 Task: Design a concept for a vintage-style postcard from a fictional time-travel destination.
Action: Mouse moved to (258, 155)
Screenshot: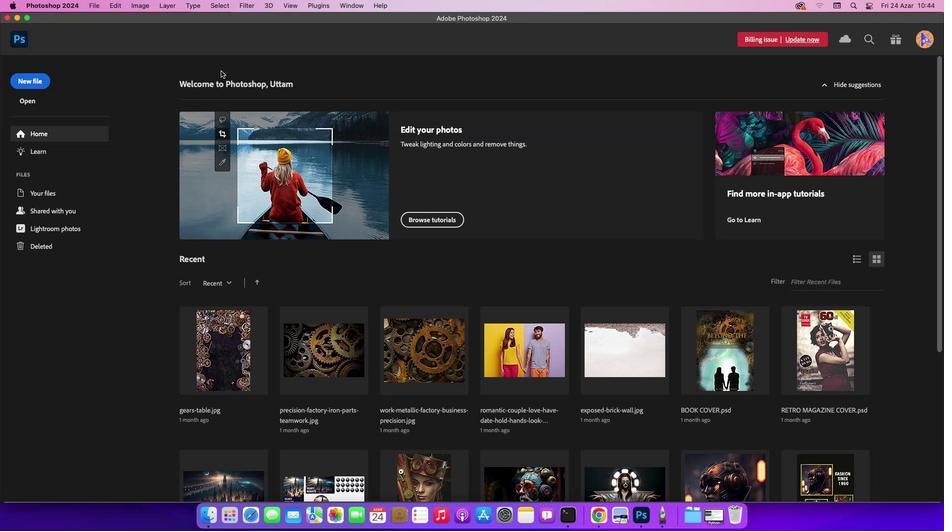 
Action: Mouse pressed left at (258, 155)
Screenshot: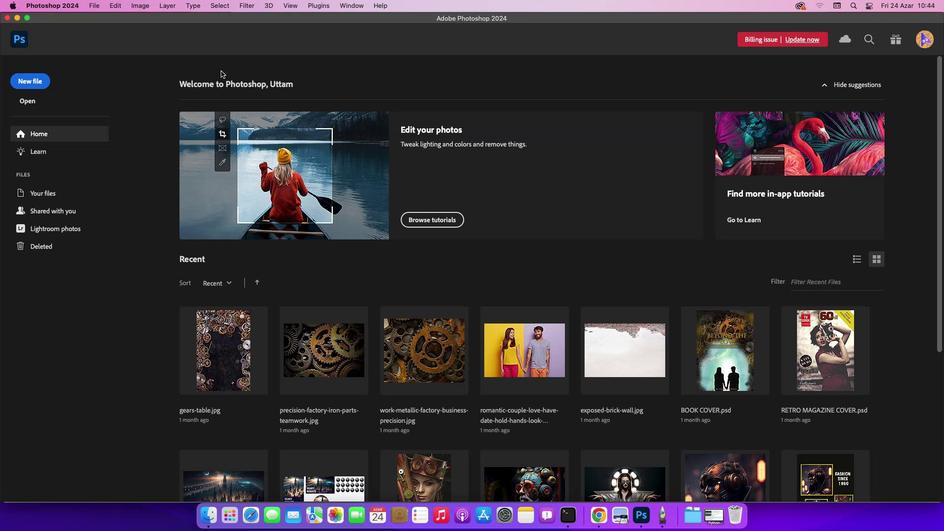 
Action: Mouse moved to (78, 164)
Screenshot: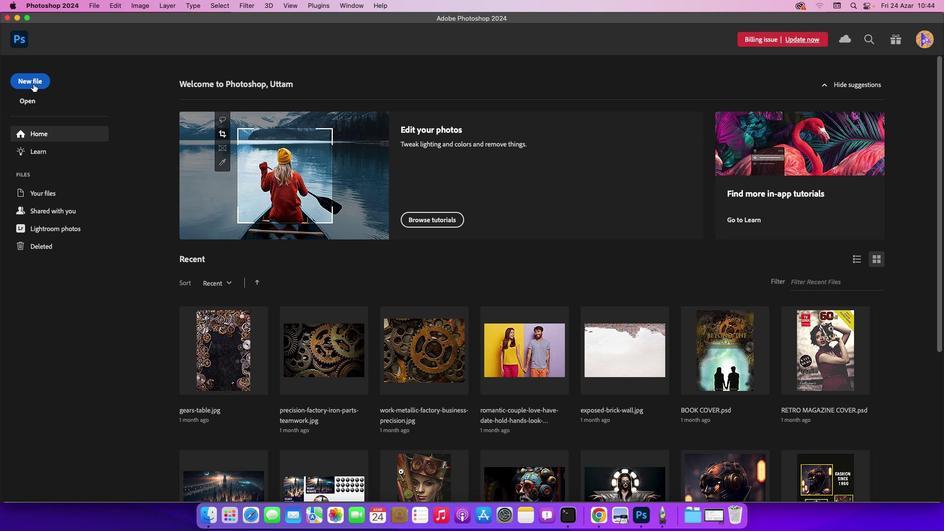 
Action: Mouse pressed left at (78, 164)
Screenshot: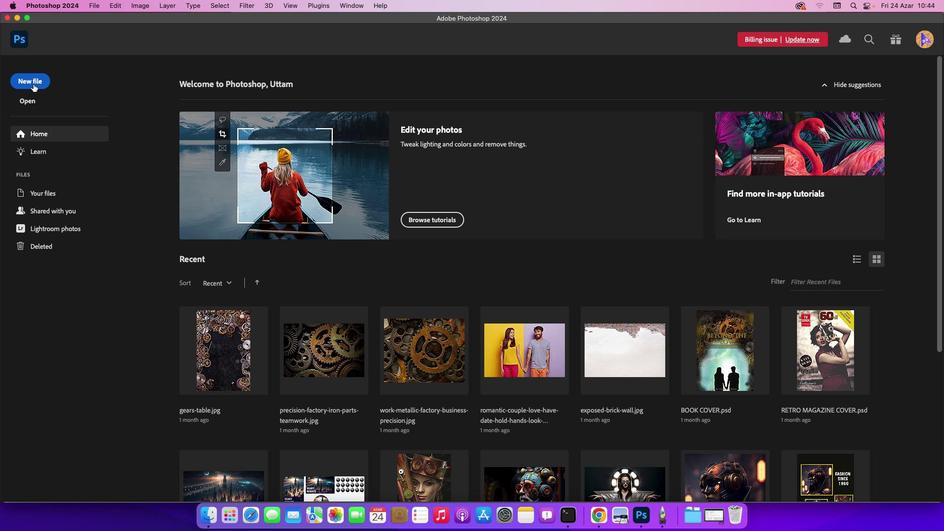 
Action: Mouse moved to (693, 245)
Screenshot: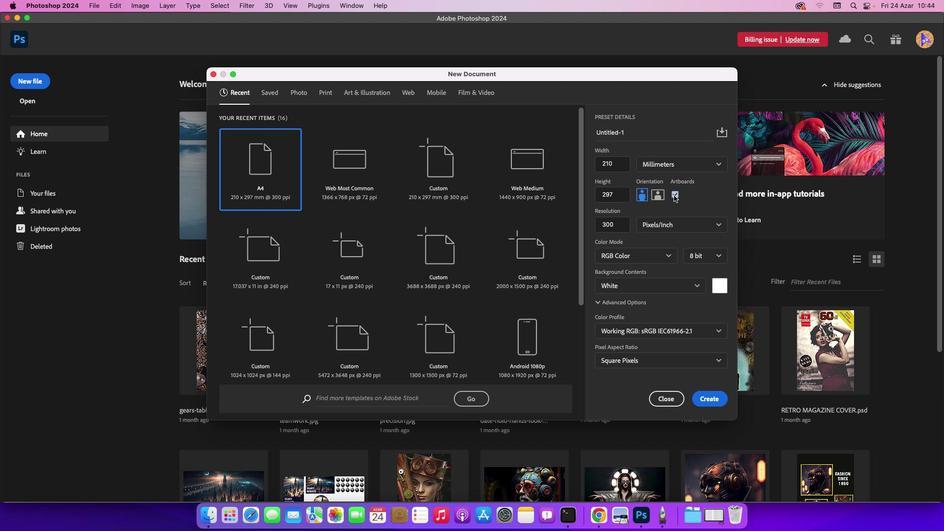 
Action: Mouse pressed left at (693, 245)
Screenshot: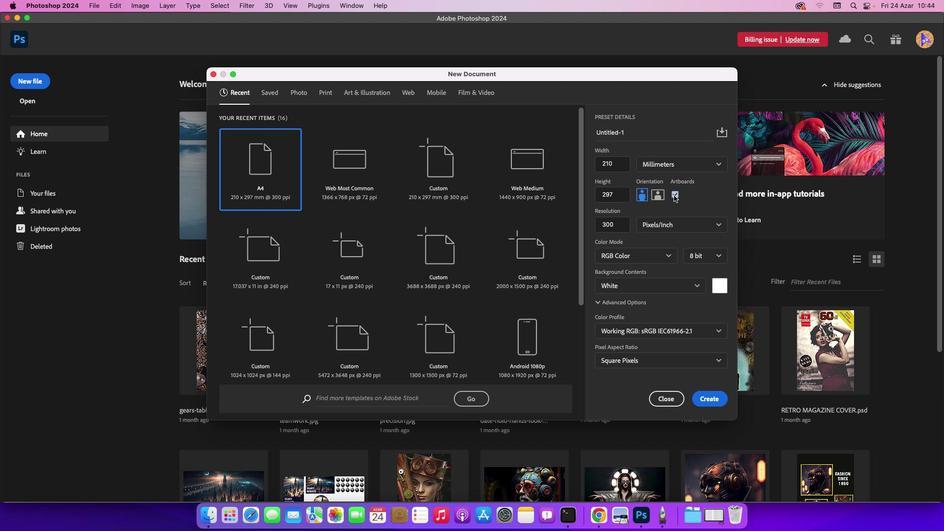 
Action: Mouse moved to (532, 223)
Screenshot: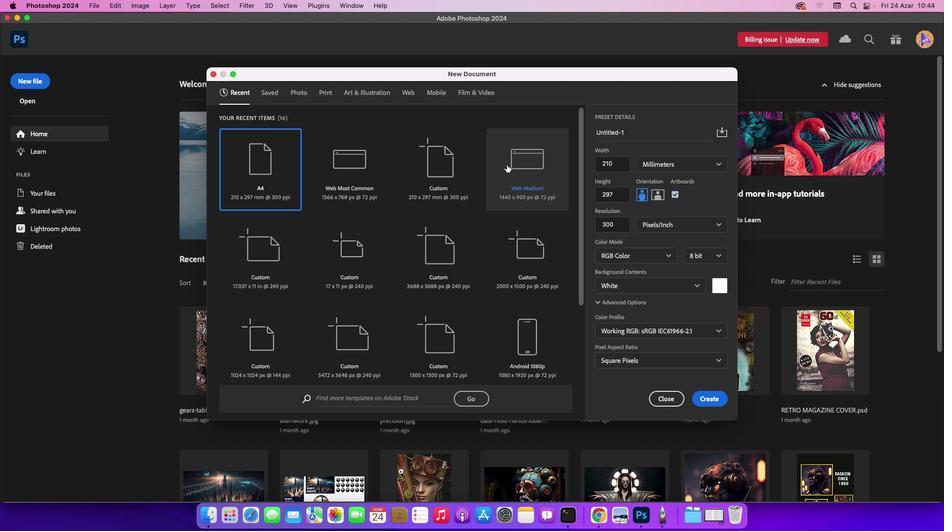 
Action: Mouse pressed left at (532, 223)
Screenshot: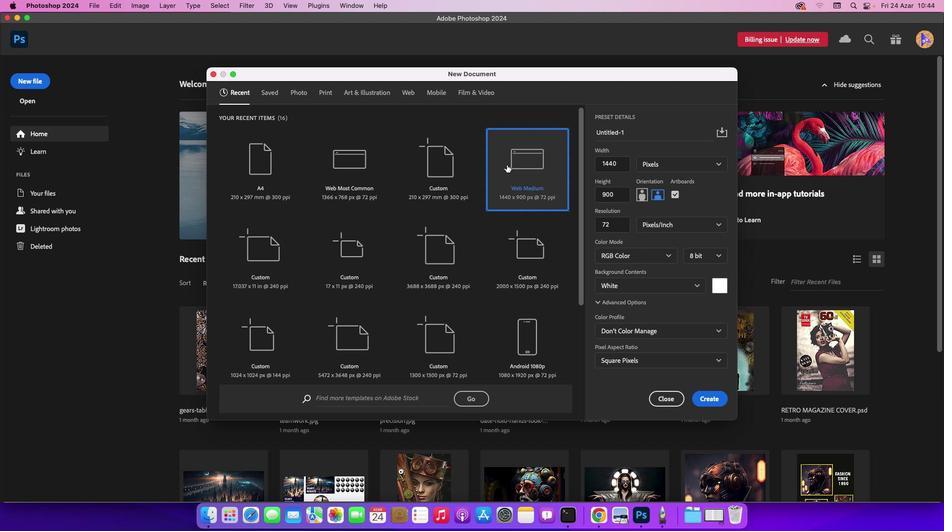 
Action: Mouse moved to (721, 391)
Screenshot: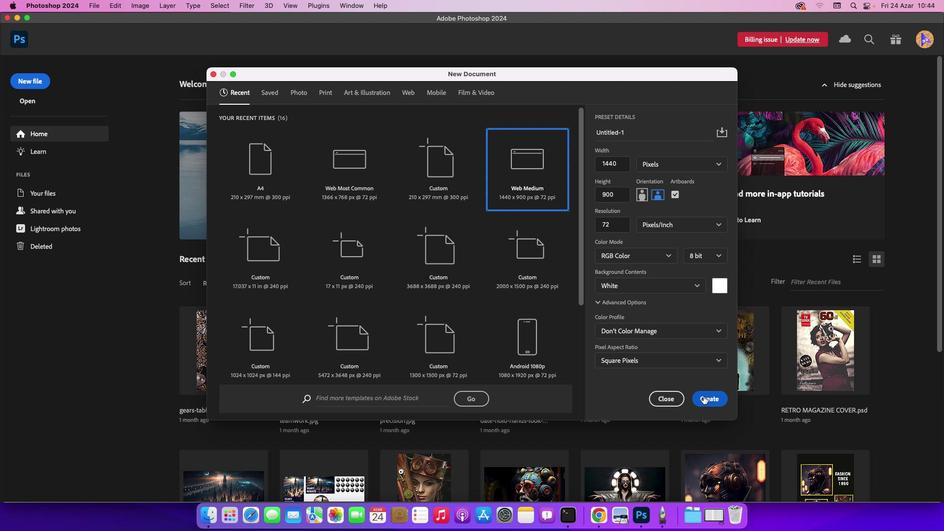 
Action: Mouse pressed left at (721, 391)
Screenshot: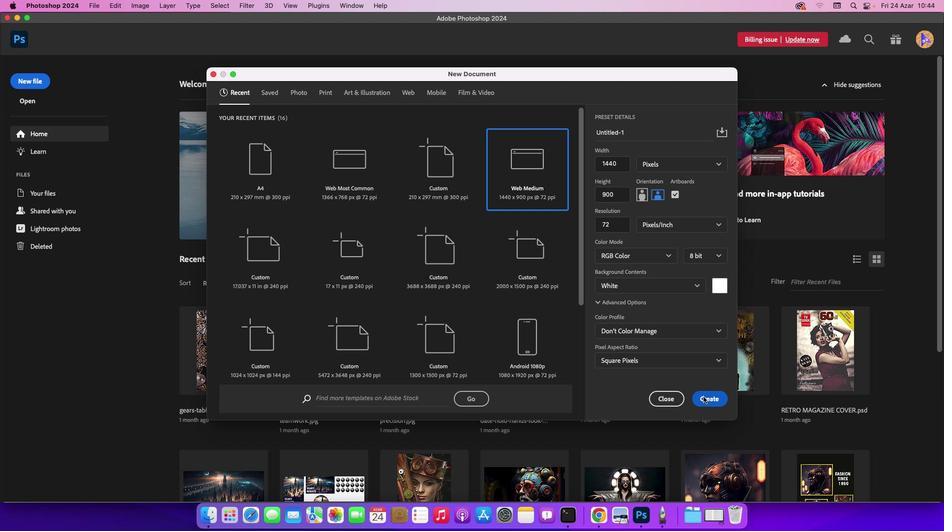 
Action: Mouse moved to (493, 292)
Screenshot: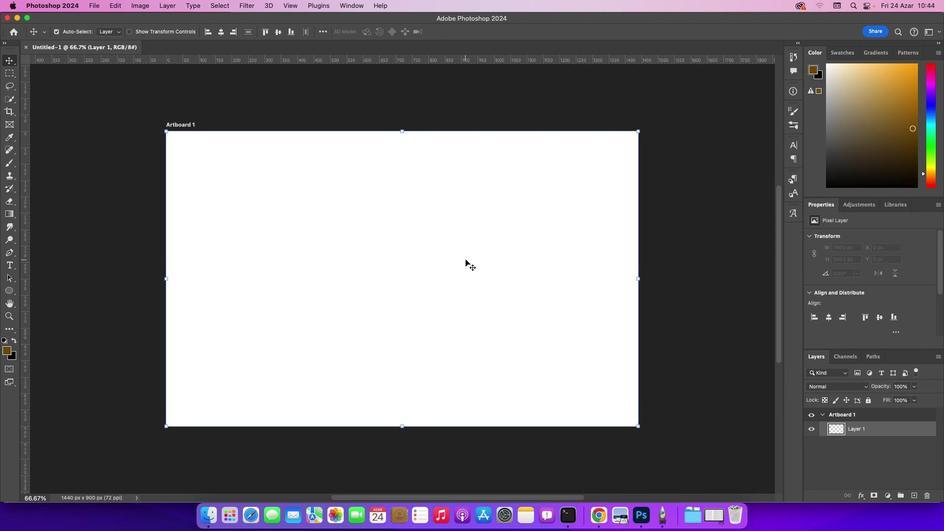 
Action: Mouse pressed left at (493, 292)
Screenshot: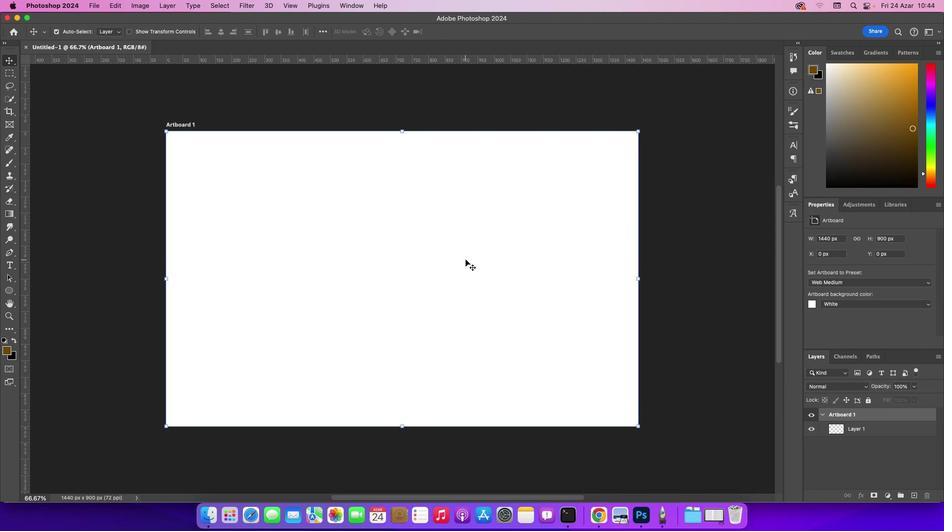 
Action: Mouse moved to (138, 110)
Screenshot: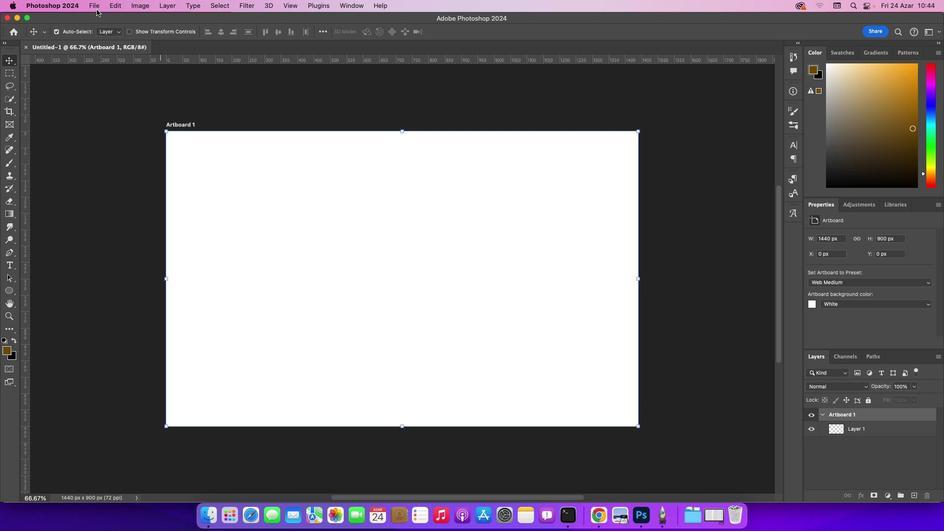 
Action: Mouse pressed left at (138, 110)
Screenshot: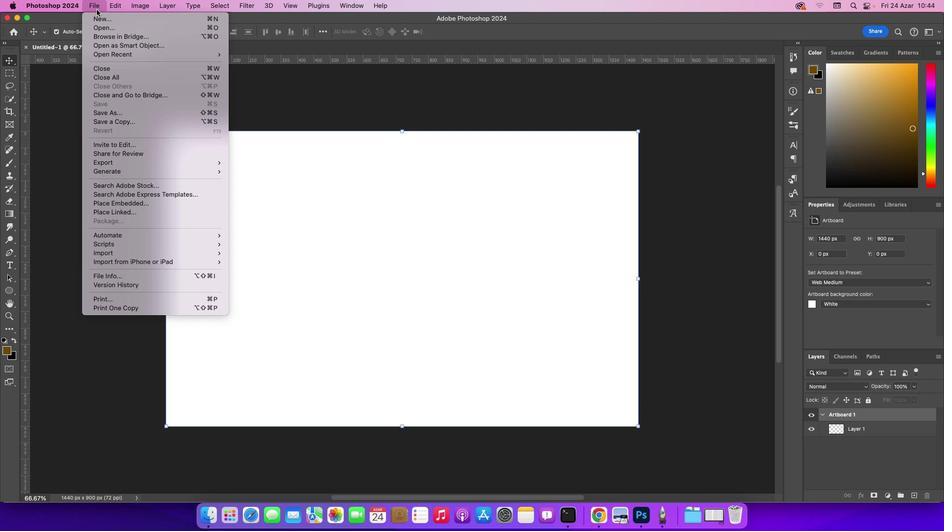 
Action: Mouse moved to (148, 123)
Screenshot: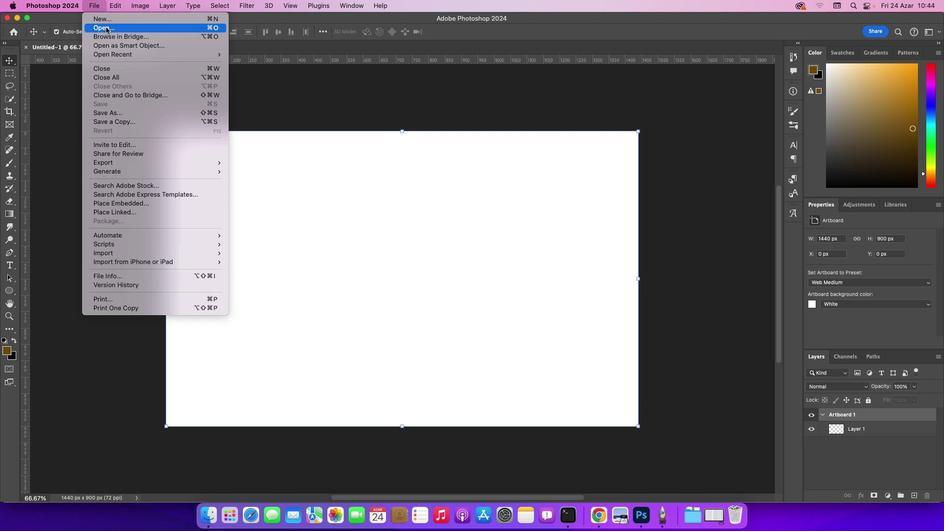 
Action: Mouse pressed left at (148, 123)
Screenshot: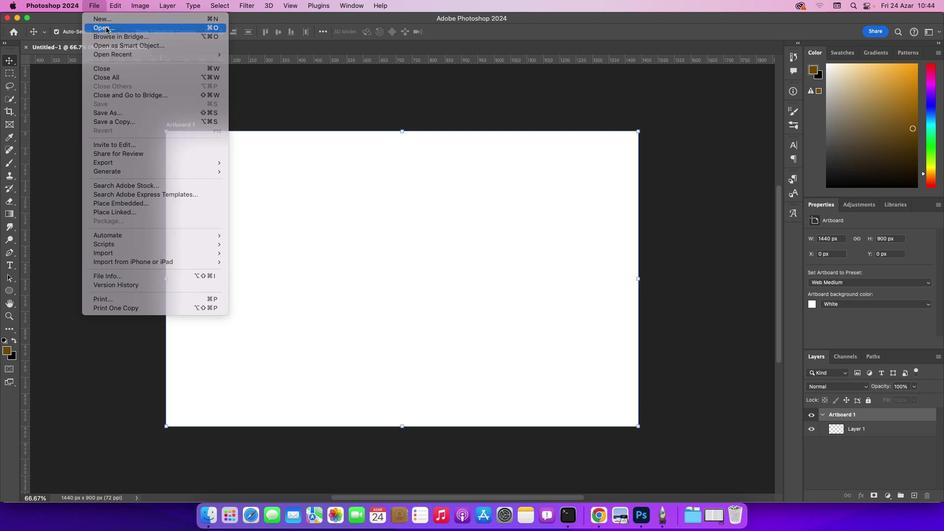 
Action: Mouse moved to (415, 206)
Screenshot: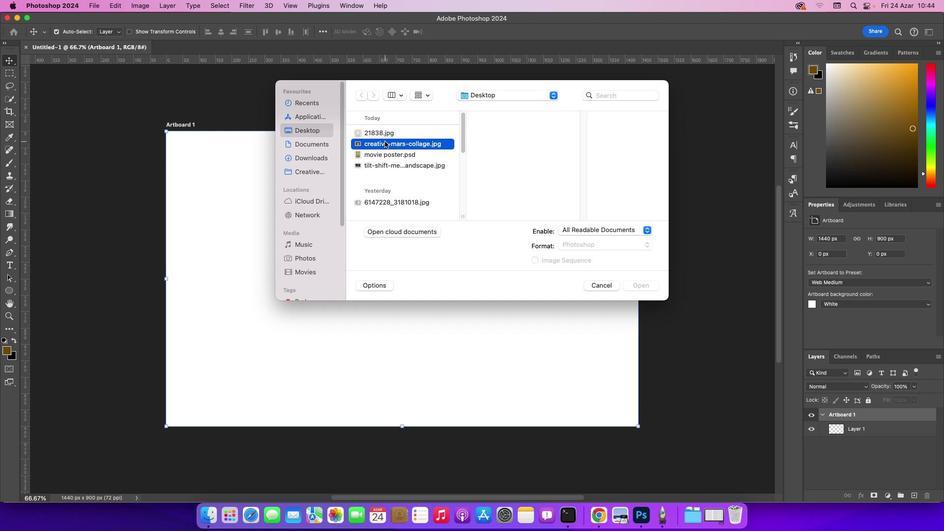 
Action: Mouse pressed left at (415, 206)
Screenshot: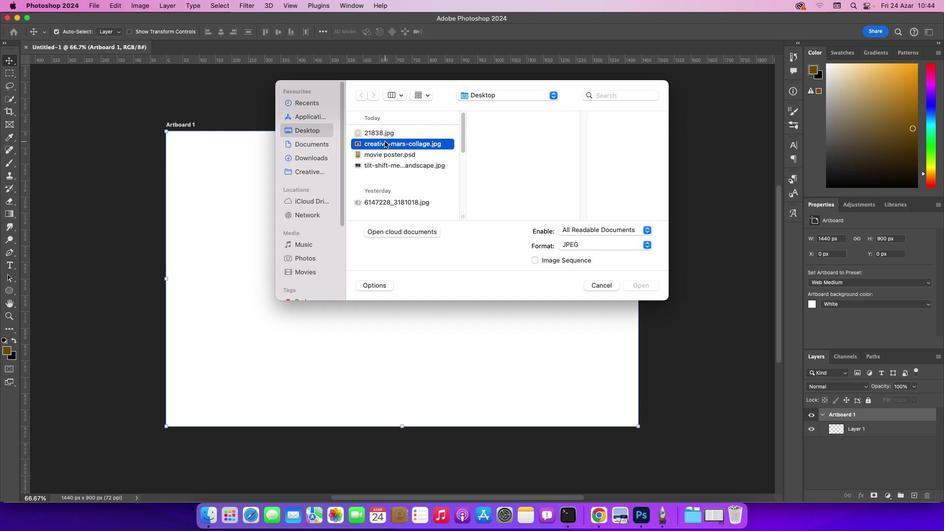 
Action: Mouse moved to (416, 203)
Screenshot: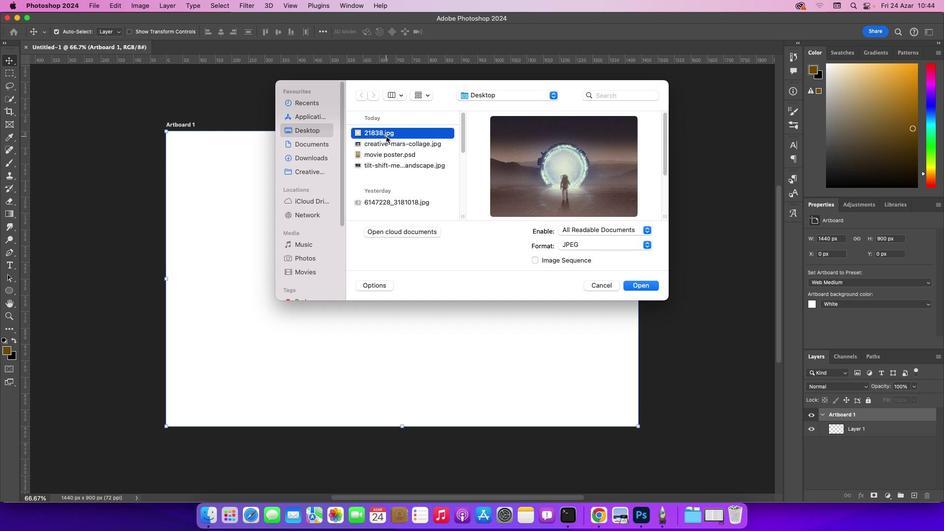 
Action: Mouse pressed left at (416, 203)
Screenshot: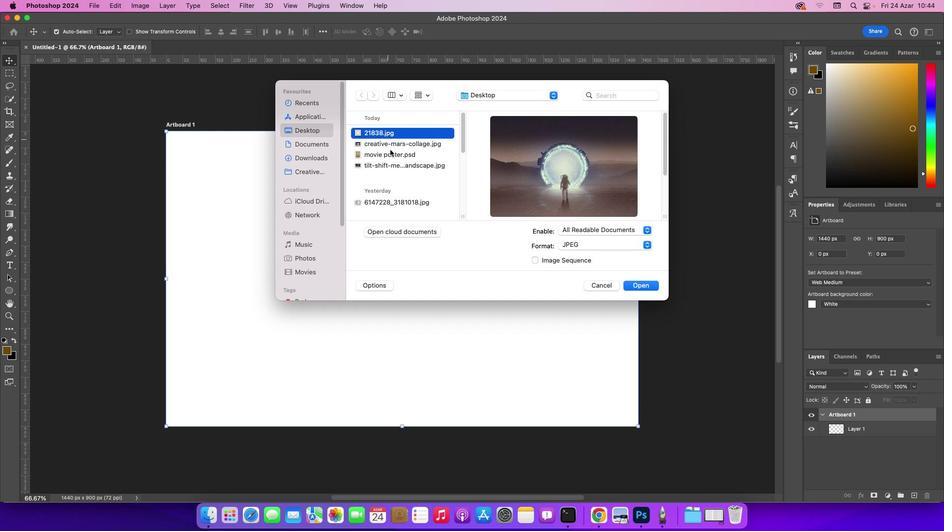 
Action: Mouse moved to (425, 224)
Screenshot: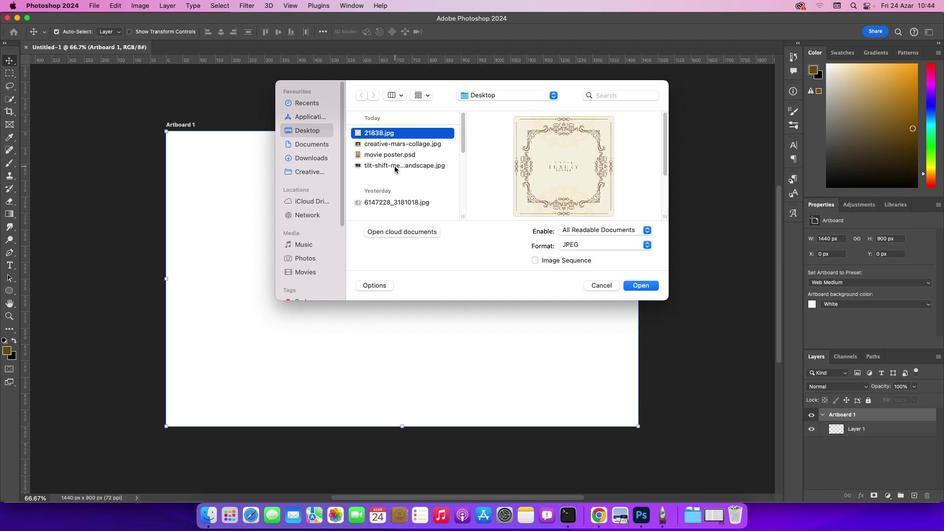 
Action: Mouse pressed left at (425, 224)
Screenshot: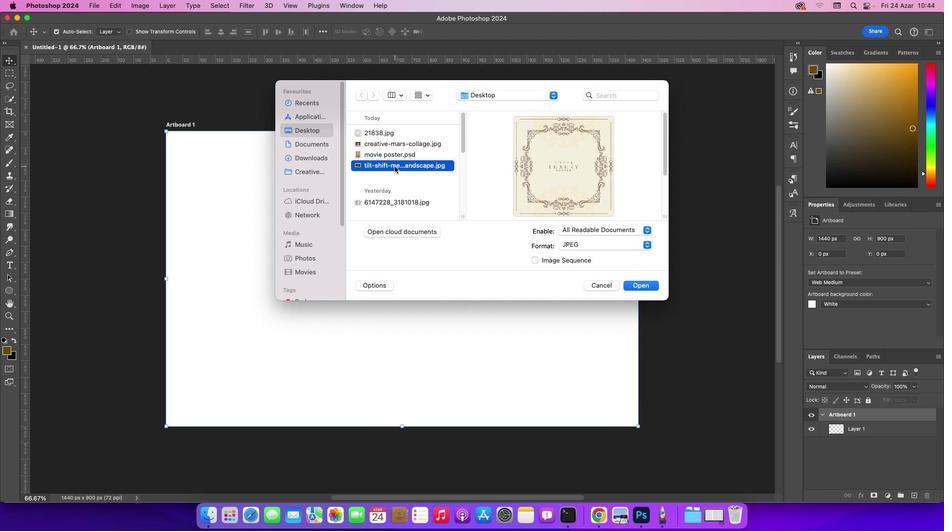 
Action: Mouse moved to (668, 313)
Screenshot: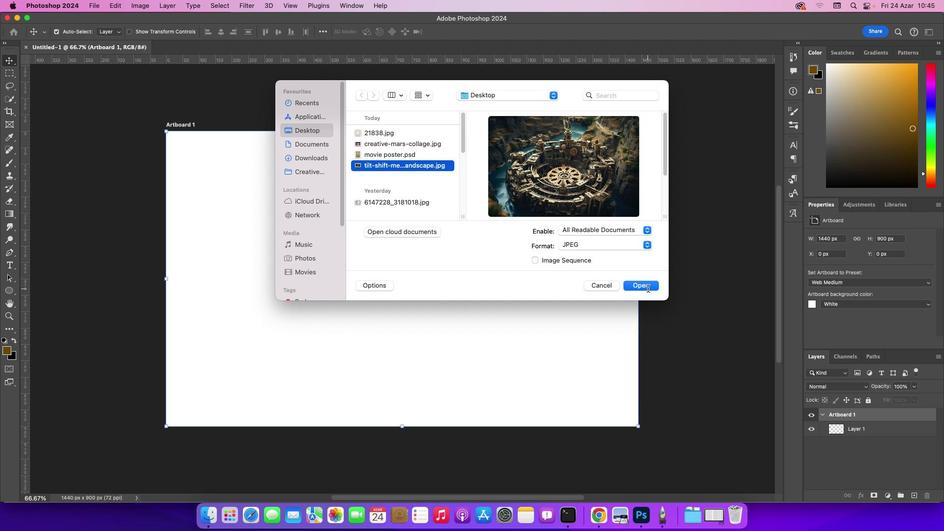 
Action: Mouse pressed left at (668, 313)
Screenshot: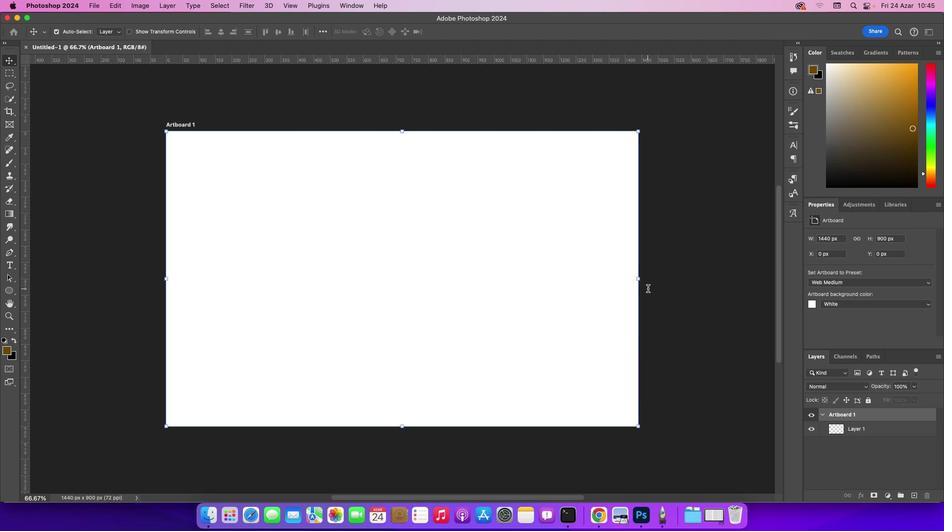 
Action: Mouse moved to (628, 369)
Screenshot: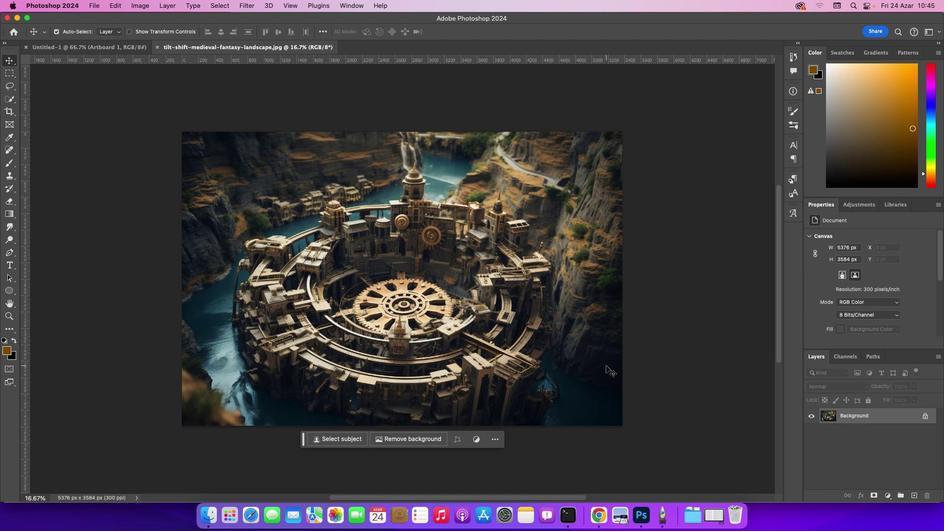 
Action: Key pressed Key.cmd_r'j'
Screenshot: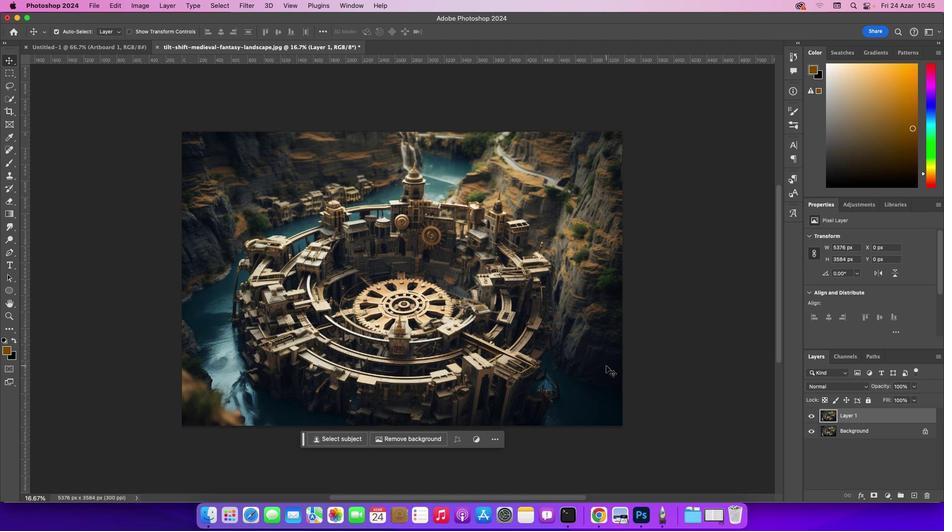 
Action: Mouse moved to (180, 106)
Screenshot: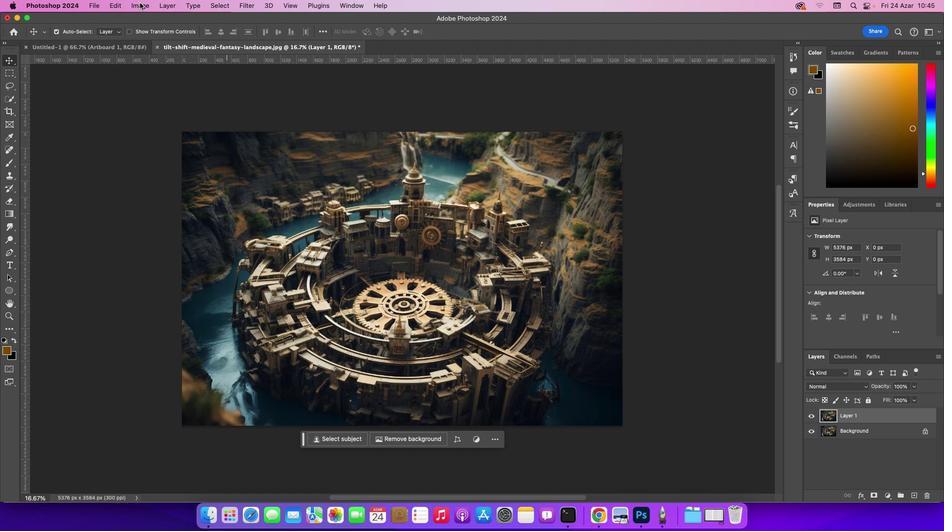 
Action: Mouse pressed left at (180, 106)
Screenshot: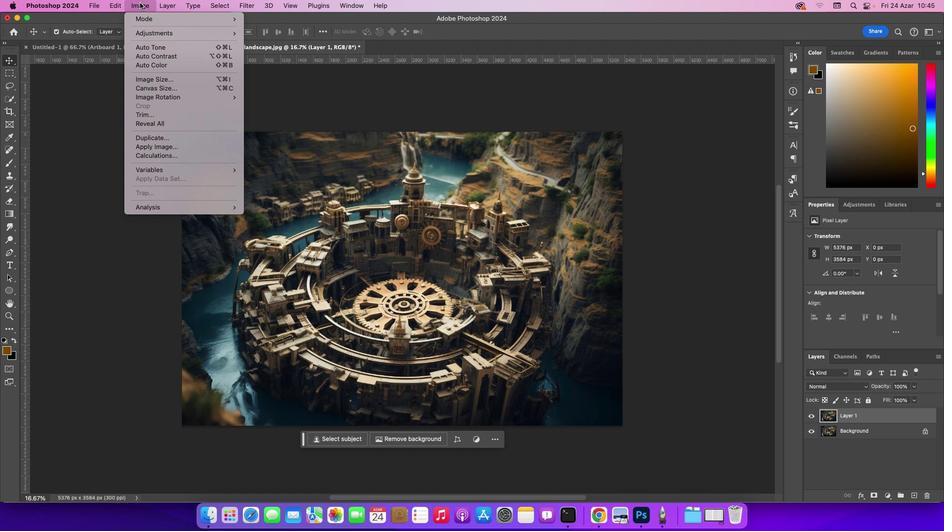 
Action: Mouse moved to (330, 184)
Screenshot: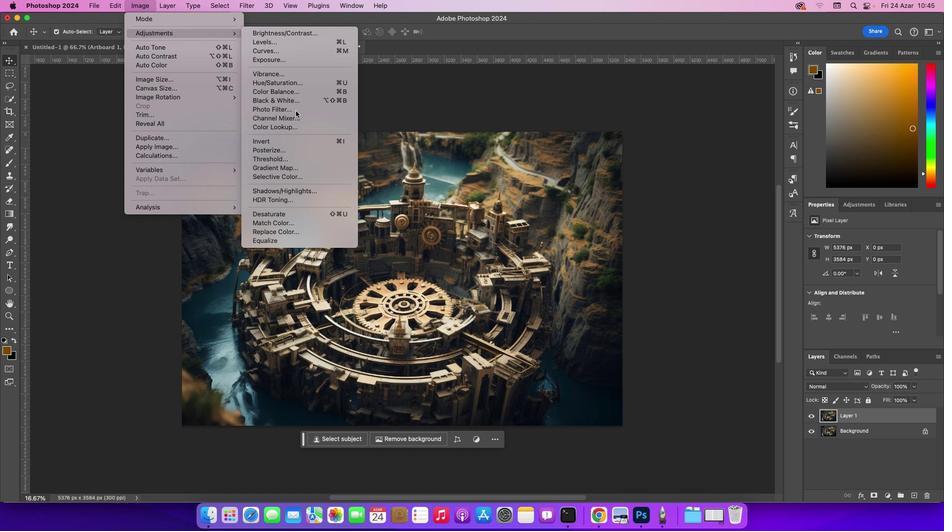 
Action: Mouse pressed left at (330, 184)
Screenshot: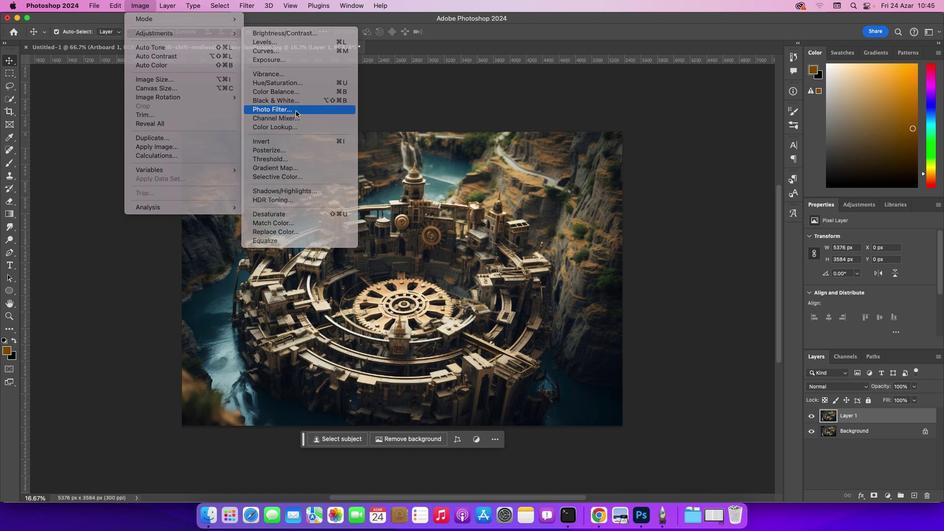 
Action: Mouse moved to (588, 267)
Screenshot: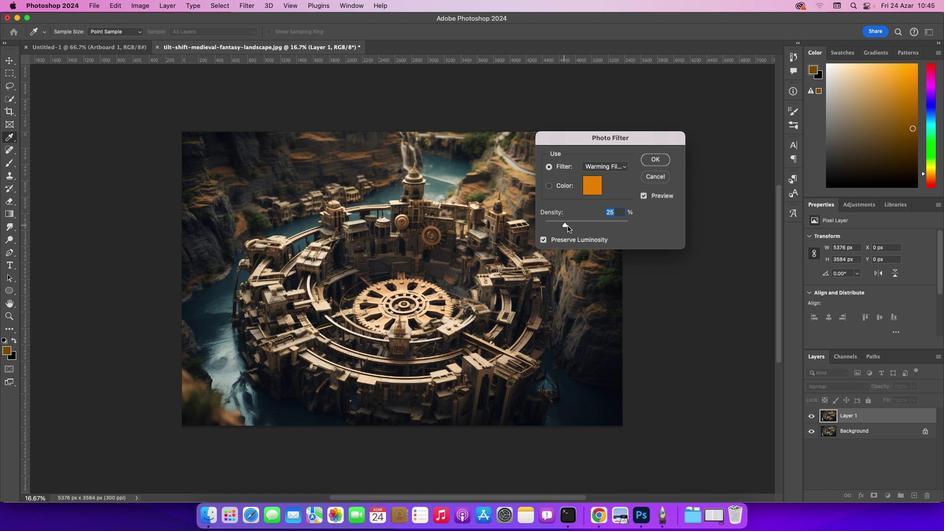 
Action: Mouse pressed left at (588, 267)
Screenshot: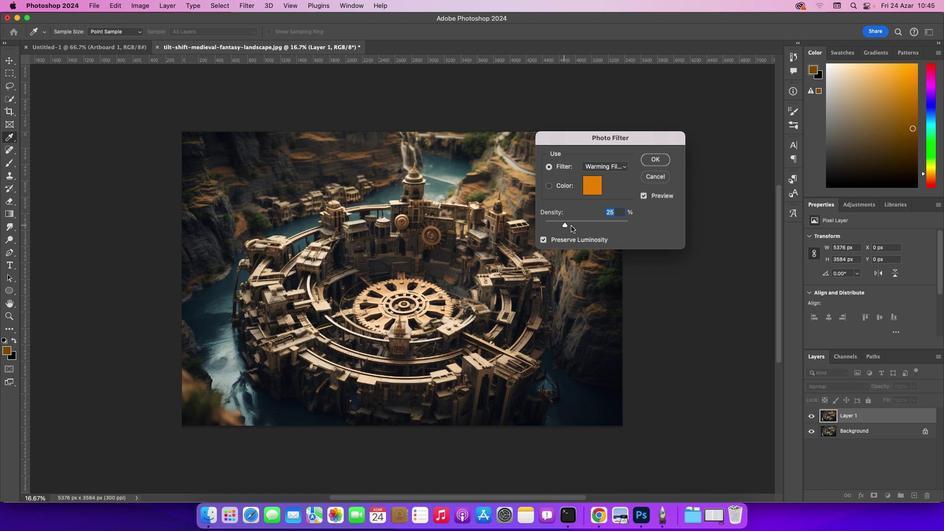 
Action: Mouse pressed left at (588, 267)
Screenshot: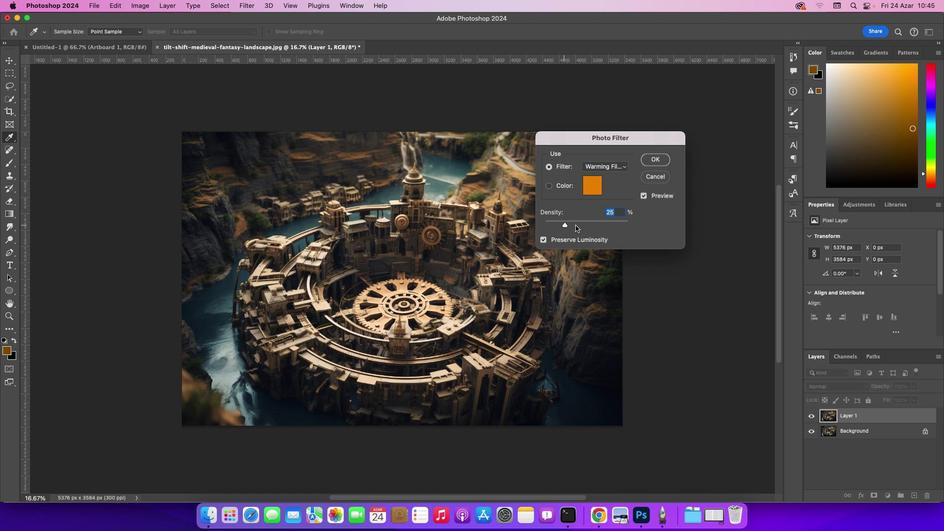 
Action: Mouse moved to (604, 265)
Screenshot: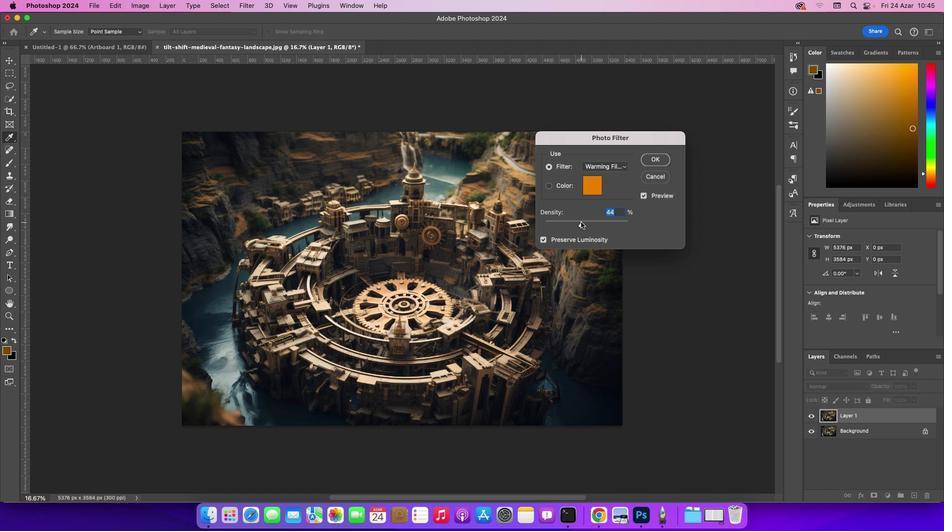 
Action: Mouse pressed left at (604, 265)
Screenshot: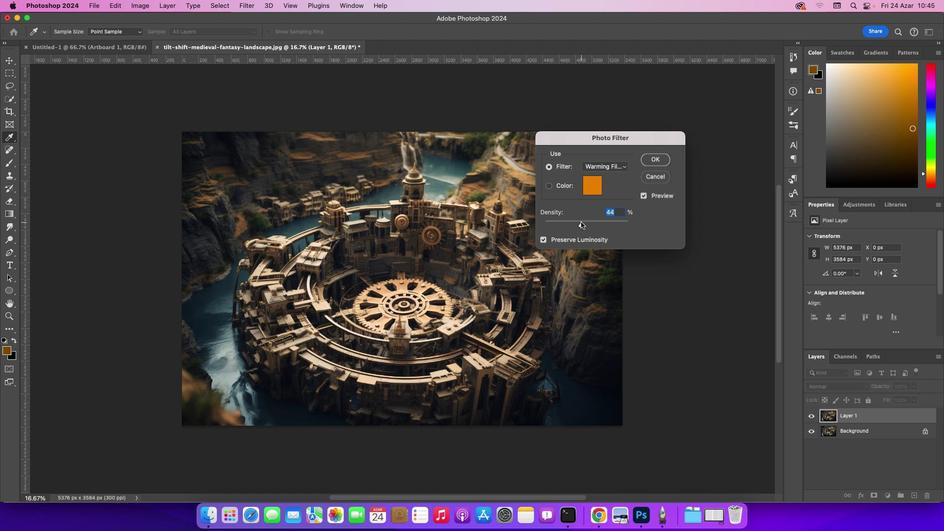 
Action: Mouse moved to (612, 265)
Screenshot: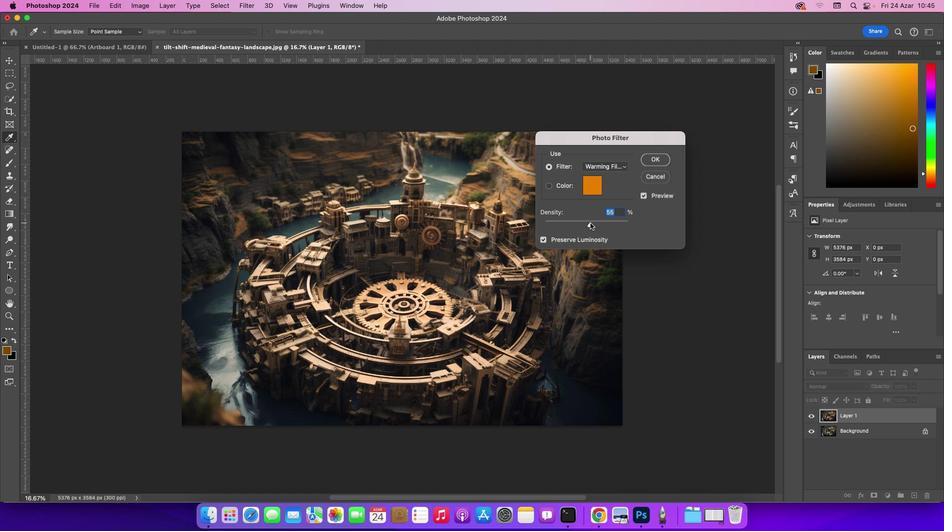 
Action: Mouse pressed left at (612, 265)
Screenshot: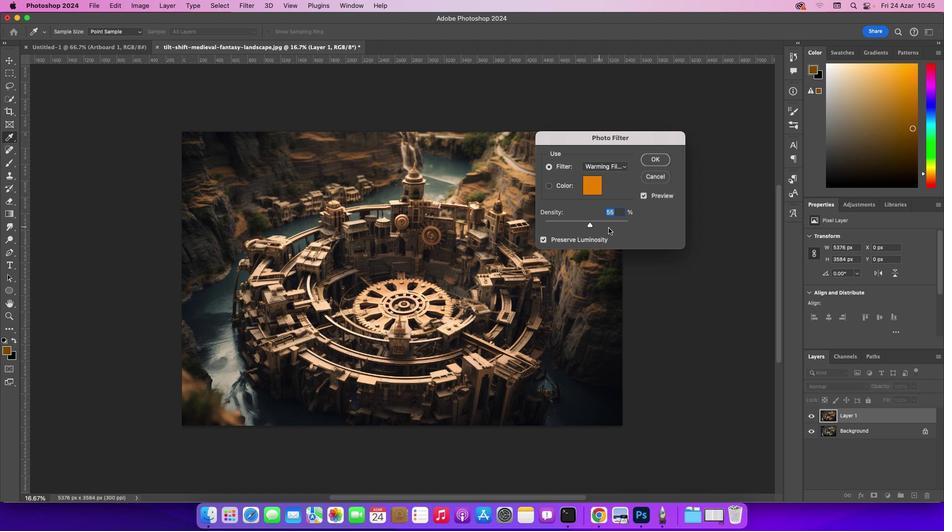 
Action: Mouse moved to (630, 269)
Screenshot: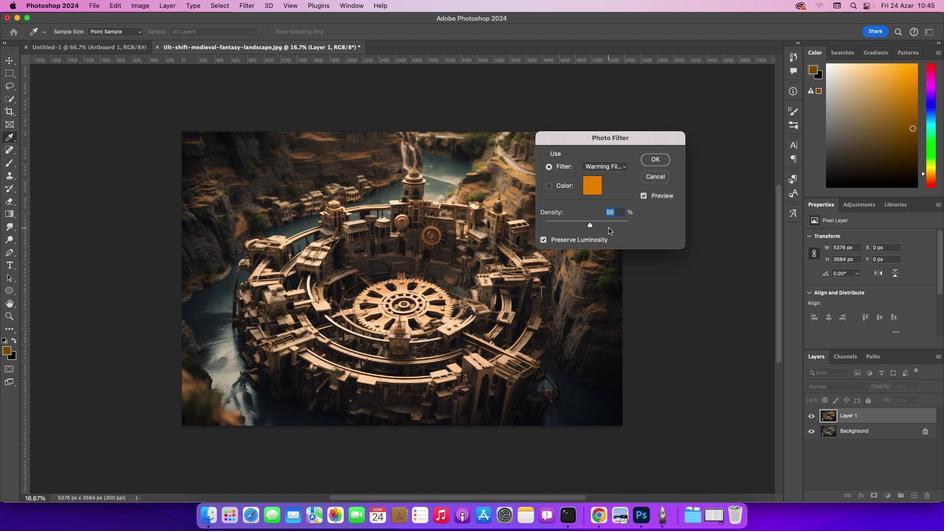 
Action: Mouse pressed left at (630, 269)
Screenshot: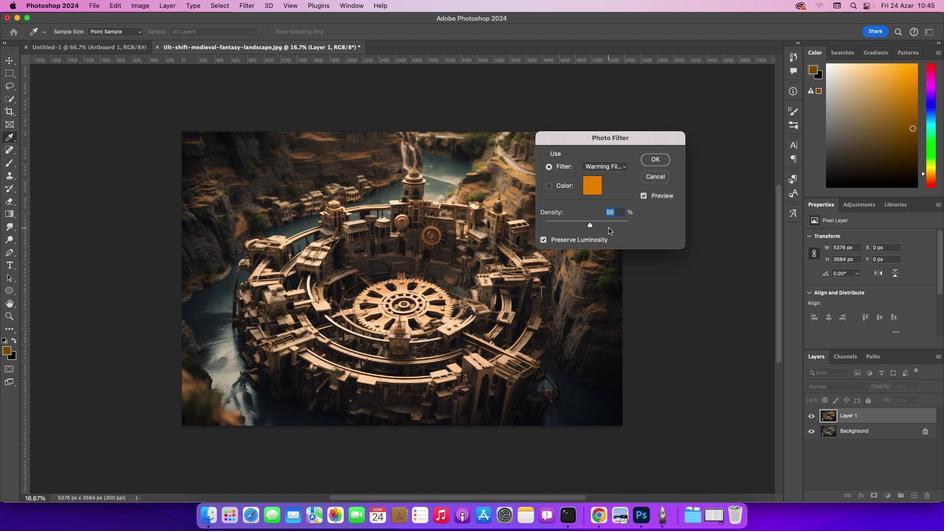 
Action: Mouse moved to (643, 226)
Screenshot: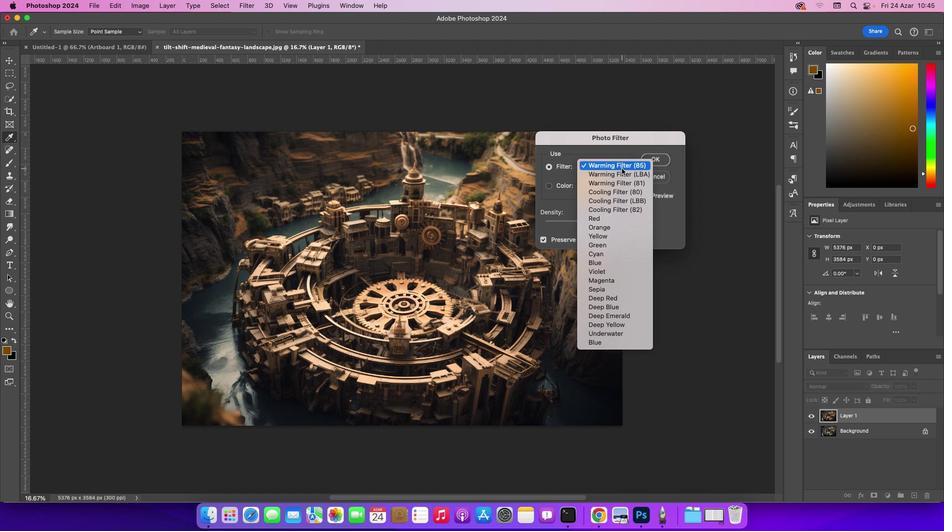 
Action: Mouse pressed left at (643, 226)
Screenshot: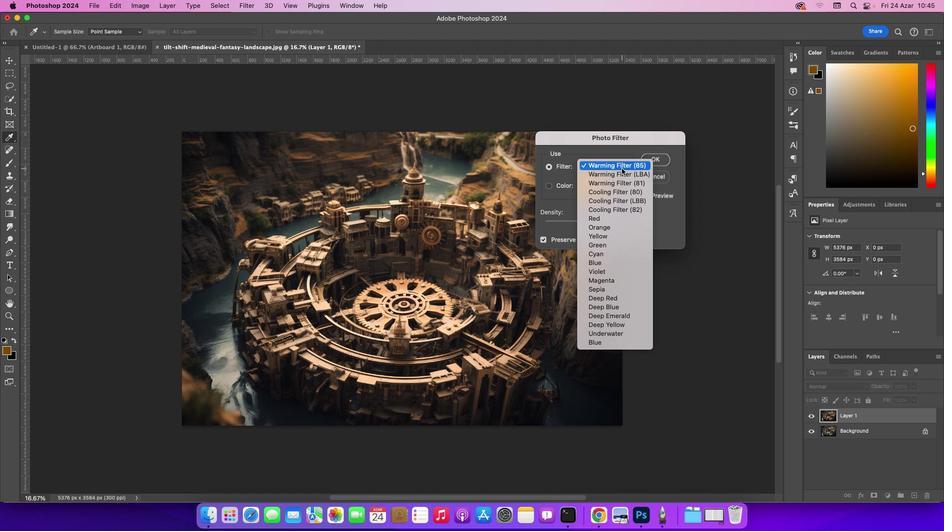 
Action: Mouse moved to (633, 230)
Screenshot: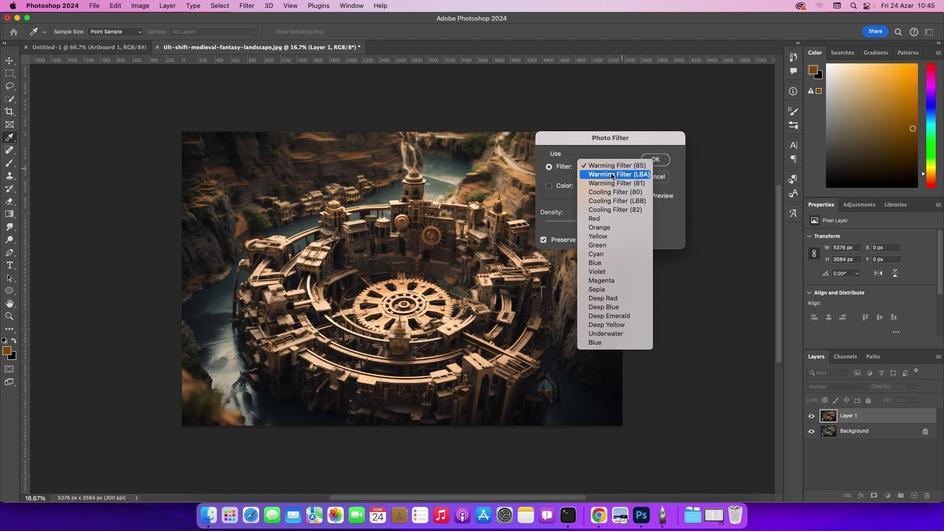 
Action: Mouse pressed left at (633, 230)
Screenshot: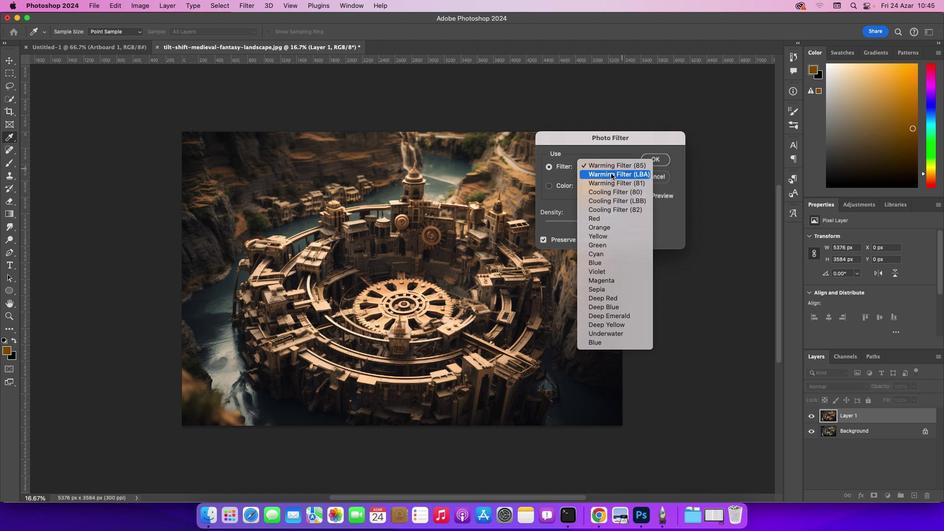 
Action: Mouse moved to (604, 266)
Screenshot: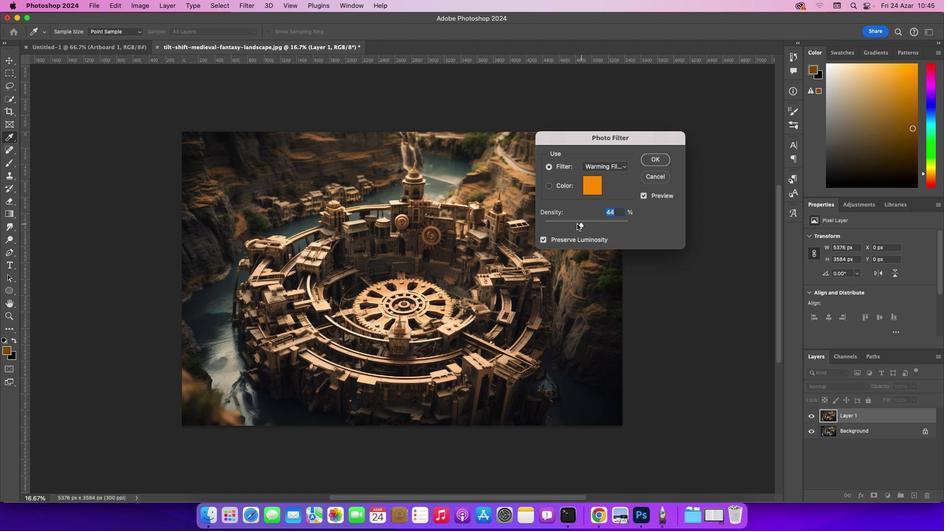 
Action: Mouse pressed left at (604, 266)
Screenshot: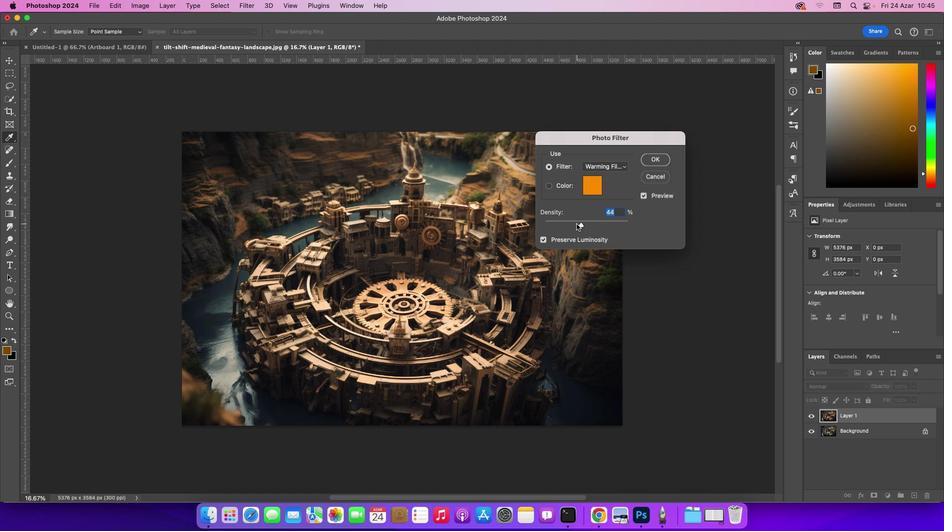 
Action: Mouse moved to (593, 265)
Screenshot: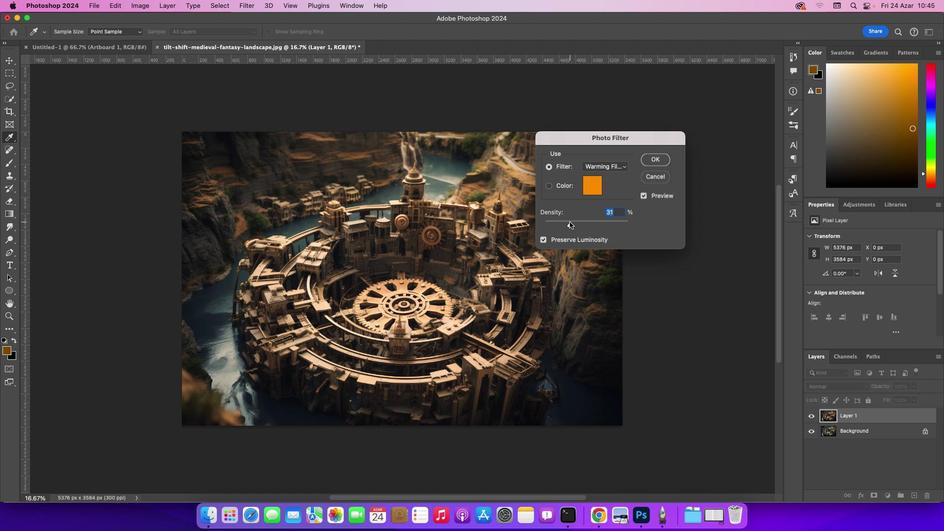 
Action: Mouse pressed left at (593, 265)
Screenshot: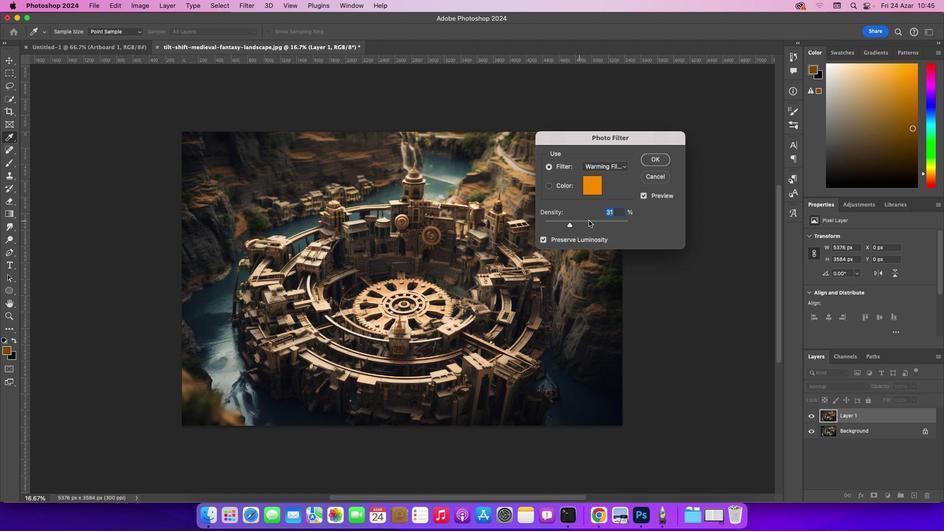 
Action: Mouse moved to (599, 265)
Screenshot: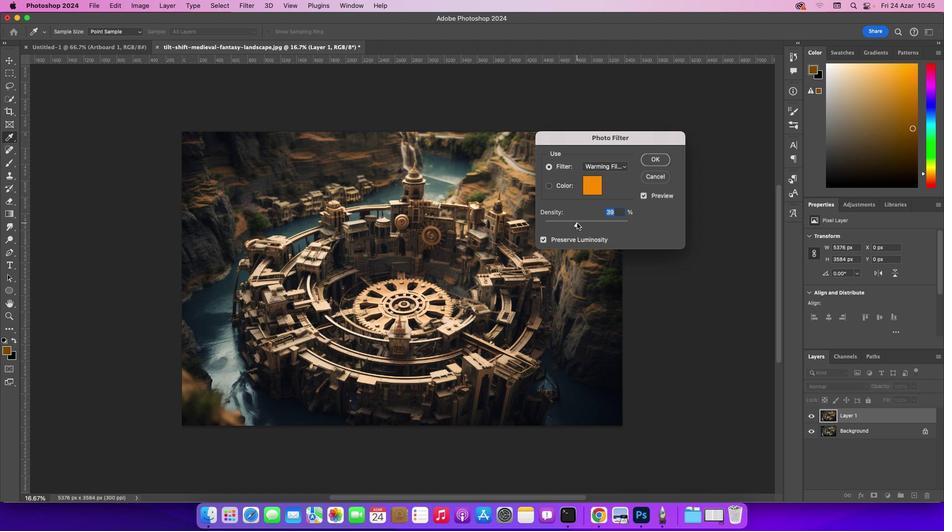 
Action: Mouse pressed left at (599, 265)
Screenshot: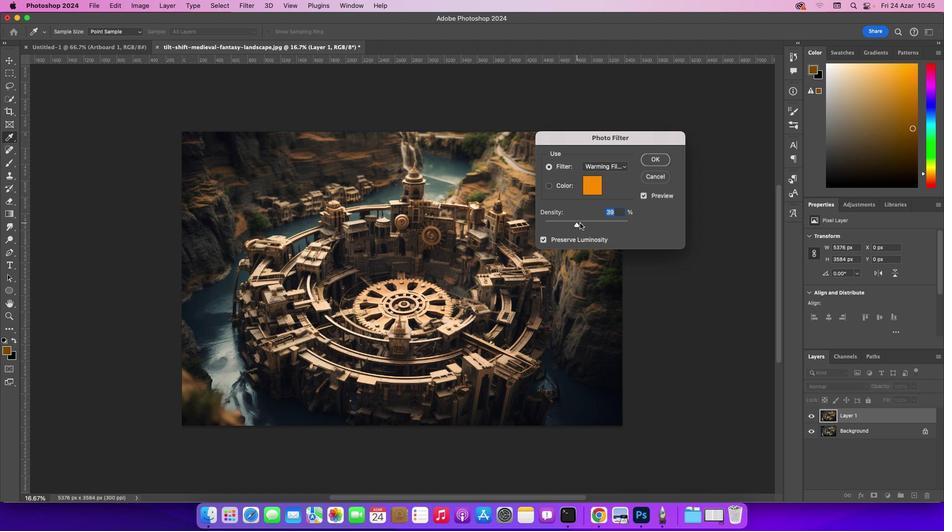 
Action: Mouse moved to (610, 267)
Screenshot: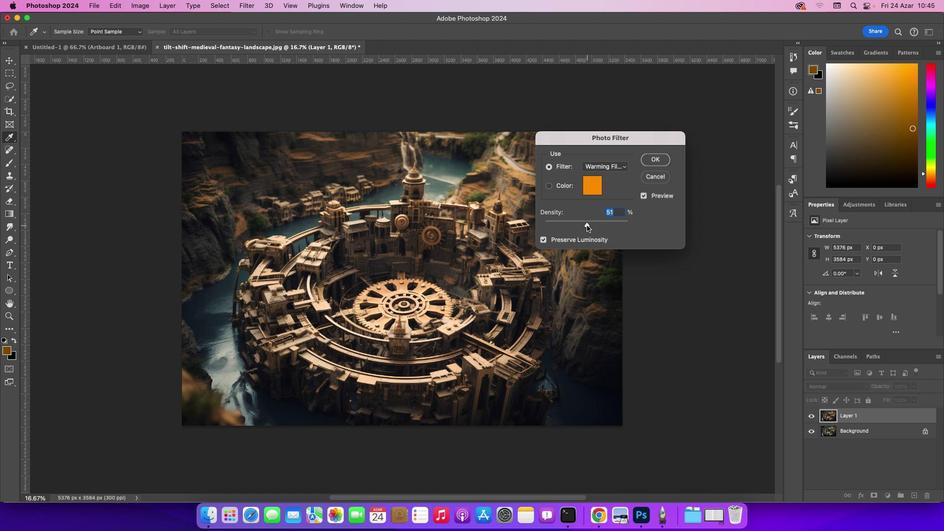 
Action: Mouse pressed left at (610, 267)
Screenshot: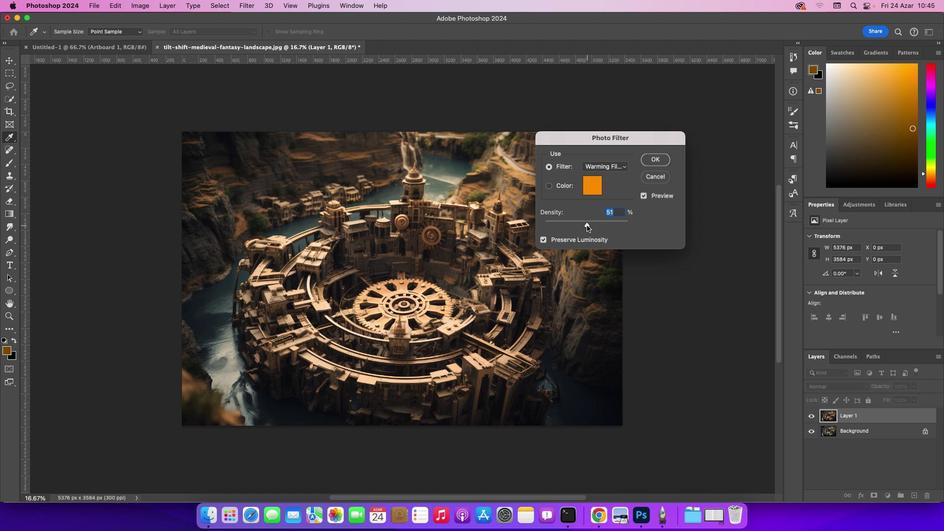 
Action: Mouse moved to (602, 267)
Screenshot: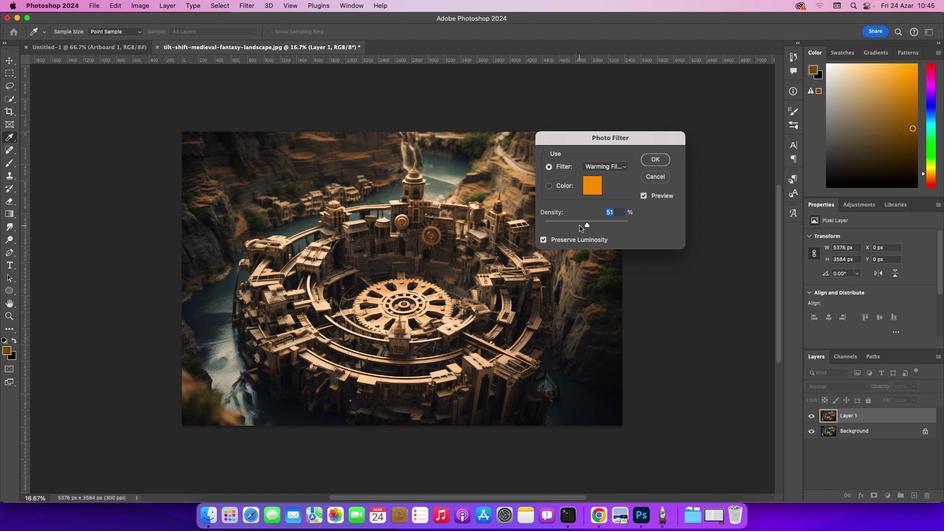 
Action: Mouse pressed left at (602, 267)
Screenshot: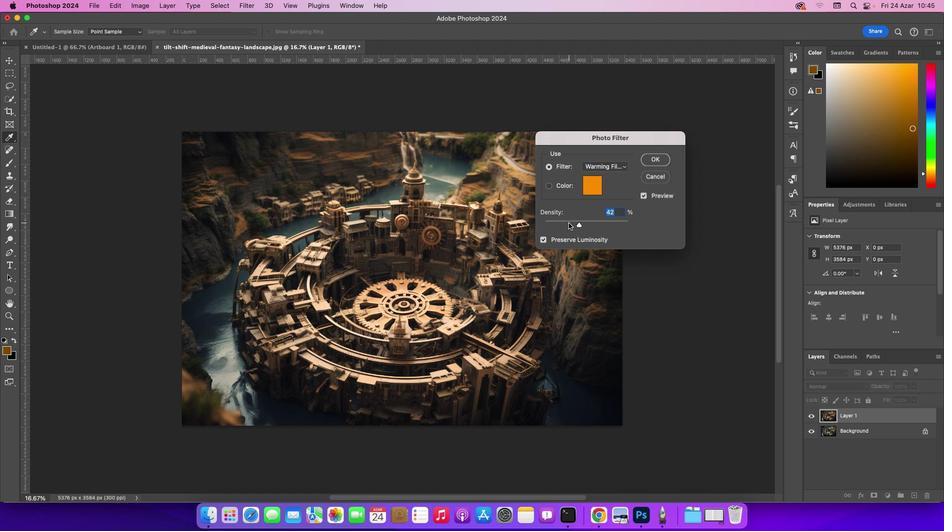 
Action: Mouse moved to (592, 265)
Screenshot: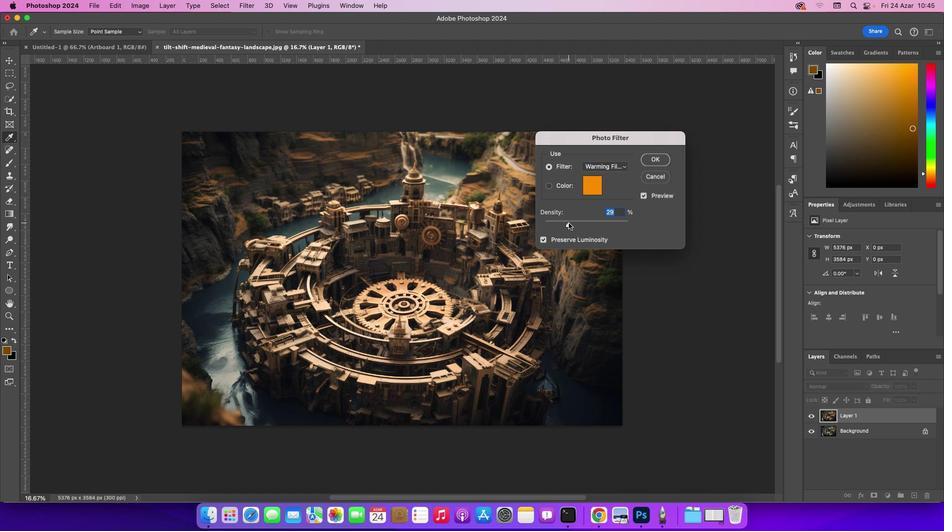 
Action: Mouse pressed left at (592, 265)
Screenshot: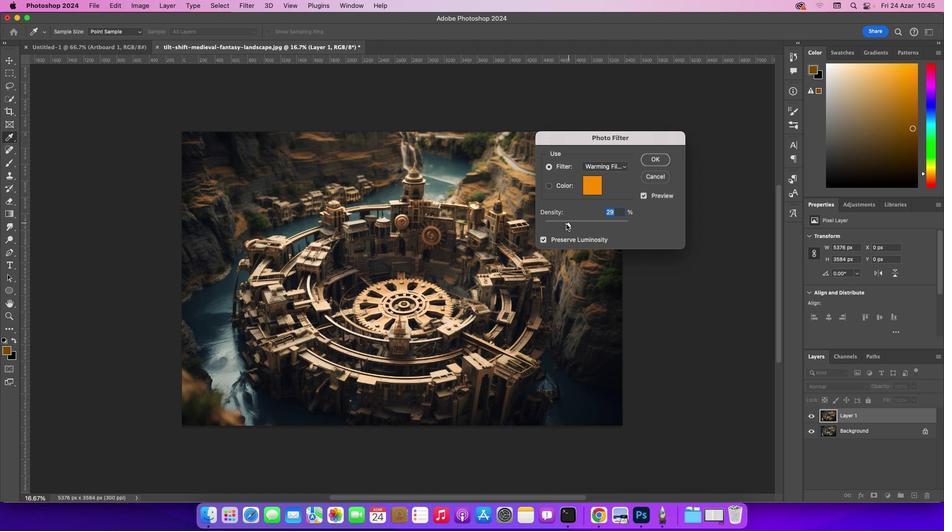 
Action: Mouse moved to (583, 266)
Screenshot: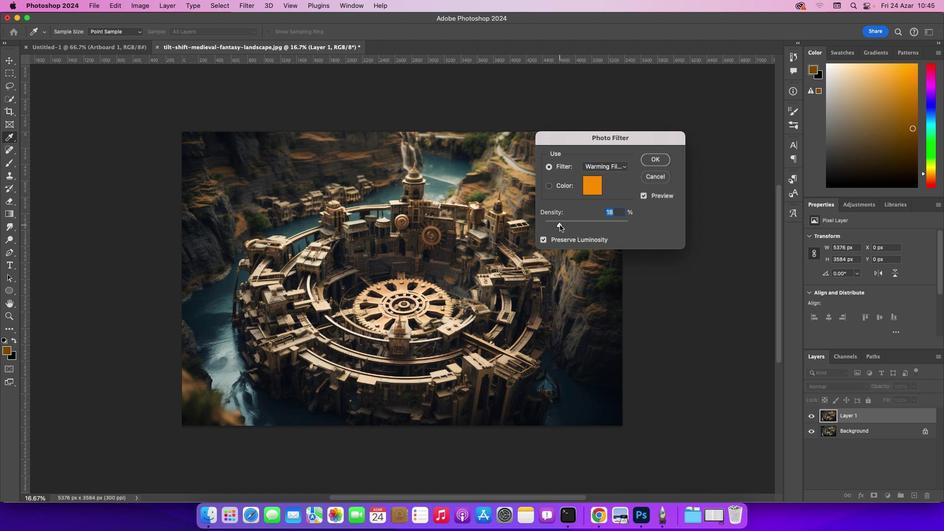
Action: Mouse pressed left at (583, 266)
Screenshot: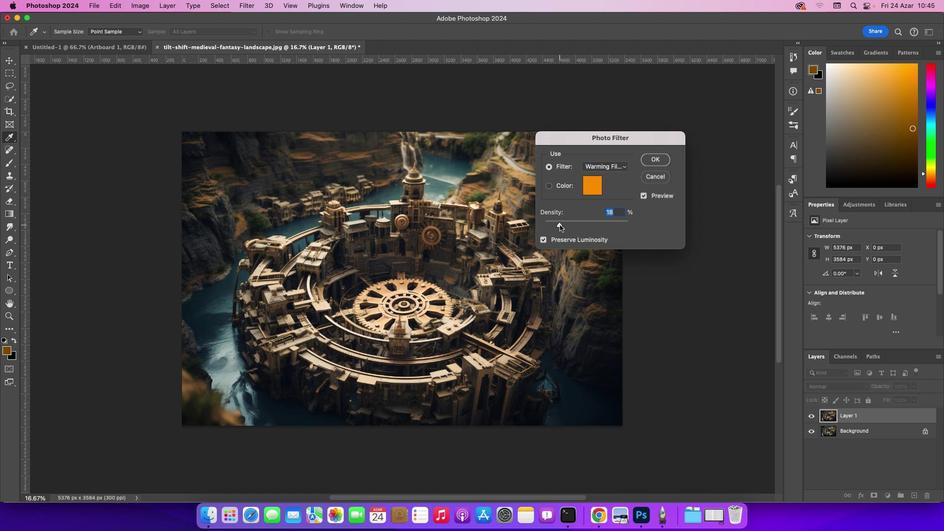 
Action: Mouse moved to (623, 264)
Screenshot: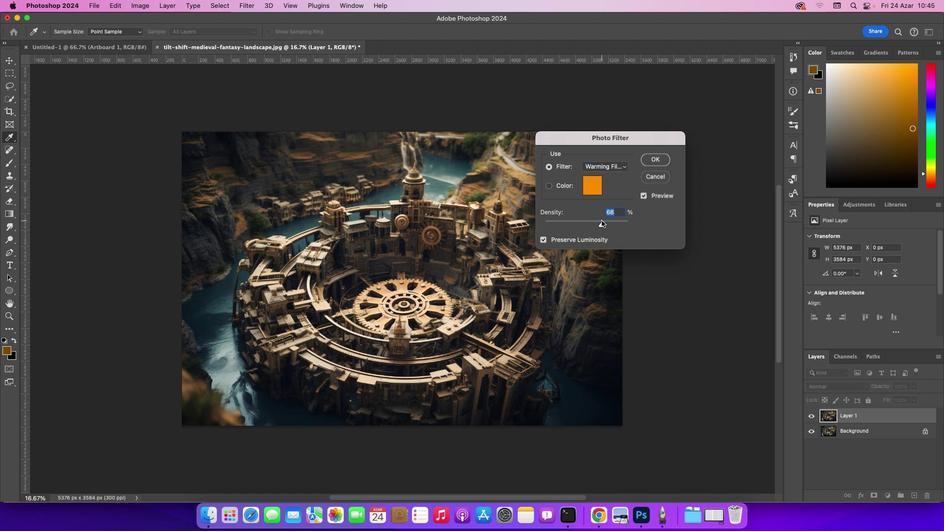 
Action: Mouse pressed left at (623, 264)
Screenshot: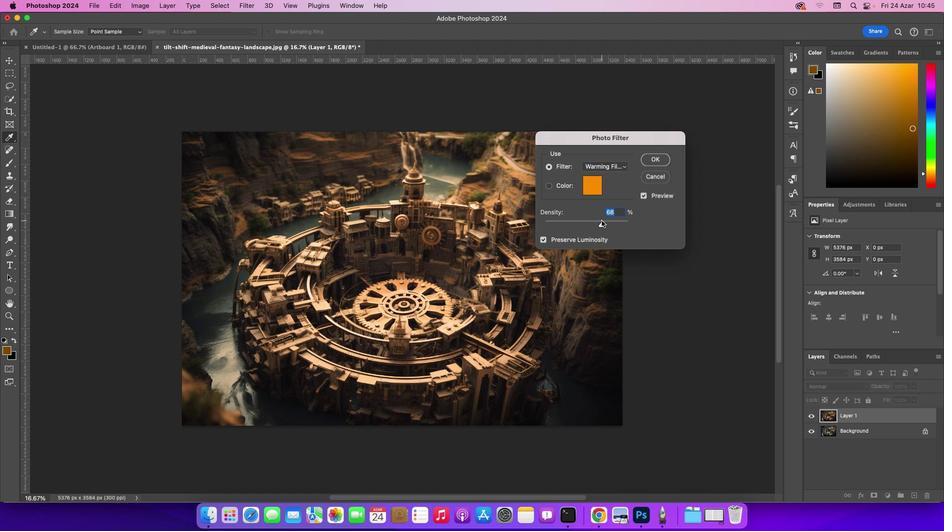 
Action: Mouse moved to (674, 219)
Screenshot: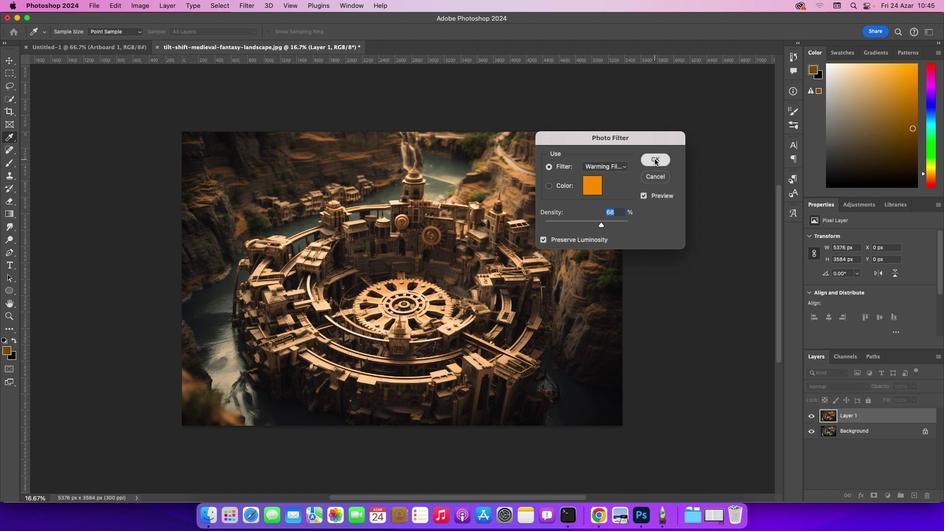 
Action: Mouse pressed left at (674, 219)
Screenshot: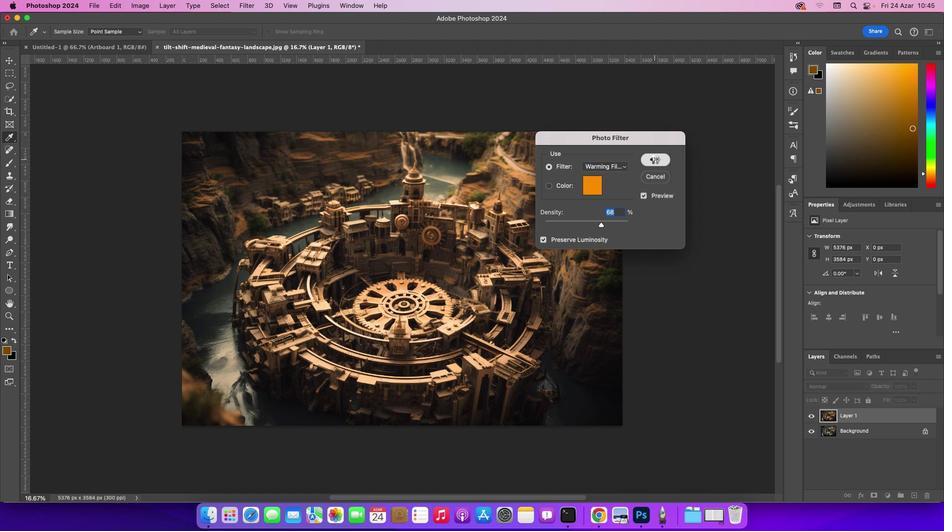 
Action: Mouse moved to (287, 108)
Screenshot: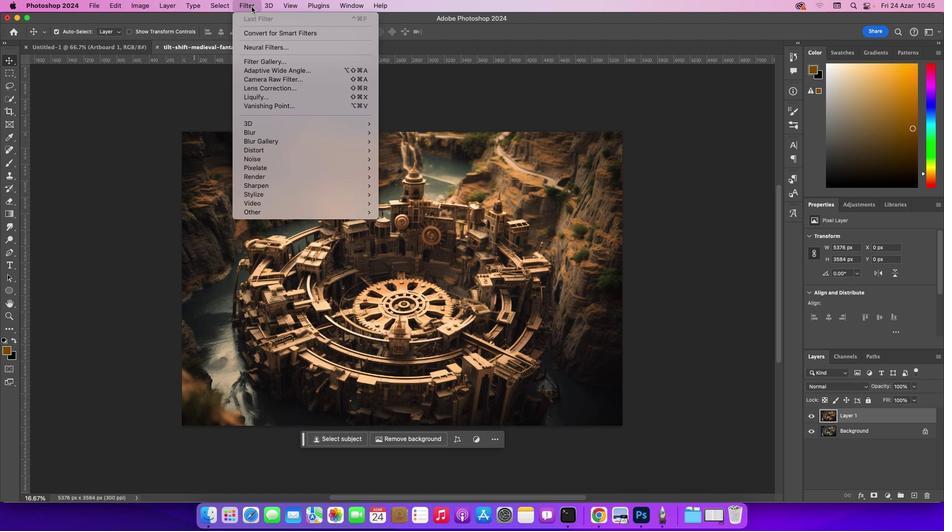 
Action: Mouse pressed left at (287, 108)
Screenshot: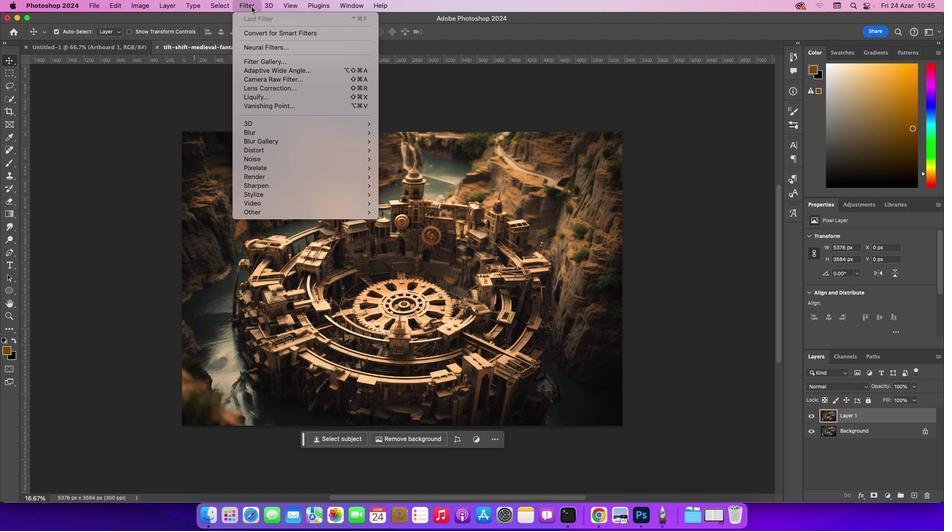 
Action: Mouse moved to (380, 242)
Screenshot: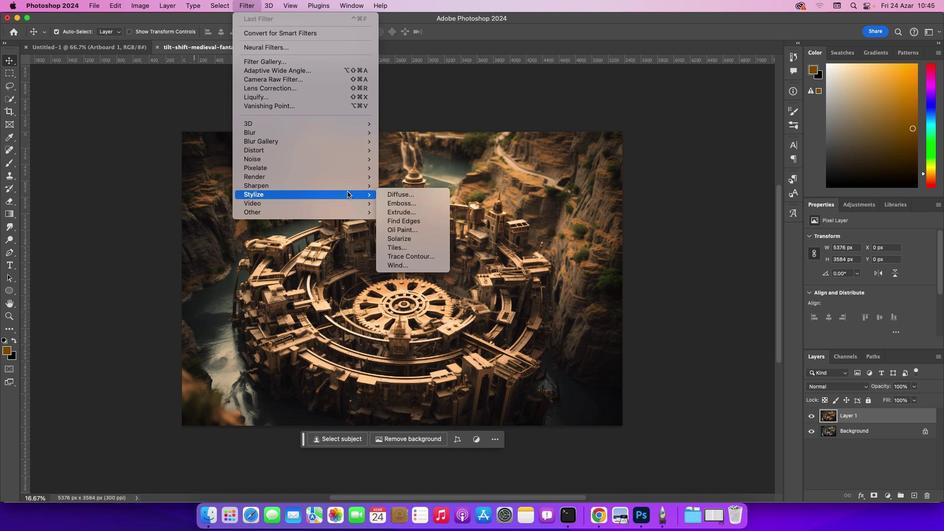 
Action: Mouse pressed left at (380, 242)
Screenshot: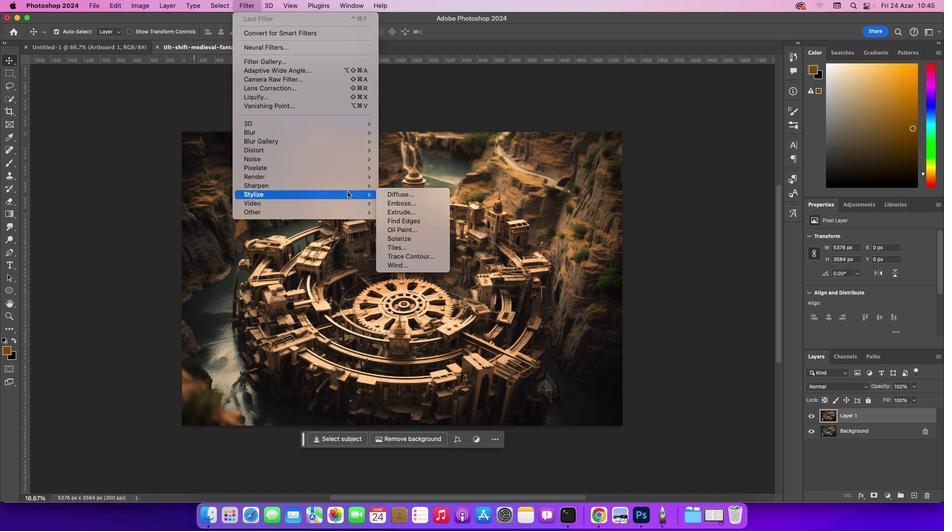 
Action: Mouse moved to (432, 242)
Screenshot: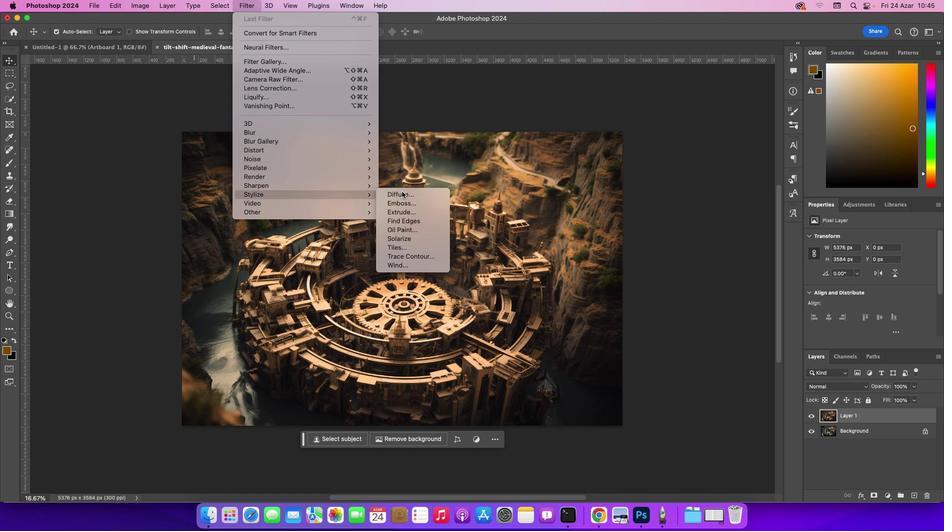 
Action: Mouse pressed left at (432, 242)
Screenshot: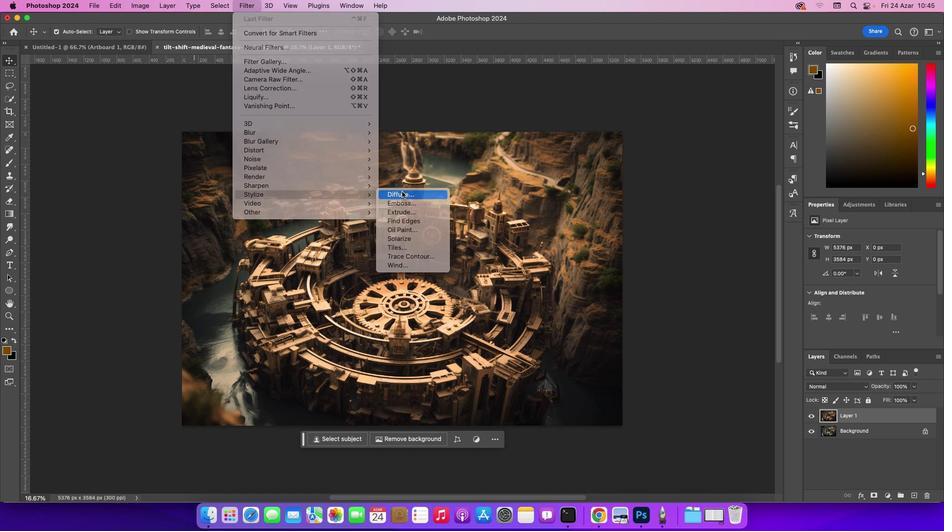 
Action: Mouse moved to (542, 203)
Screenshot: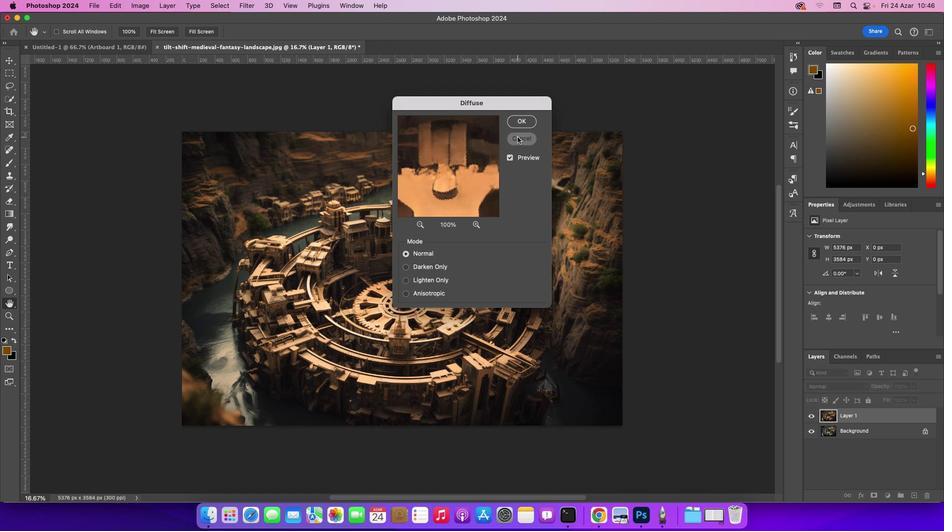 
Action: Mouse pressed left at (542, 203)
Screenshot: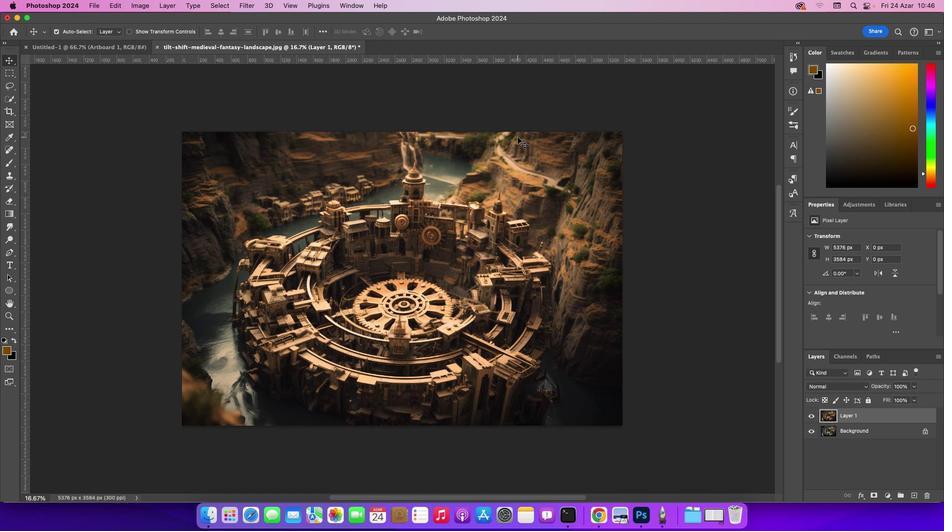 
Action: Mouse moved to (516, 306)
Screenshot: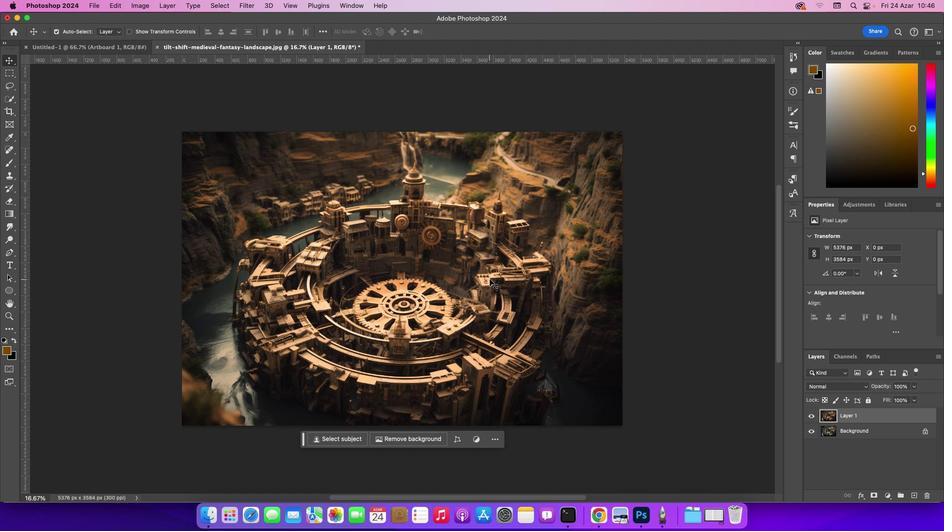
Action: Mouse pressed left at (516, 306)
Screenshot: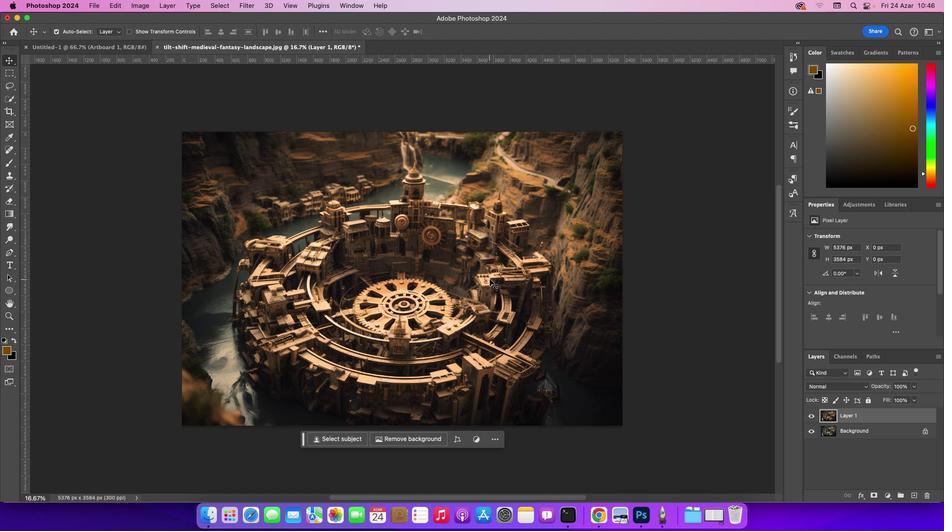 
Action: Mouse moved to (889, 406)
Screenshot: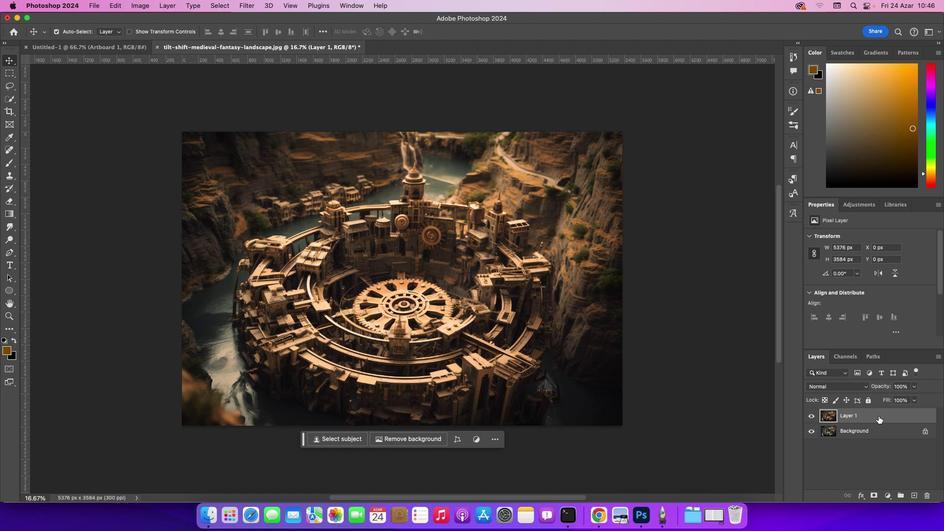 
Action: Mouse pressed left at (889, 406)
Screenshot: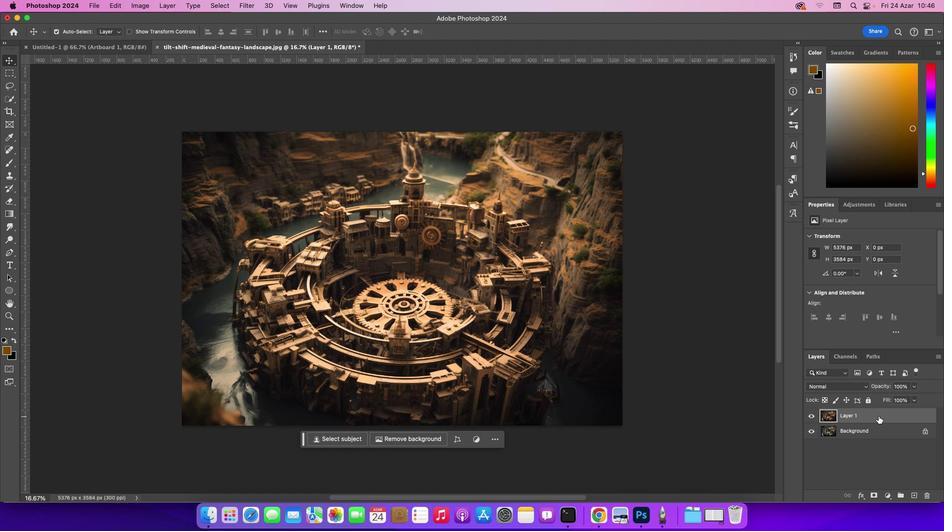 
Action: Mouse pressed left at (889, 406)
Screenshot: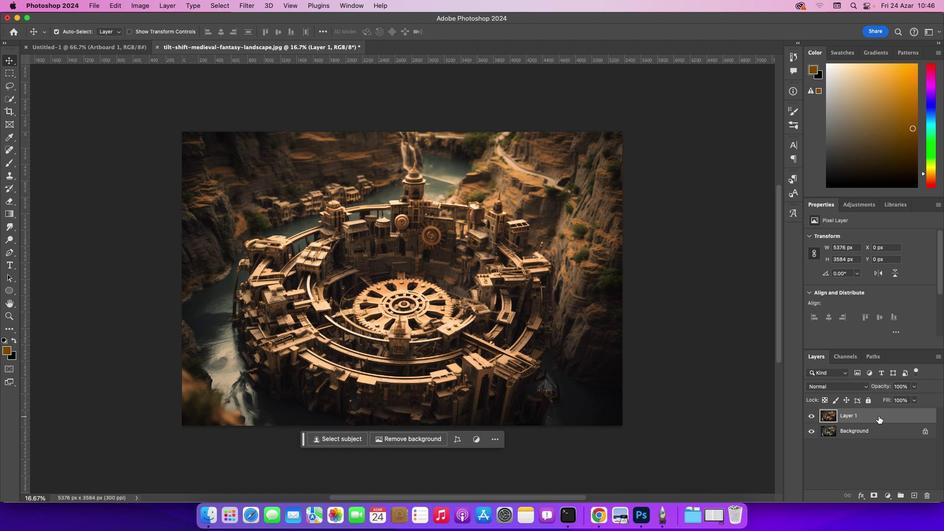 
Action: Mouse moved to (913, 244)
Screenshot: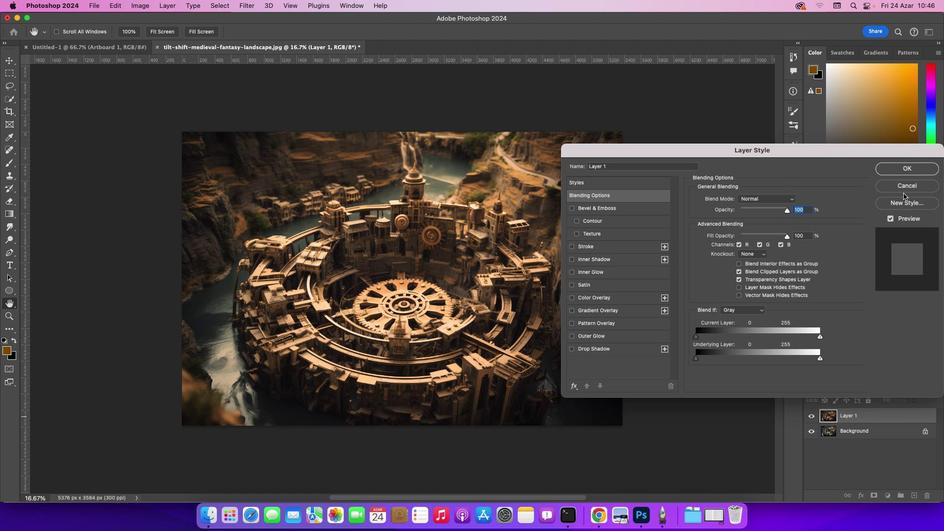 
Action: Mouse pressed left at (913, 244)
Screenshot: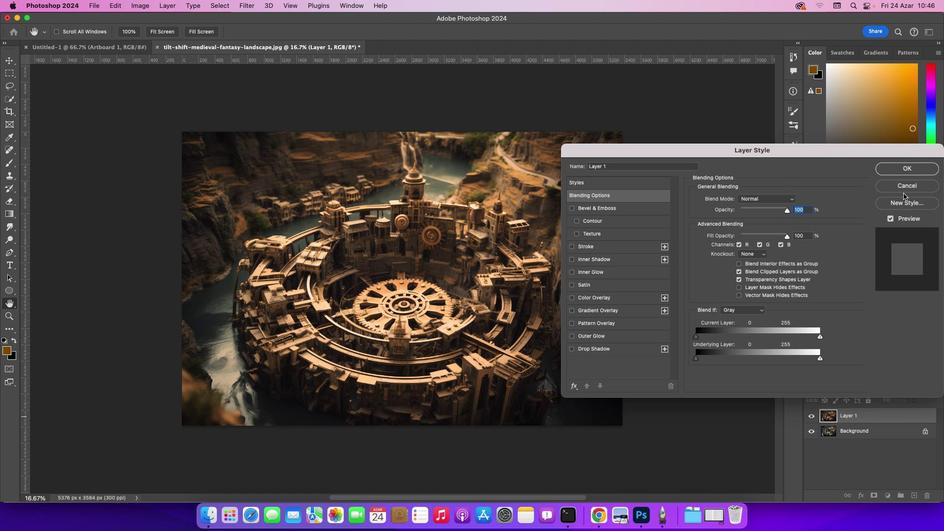 
Action: Mouse moved to (901, 242)
Screenshot: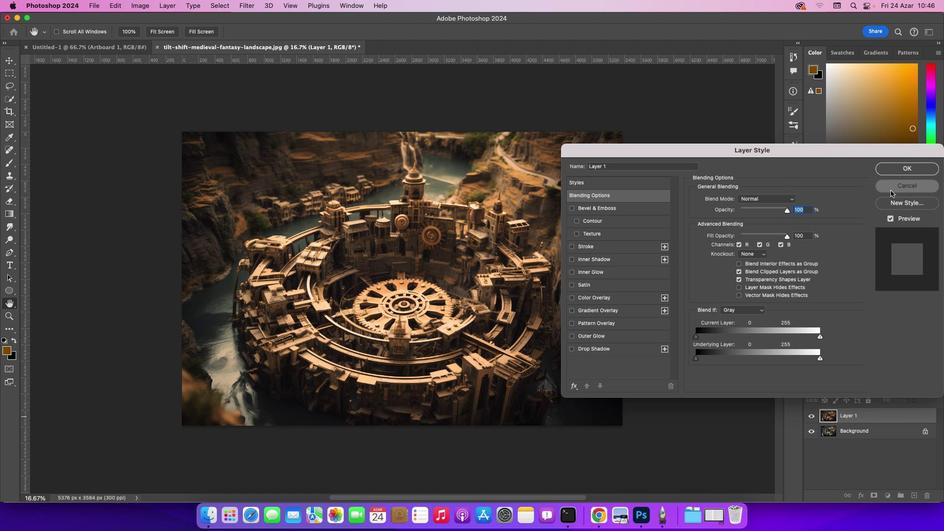 
Action: Mouse pressed left at (901, 242)
Screenshot: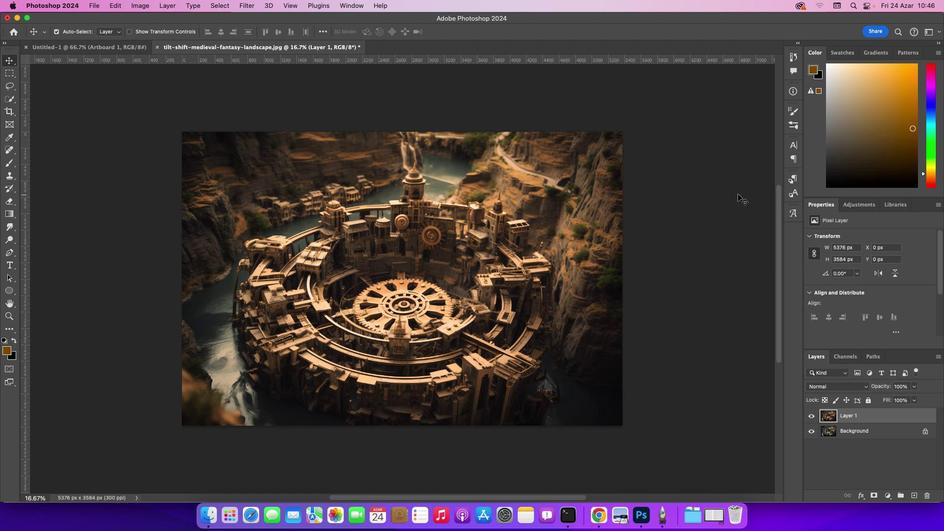 
Action: Mouse moved to (409, 254)
Screenshot: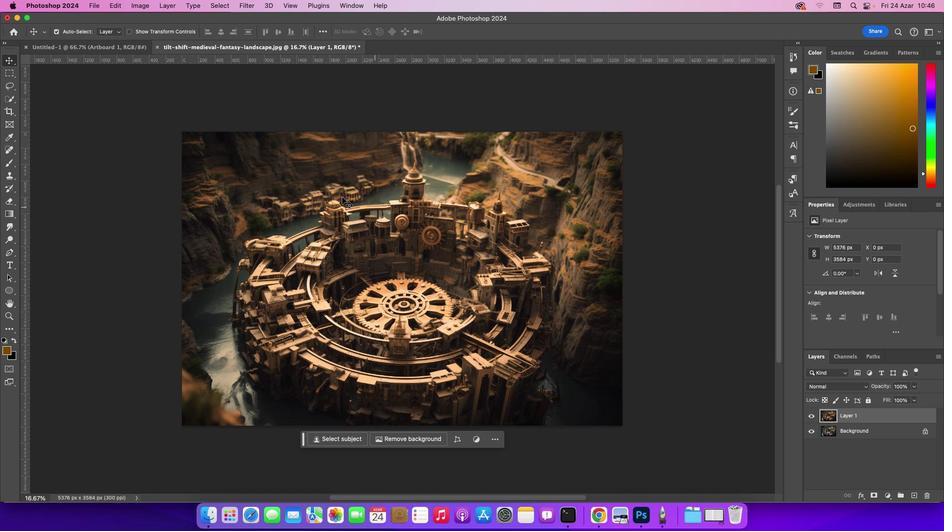 
Action: Mouse pressed left at (409, 254)
Screenshot: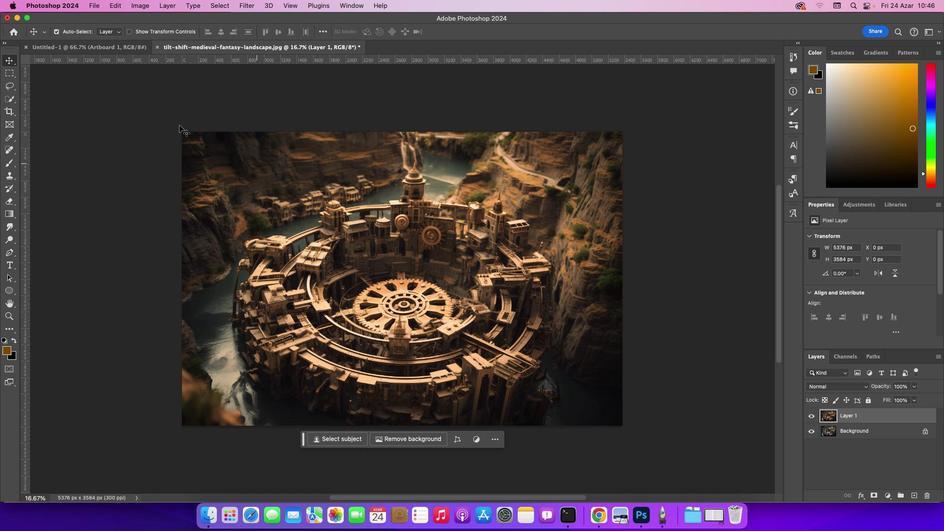 
Action: Mouse moved to (281, 107)
Screenshot: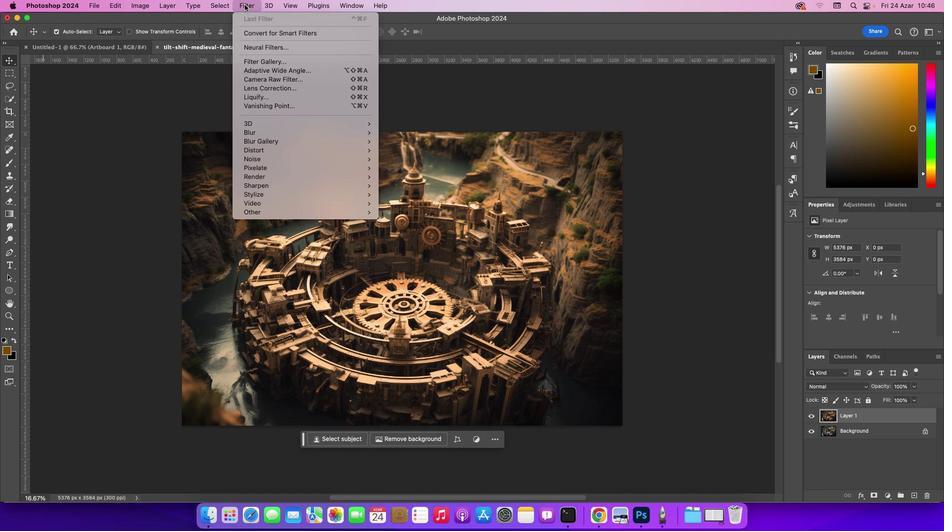 
Action: Mouse pressed left at (281, 107)
Screenshot: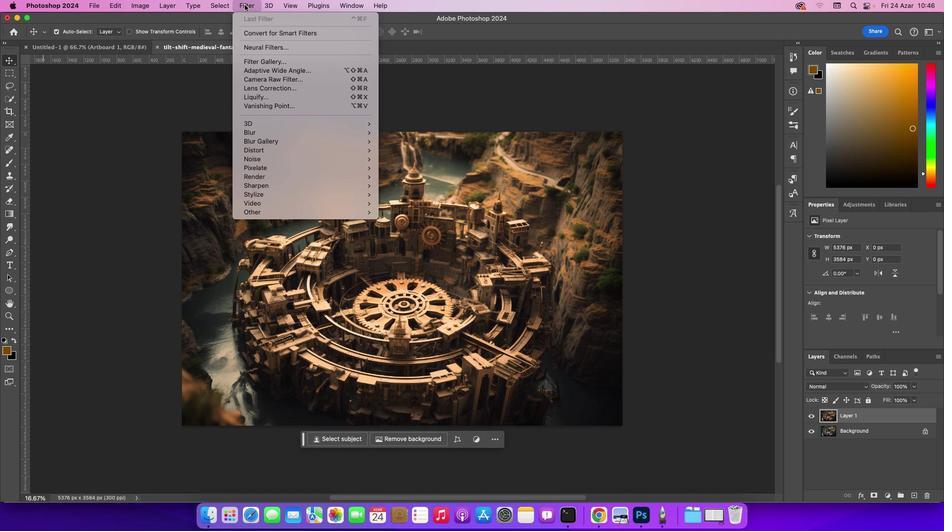 
Action: Mouse moved to (443, 269)
Screenshot: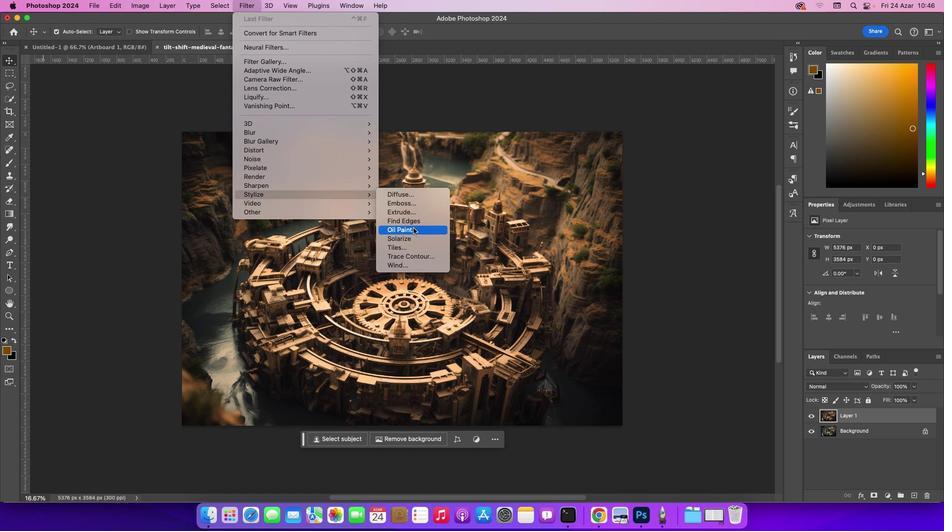 
Action: Mouse pressed left at (443, 269)
Screenshot: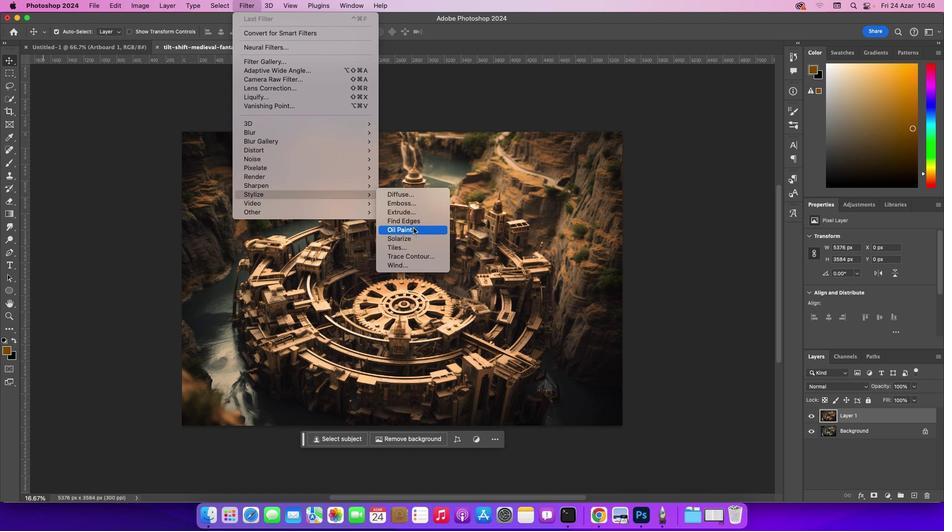 
Action: Mouse moved to (546, 163)
Screenshot: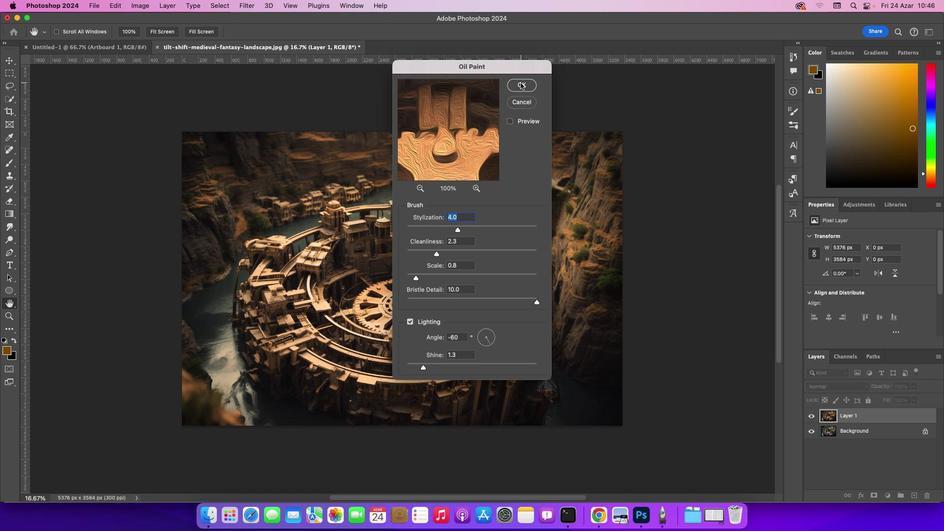 
Action: Mouse pressed left at (546, 163)
Screenshot: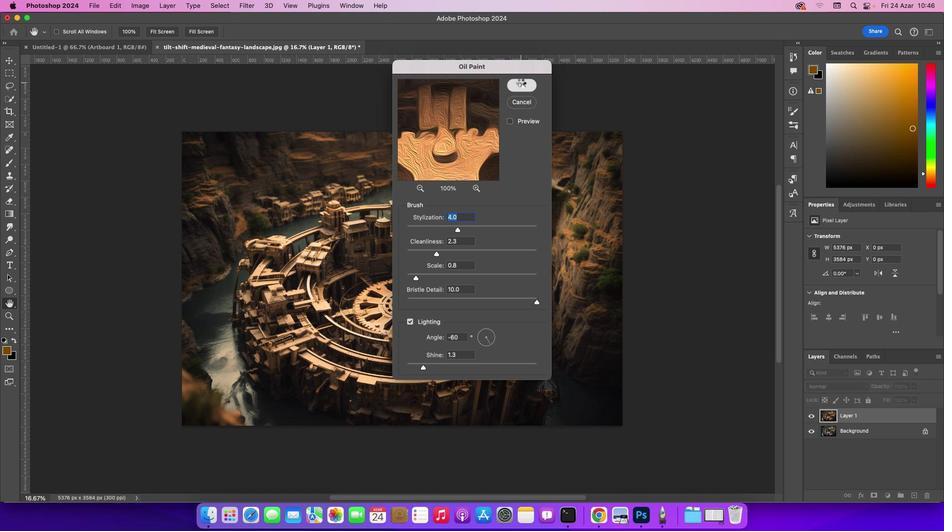 
Action: Mouse moved to (918, 140)
Screenshot: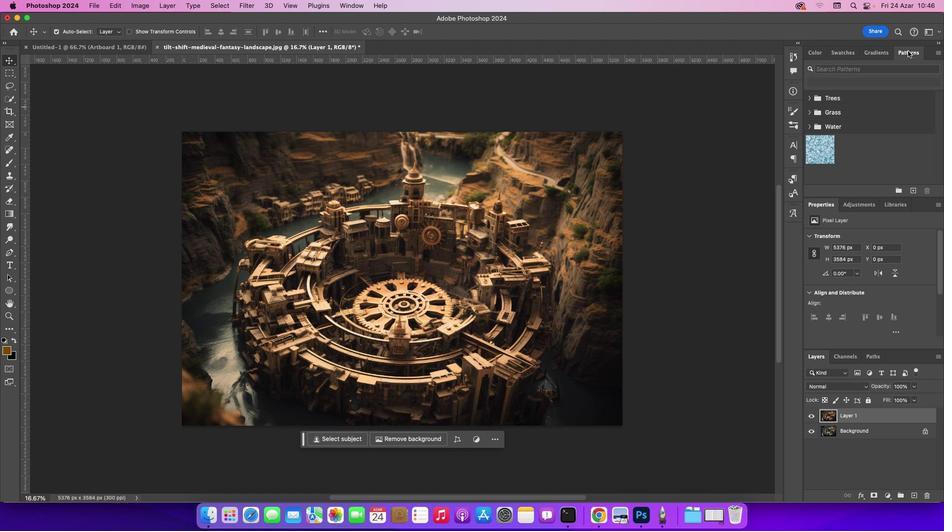 
Action: Mouse pressed left at (918, 140)
Screenshot: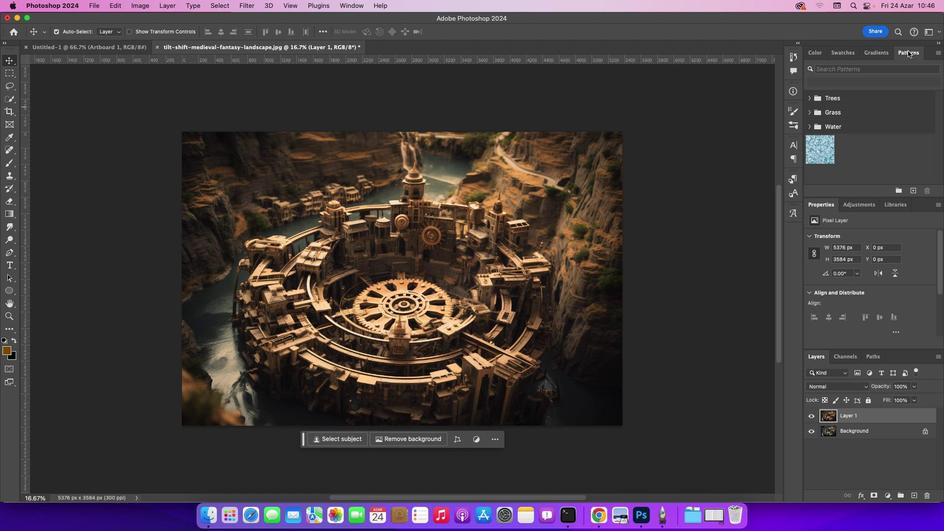 
Action: Mouse moved to (947, 143)
Screenshot: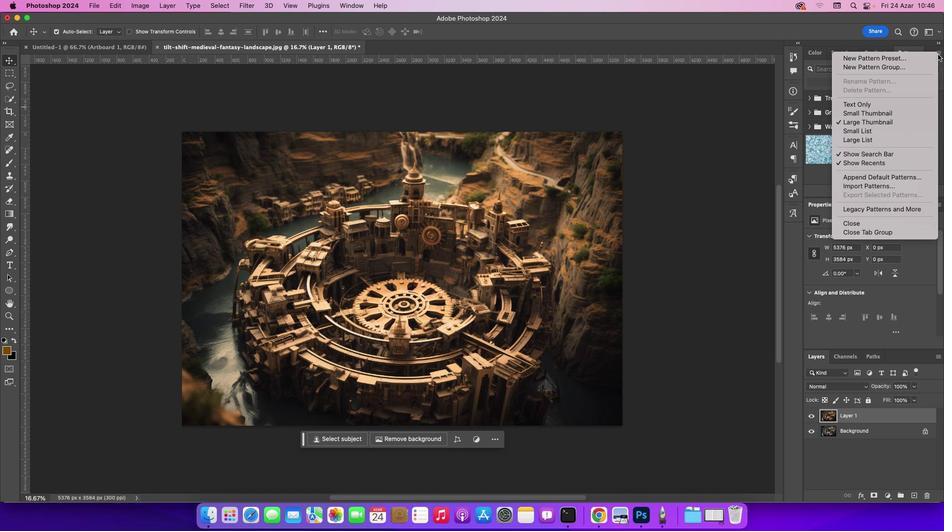 
Action: Mouse pressed left at (947, 143)
Screenshot: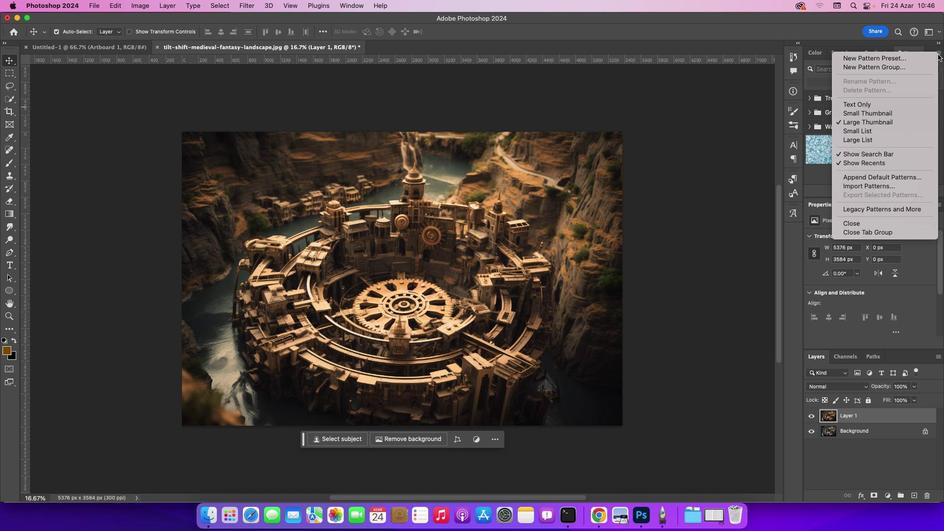 
Action: Mouse pressed left at (947, 143)
Screenshot: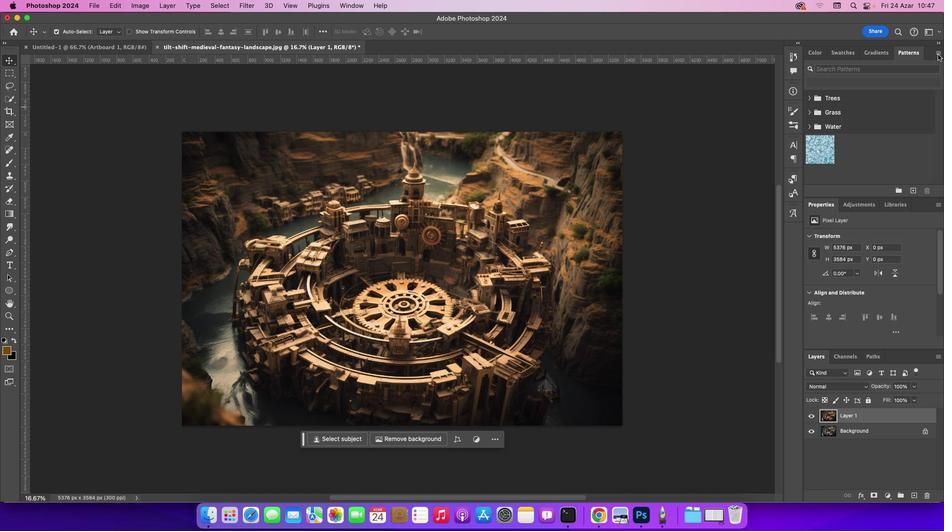 
Action: Mouse moved to (947, 134)
Screenshot: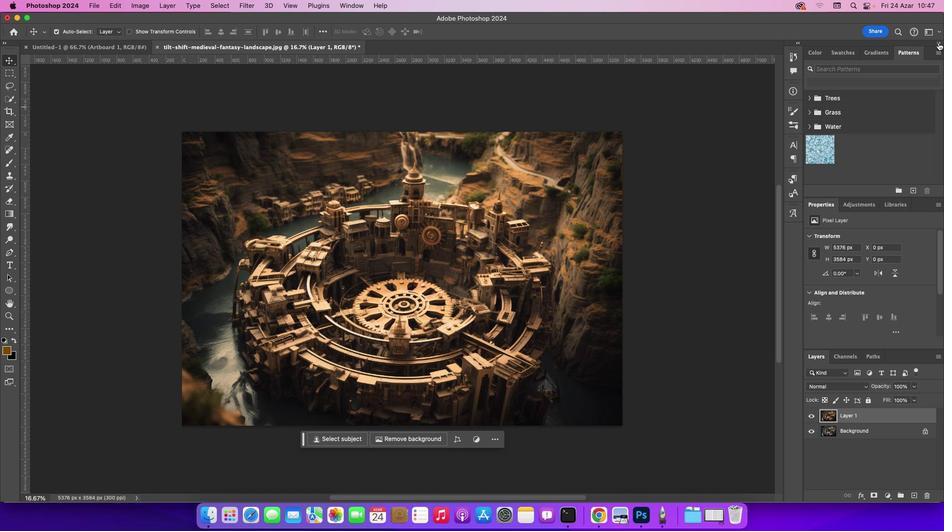 
Action: Mouse pressed left at (947, 134)
Screenshot: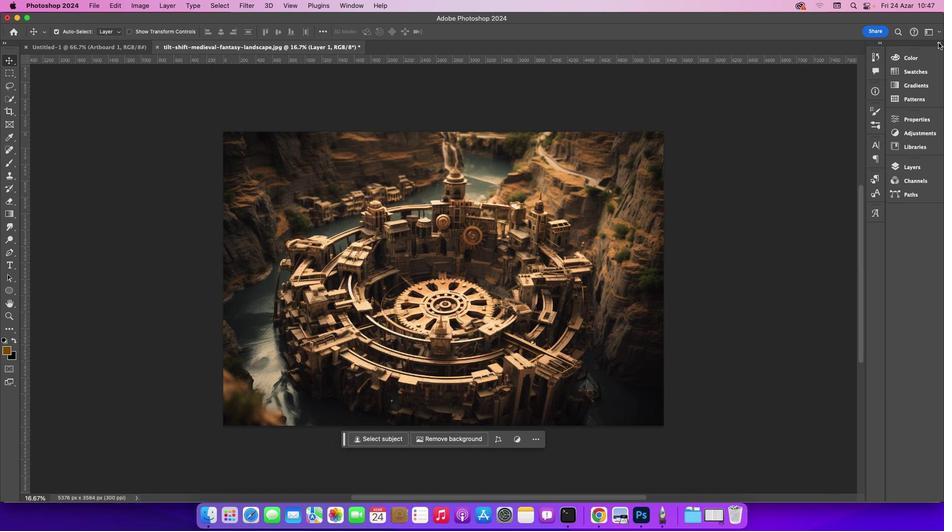 
Action: Mouse moved to (913, 174)
Screenshot: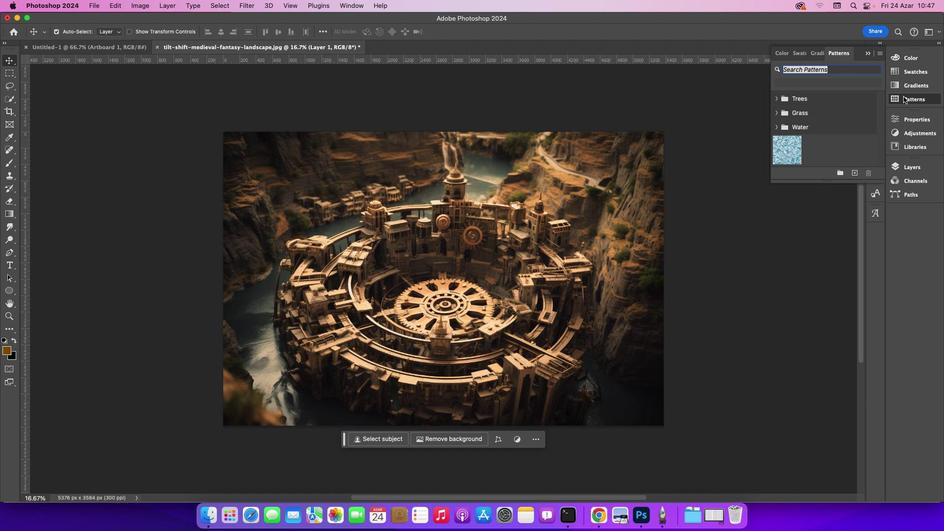 
Action: Mouse pressed left at (913, 174)
Screenshot: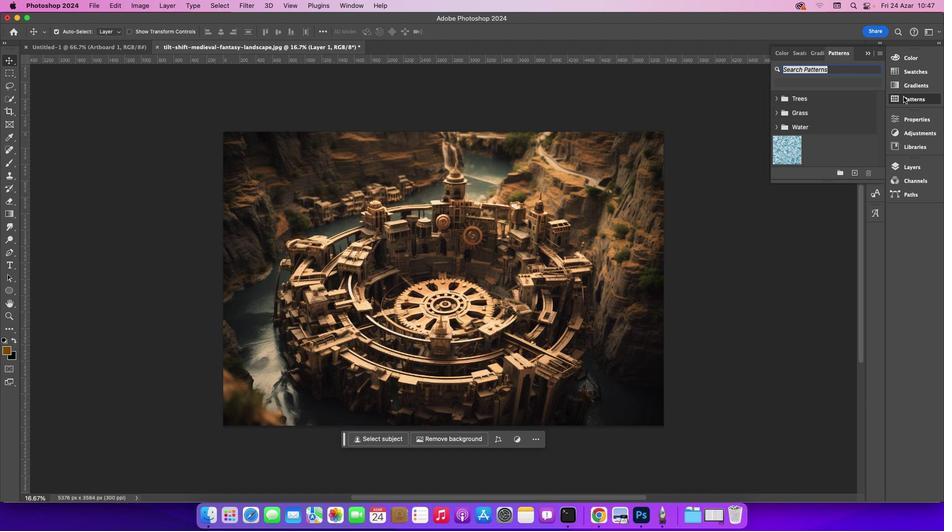 
Action: Mouse pressed left at (913, 174)
Screenshot: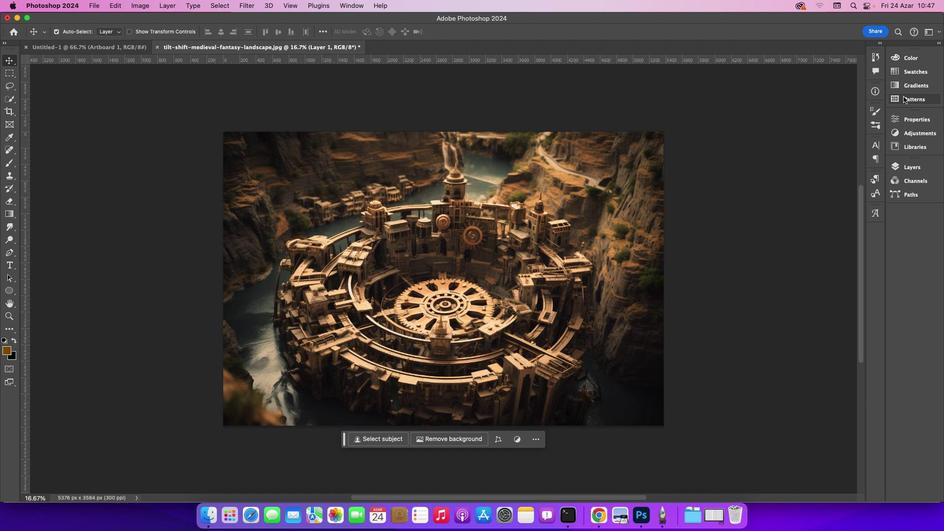 
Action: Mouse moved to (928, 158)
Screenshot: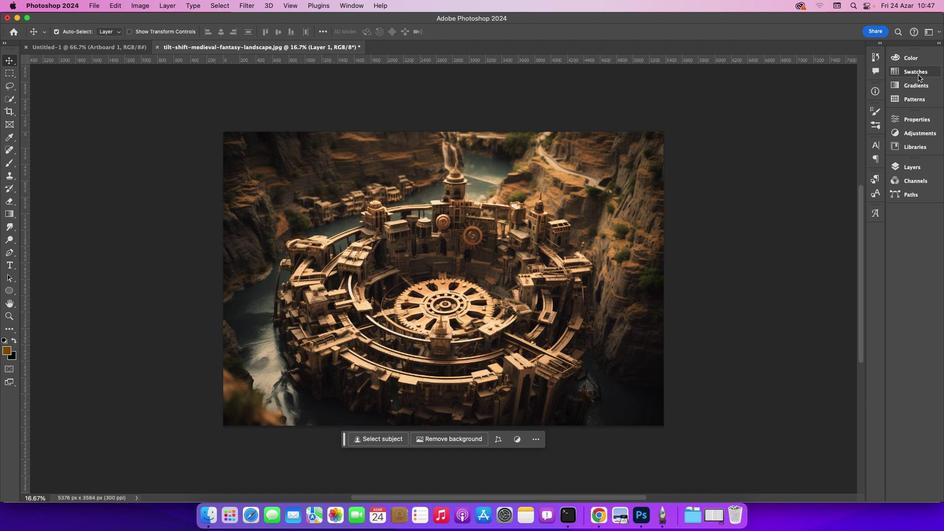 
Action: Mouse pressed left at (928, 158)
Screenshot: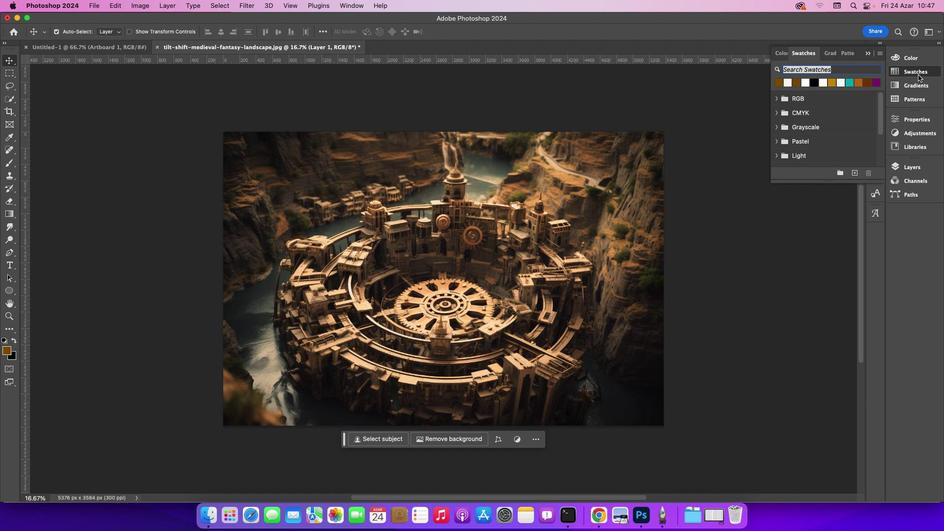 
Action: Mouse pressed left at (928, 158)
Screenshot: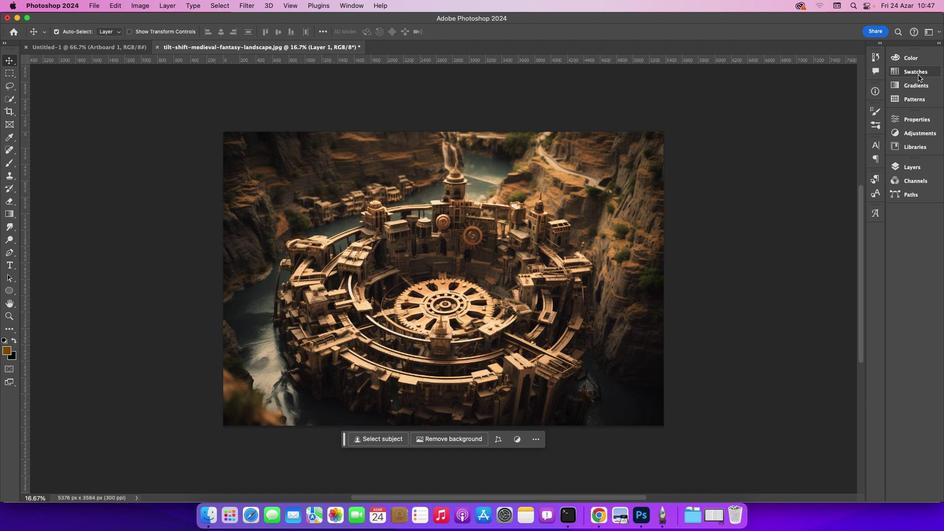 
Action: Mouse moved to (947, 134)
Screenshot: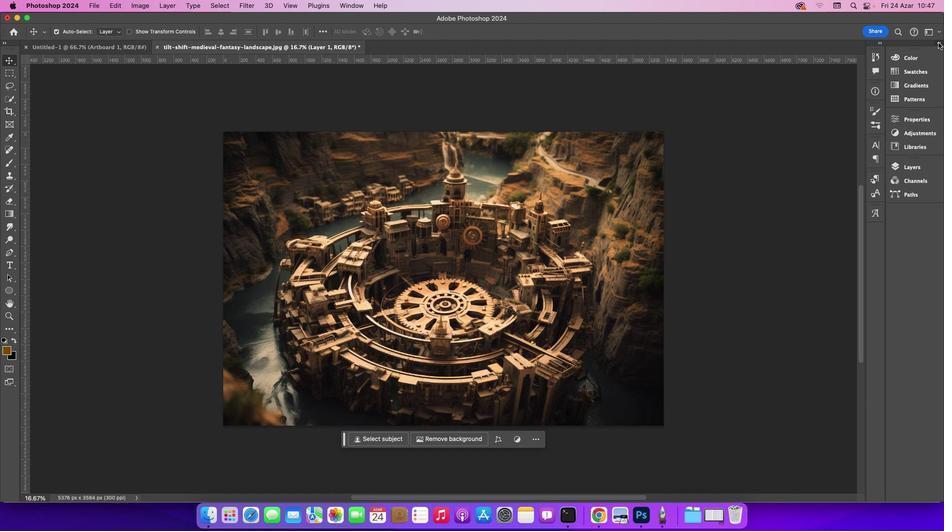 
Action: Mouse pressed left at (947, 134)
Screenshot: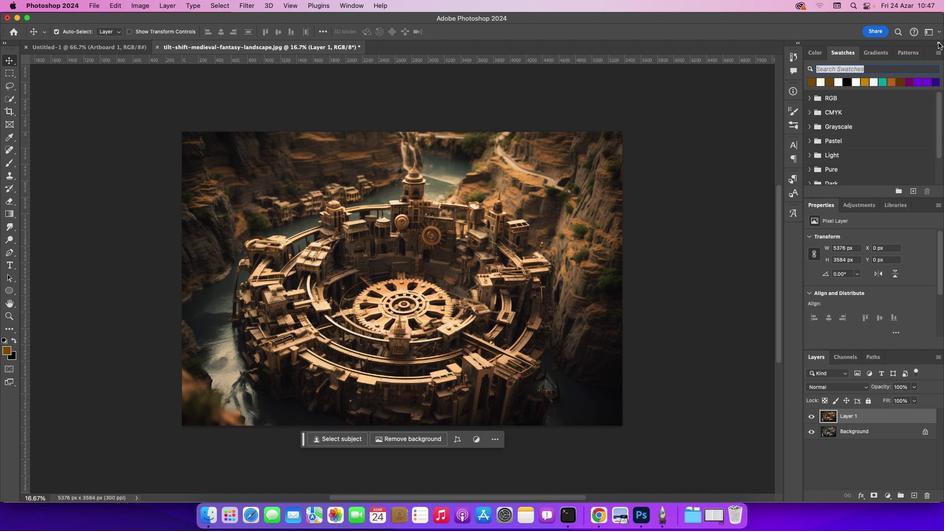 
Action: Mouse moved to (807, 146)
Screenshot: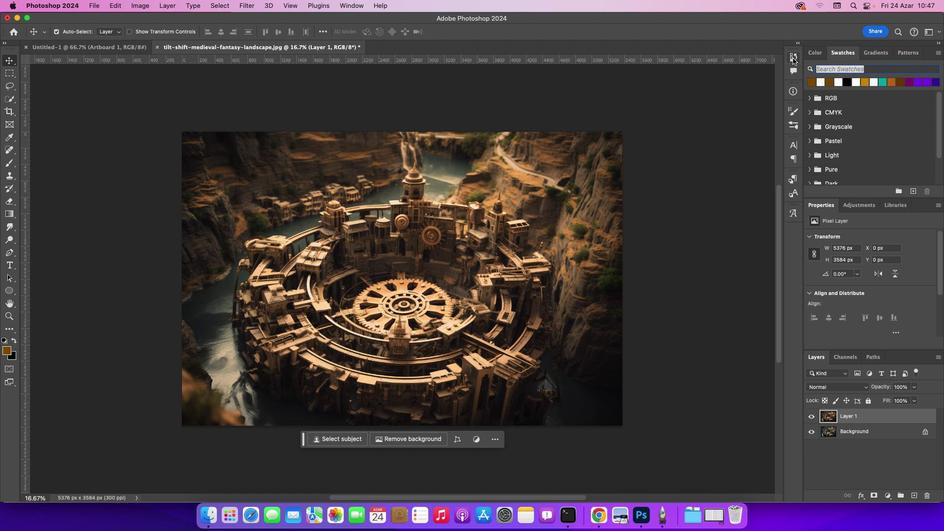 
Action: Mouse pressed left at (807, 146)
Screenshot: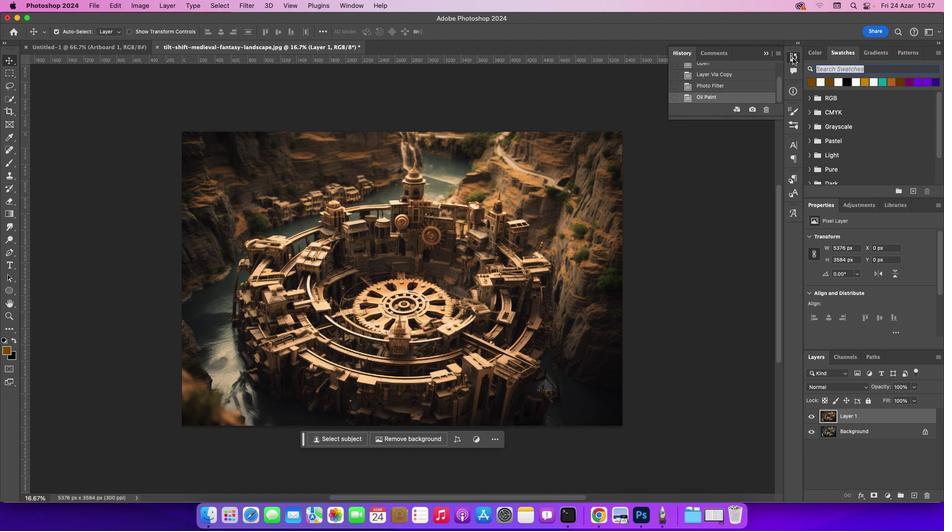 
Action: Mouse pressed left at (807, 146)
Screenshot: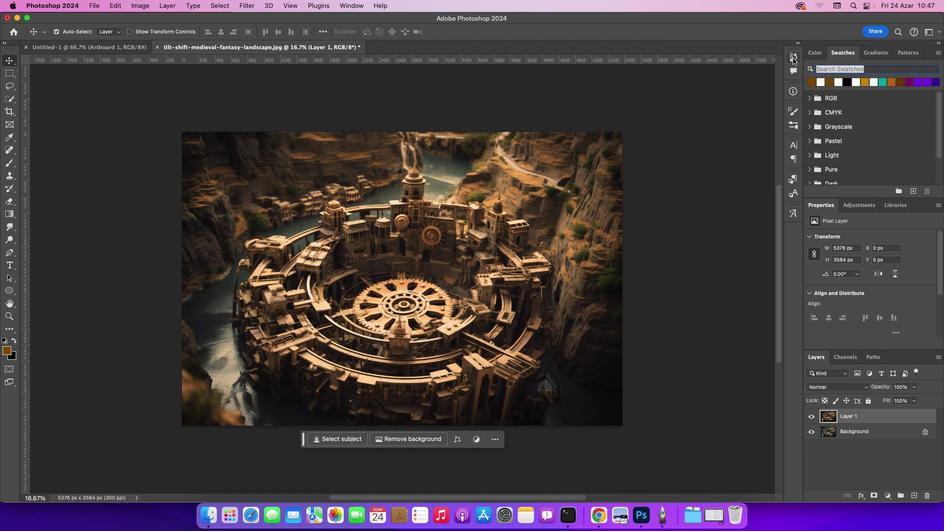 
Action: Mouse moved to (806, 184)
Screenshot: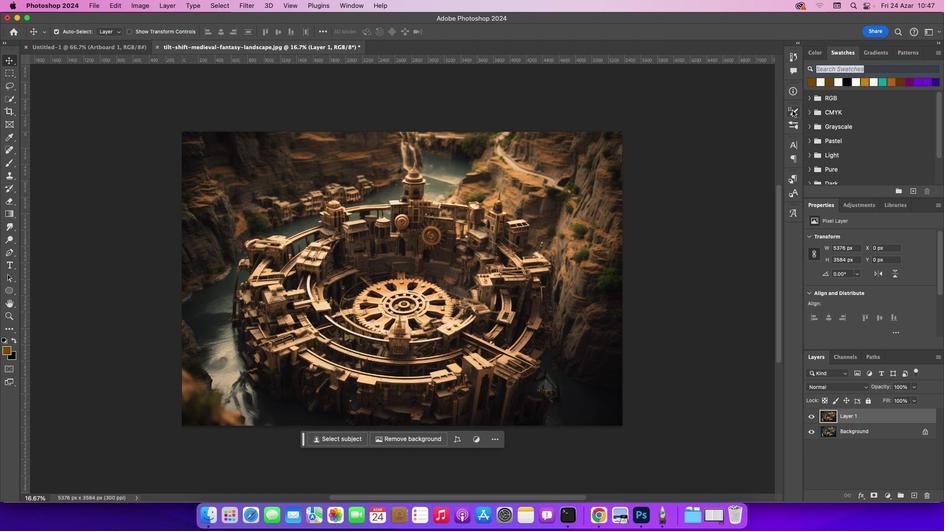 
Action: Mouse pressed left at (806, 184)
Screenshot: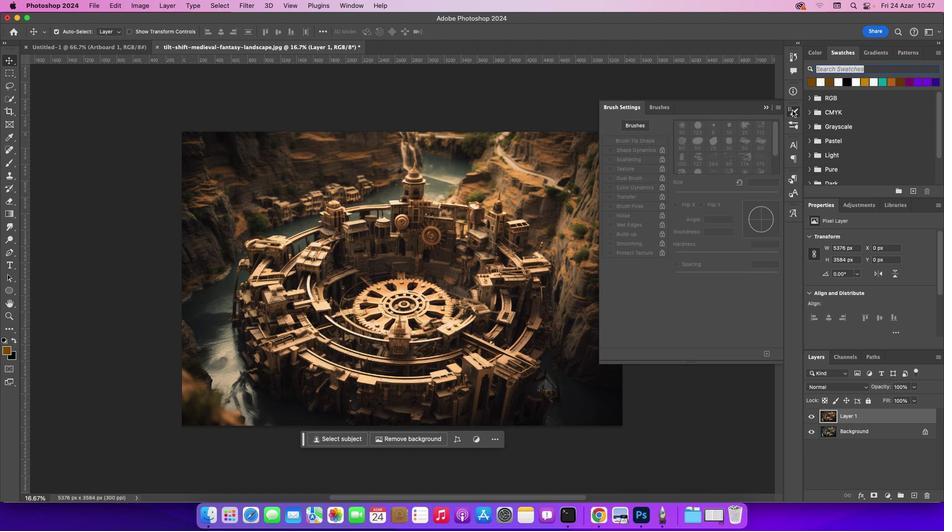 
Action: Mouse pressed left at (806, 184)
Screenshot: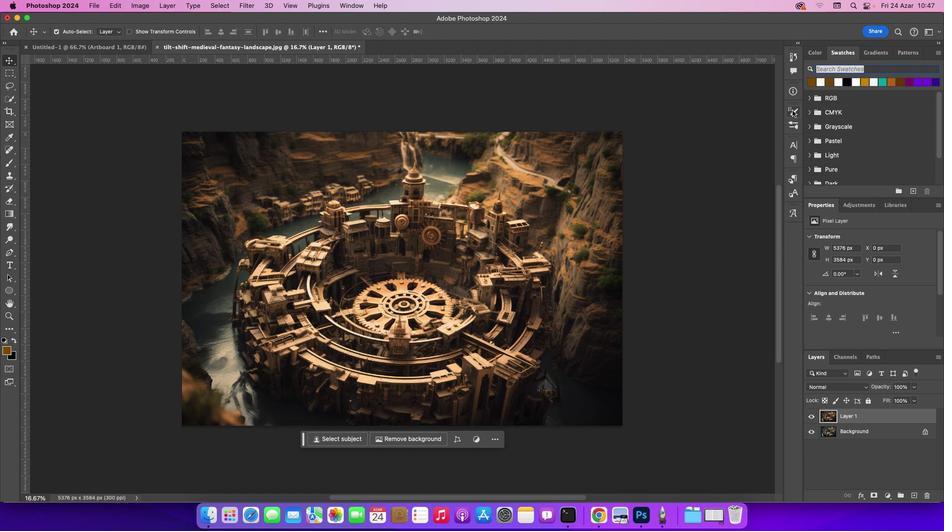 
Action: Mouse moved to (804, 196)
Screenshot: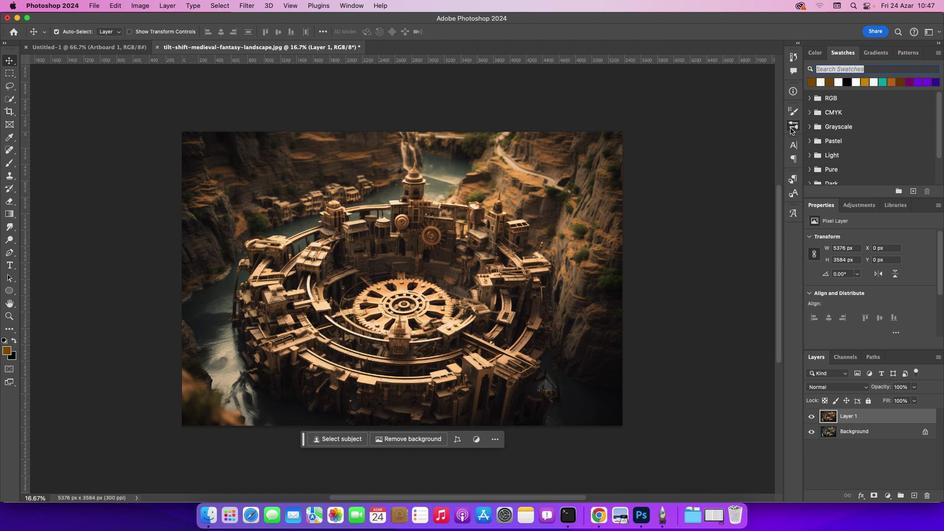 
Action: Mouse pressed left at (804, 196)
Screenshot: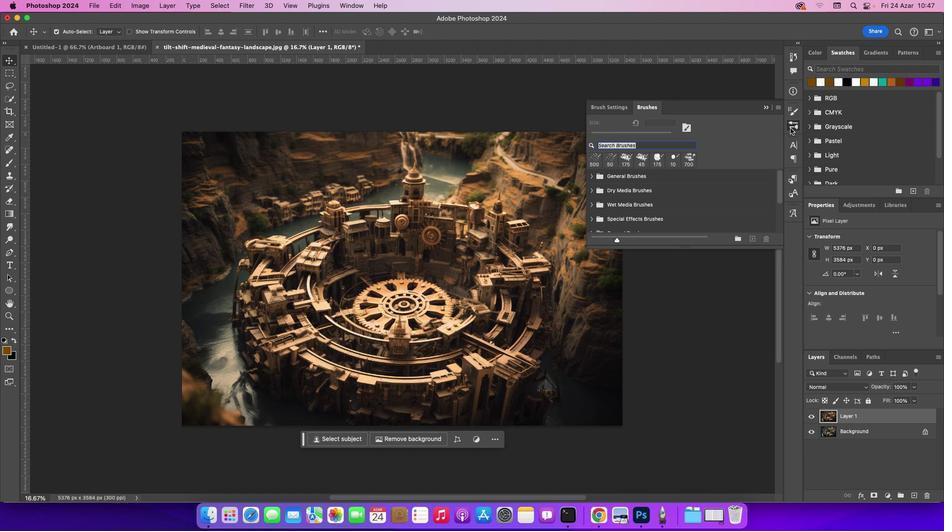 
Action: Mouse pressed left at (804, 196)
Screenshot: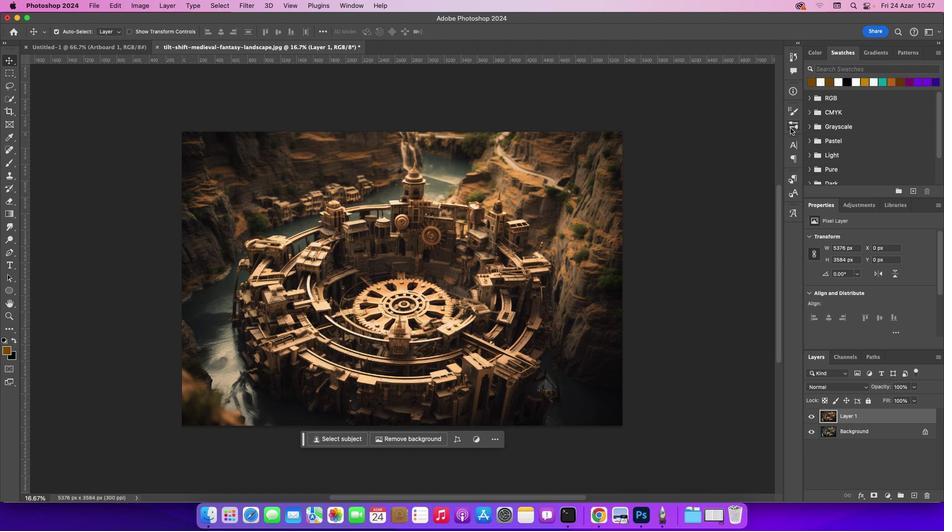 
Action: Mouse moved to (321, 109)
Screenshot: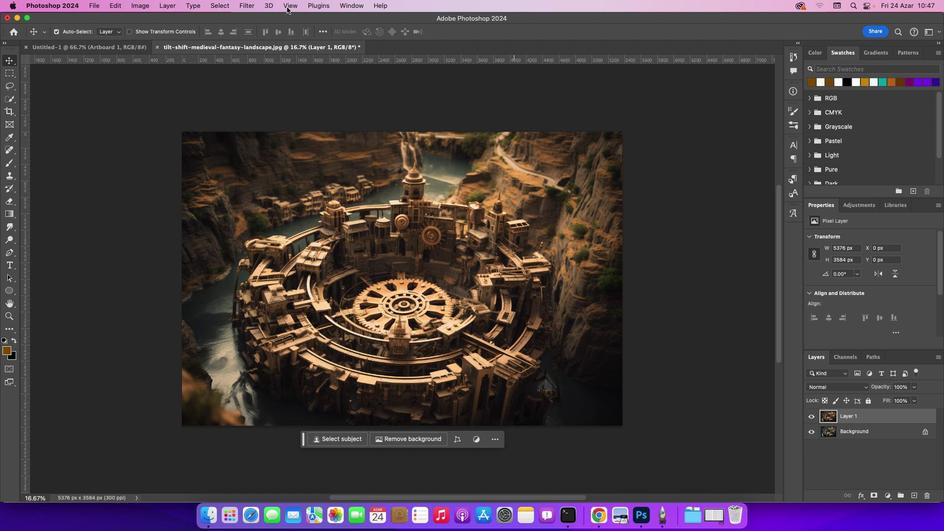 
Action: Mouse pressed left at (321, 109)
Screenshot: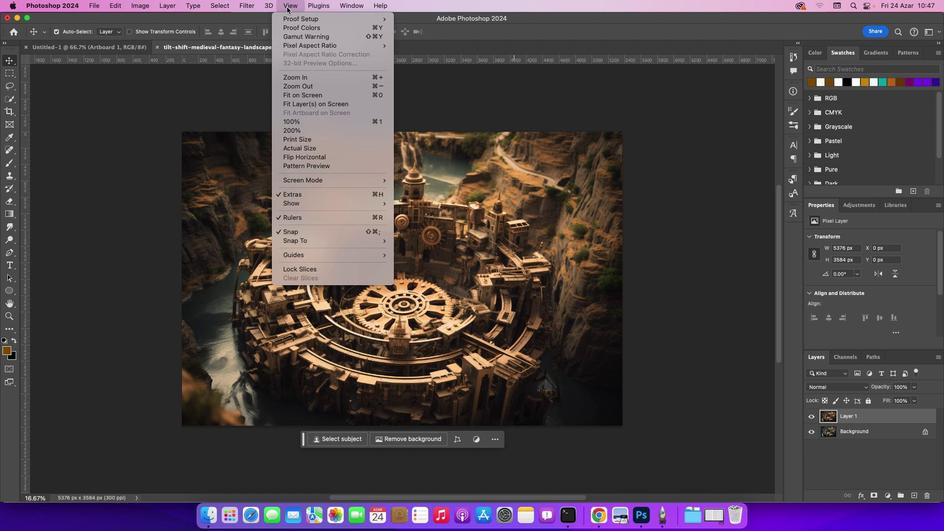 
Action: Mouse pressed left at (321, 109)
Screenshot: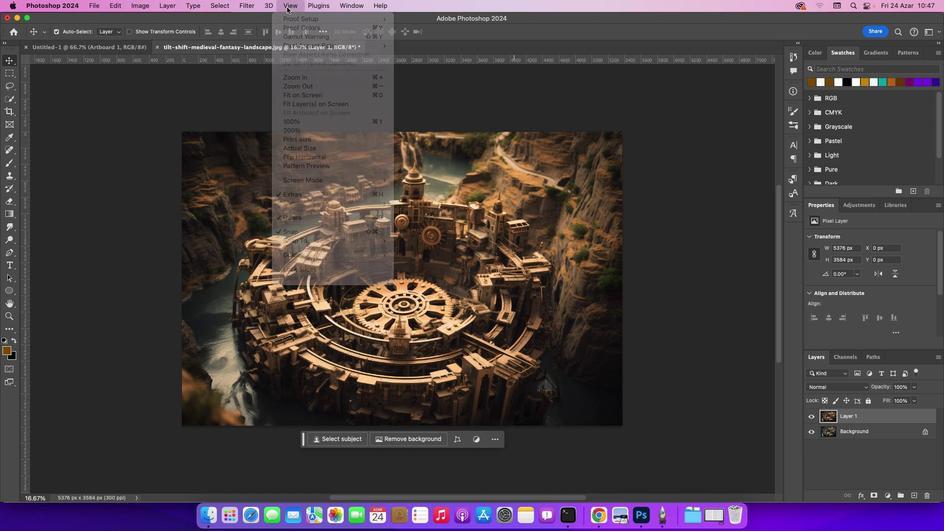 
Action: Mouse moved to (380, 106)
Screenshot: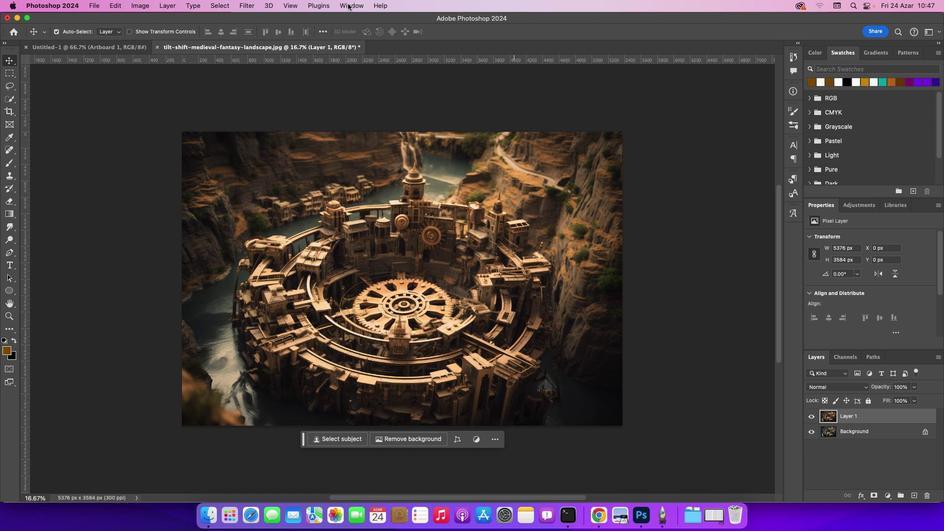 
Action: Mouse pressed left at (380, 106)
Screenshot: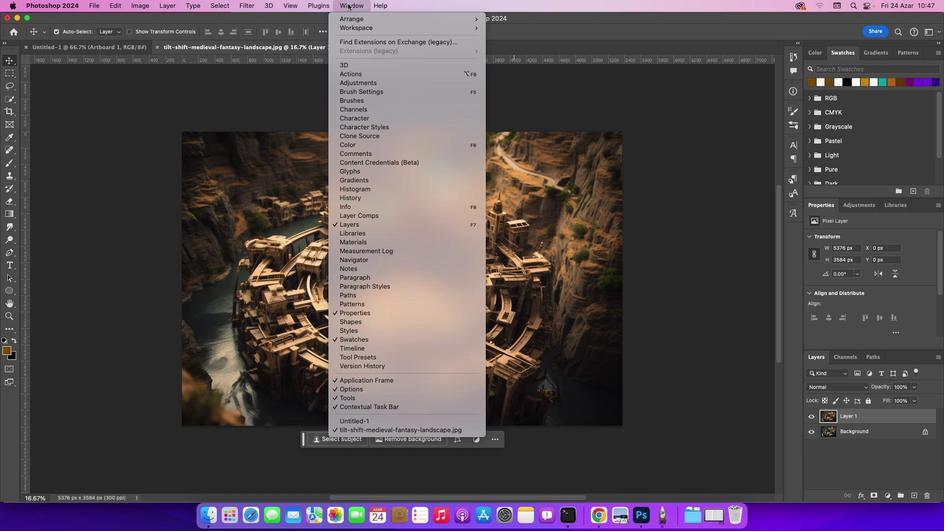 
Action: Mouse moved to (418, 183)
Screenshot: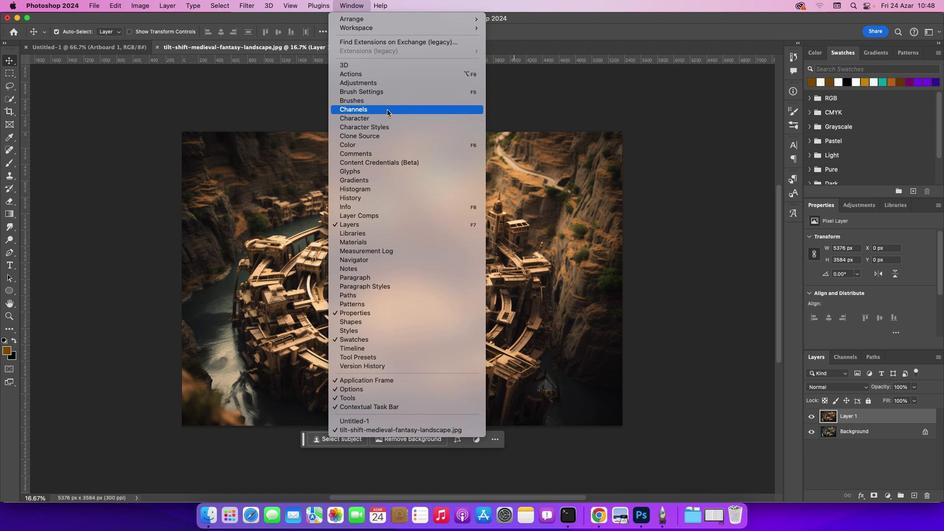 
Action: Mouse pressed left at (418, 183)
Screenshot: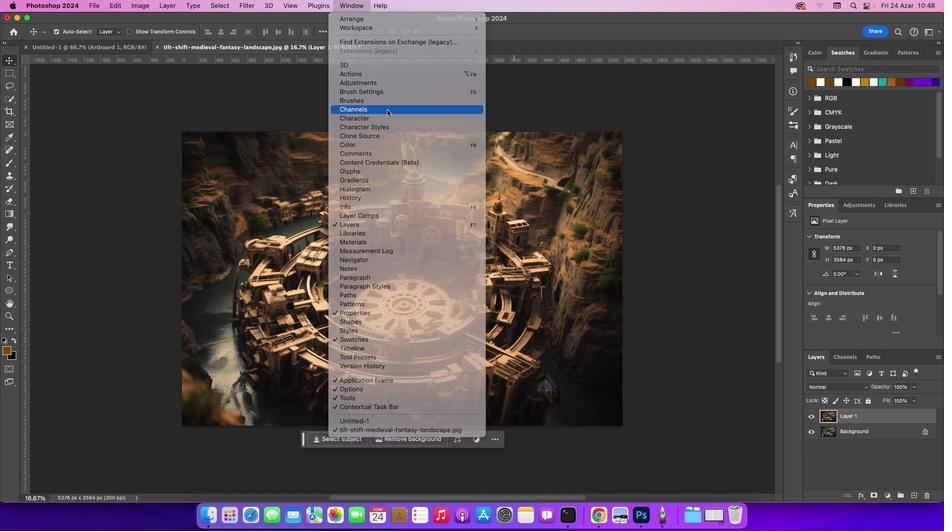 
Action: Mouse moved to (829, 364)
Screenshot: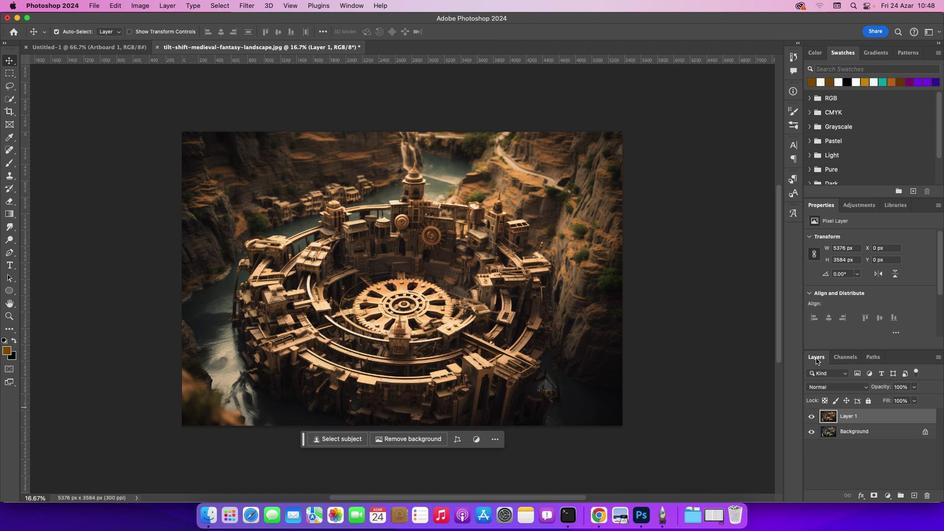 
Action: Mouse pressed left at (829, 364)
Screenshot: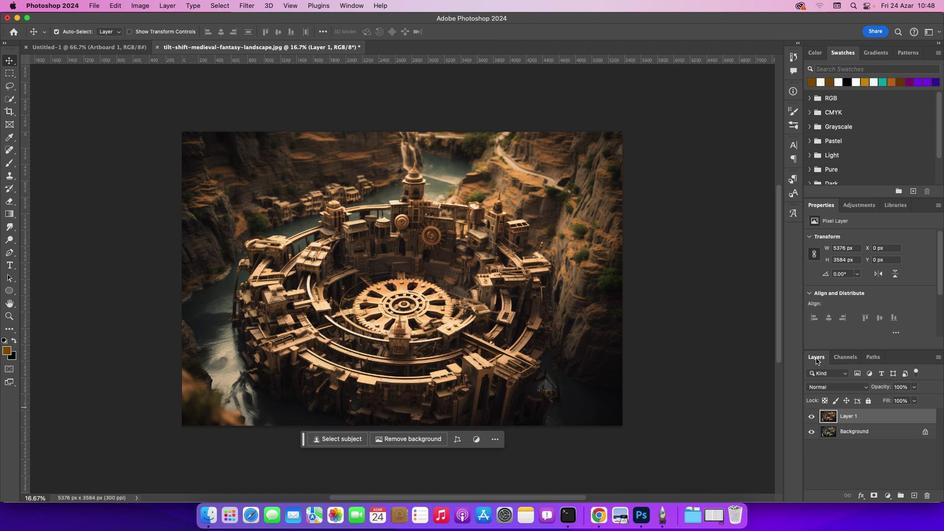 
Action: Mouse moved to (367, 107)
Screenshot: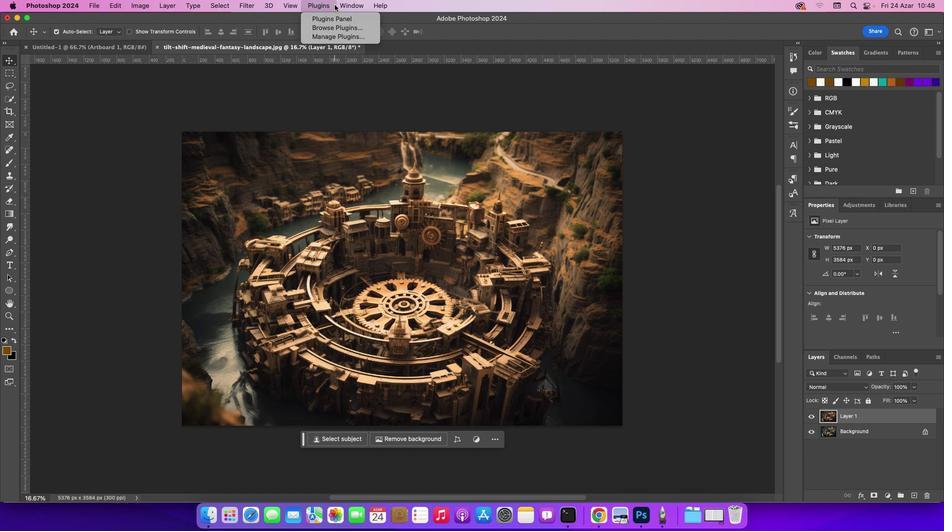 
Action: Mouse pressed left at (367, 107)
Screenshot: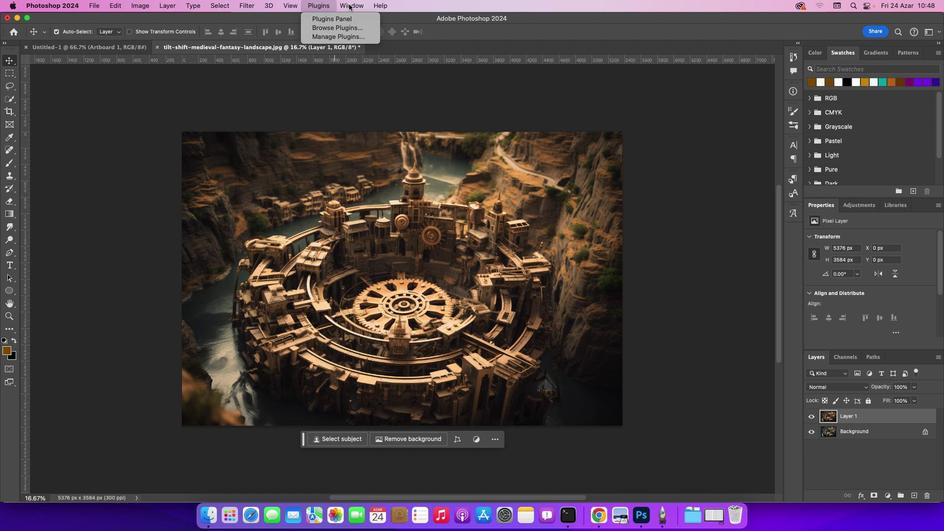 
Action: Mouse moved to (273, 214)
Screenshot: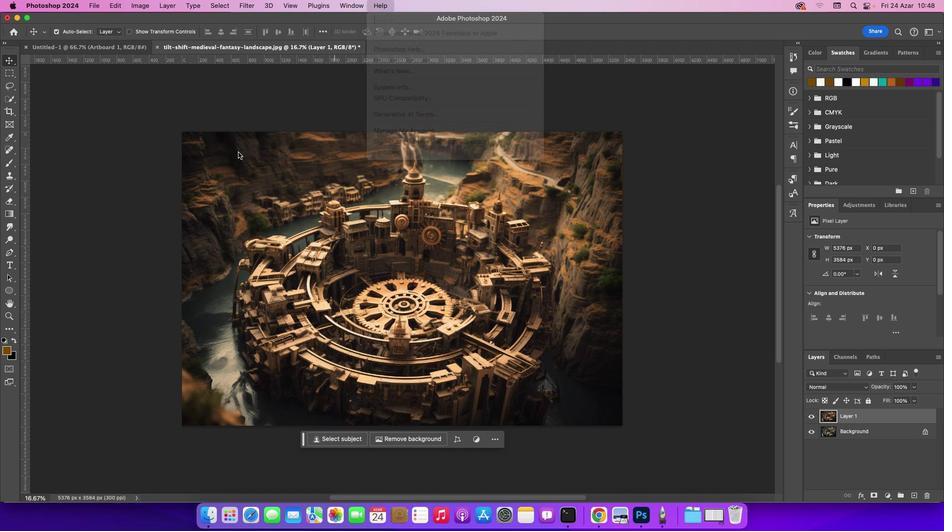 
Action: Mouse pressed left at (273, 214)
Screenshot: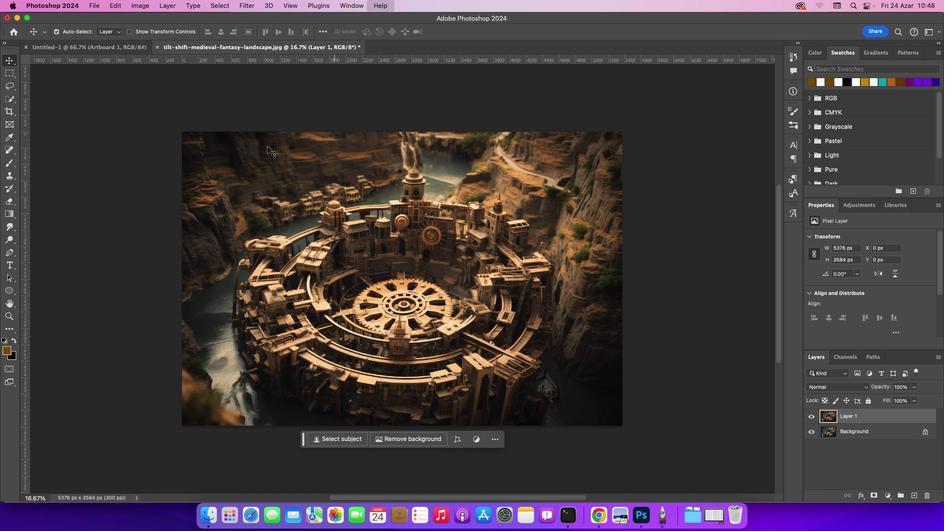 
Action: Mouse moved to (422, 281)
Screenshot: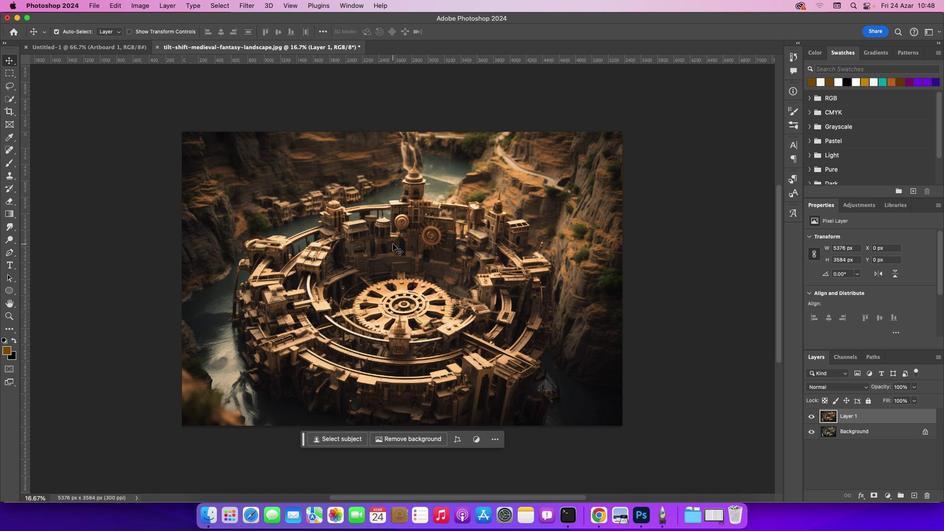
Action: Mouse pressed left at (422, 281)
Screenshot: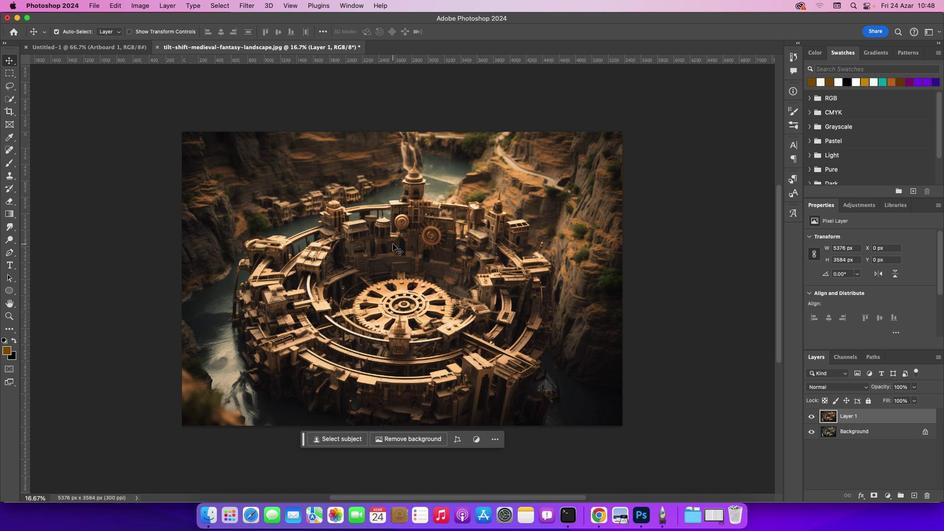 
Action: Mouse moved to (422, 279)
Screenshot: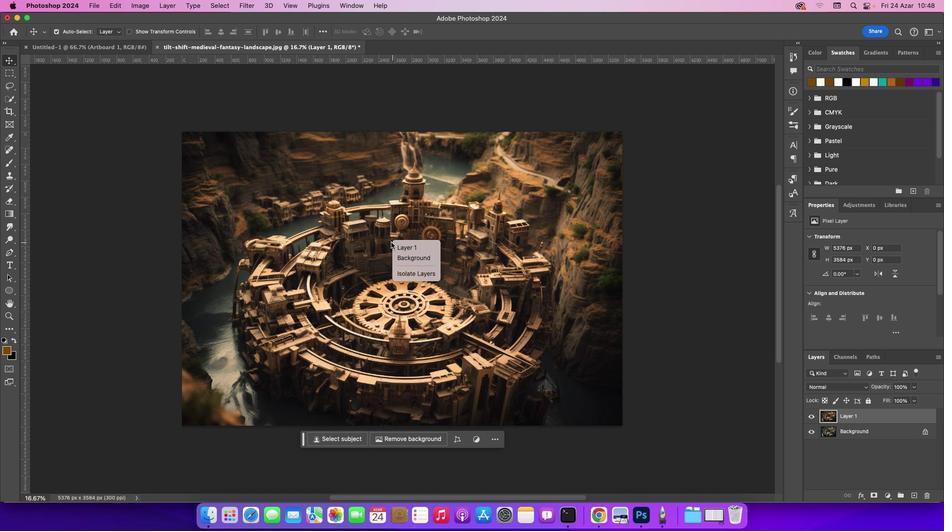 
Action: Mouse pressed right at (422, 279)
Screenshot: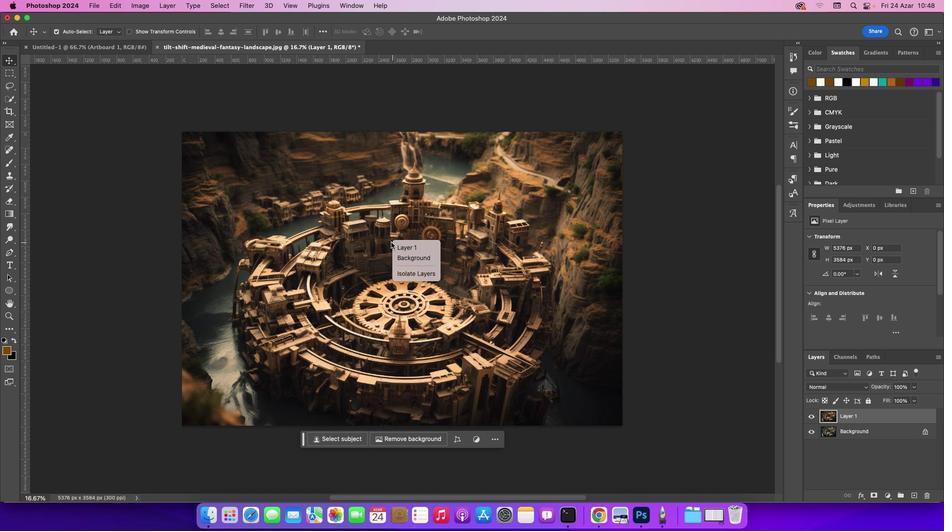 
Action: Mouse moved to (264, 107)
Screenshot: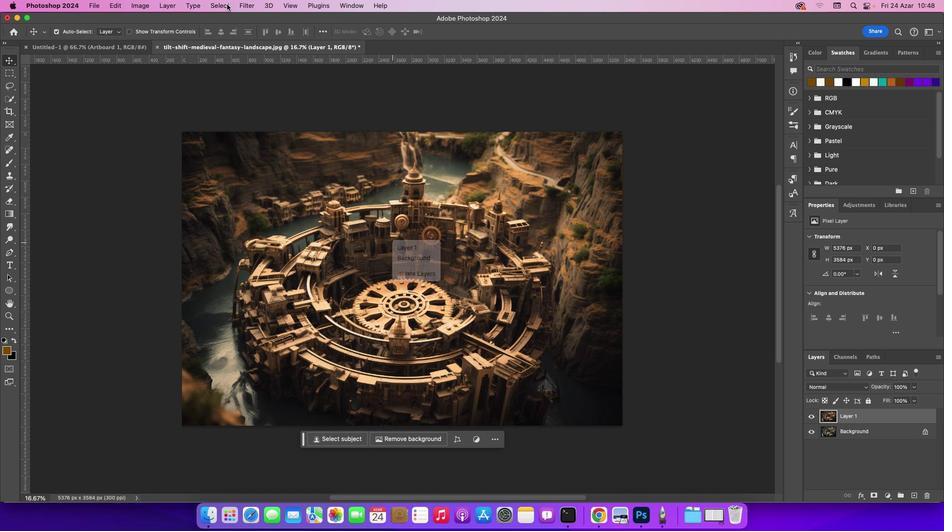 
Action: Mouse pressed left at (264, 107)
Screenshot: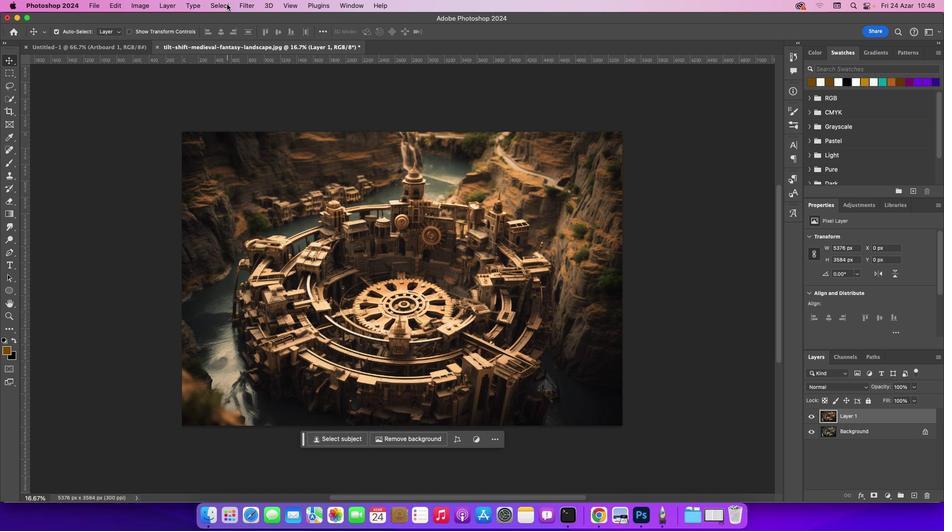 
Action: Mouse moved to (260, 107)
Screenshot: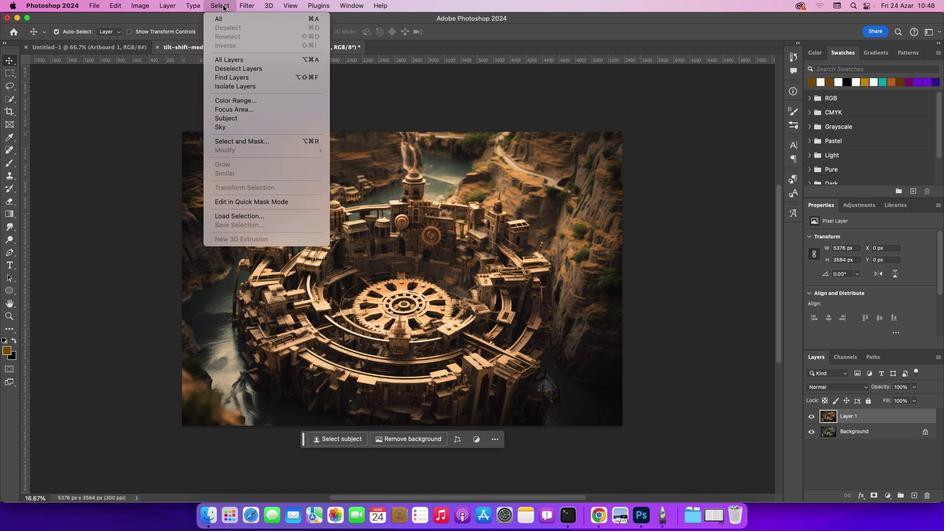 
Action: Mouse pressed left at (260, 107)
Screenshot: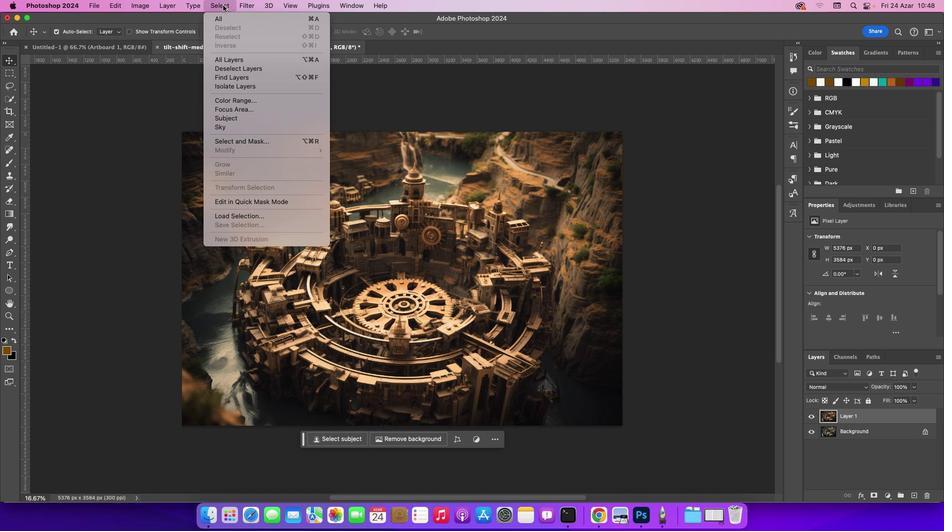 
Action: Mouse moved to (370, 244)
Screenshot: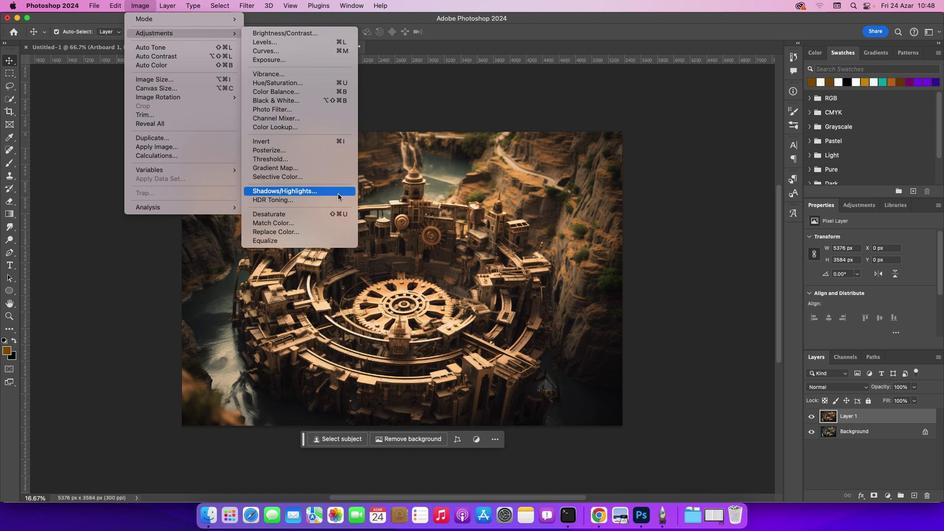 
Action: Mouse pressed left at (370, 244)
Screenshot: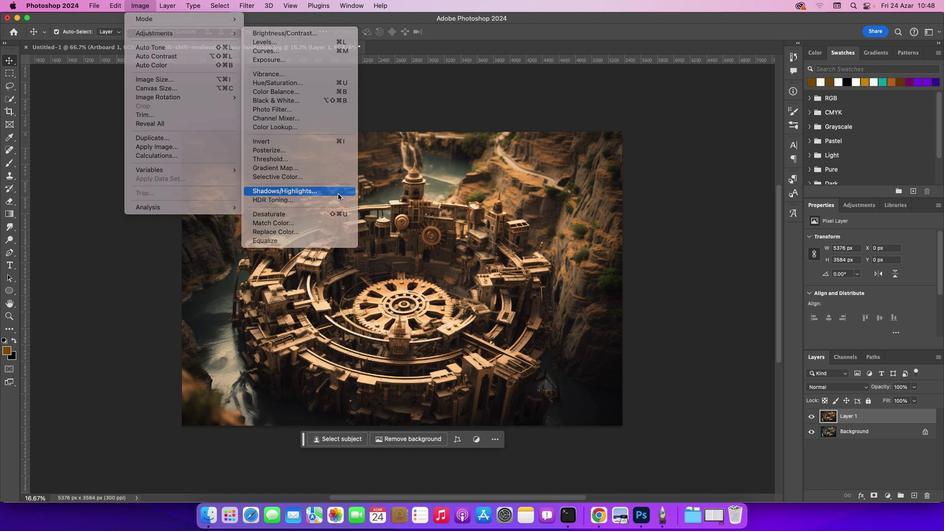 
Action: Mouse moved to (464, 227)
Screenshot: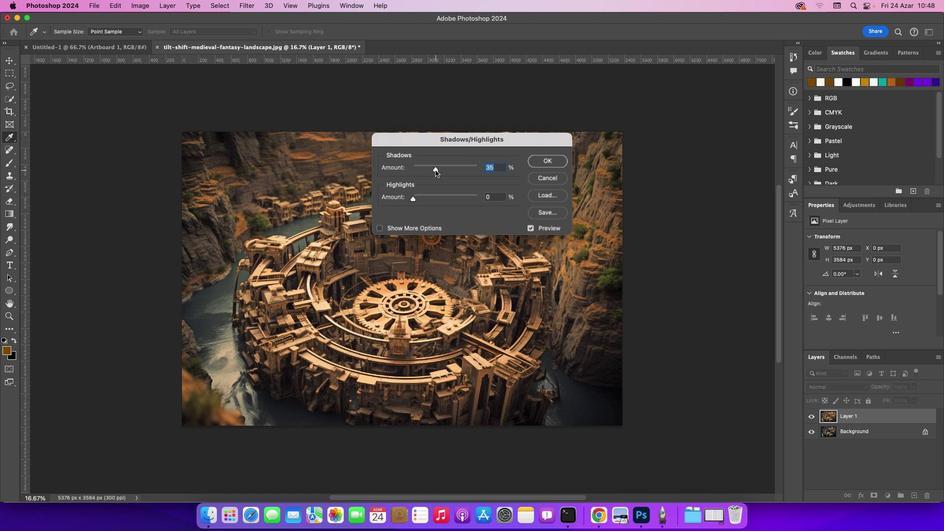 
Action: Mouse pressed left at (464, 227)
Screenshot: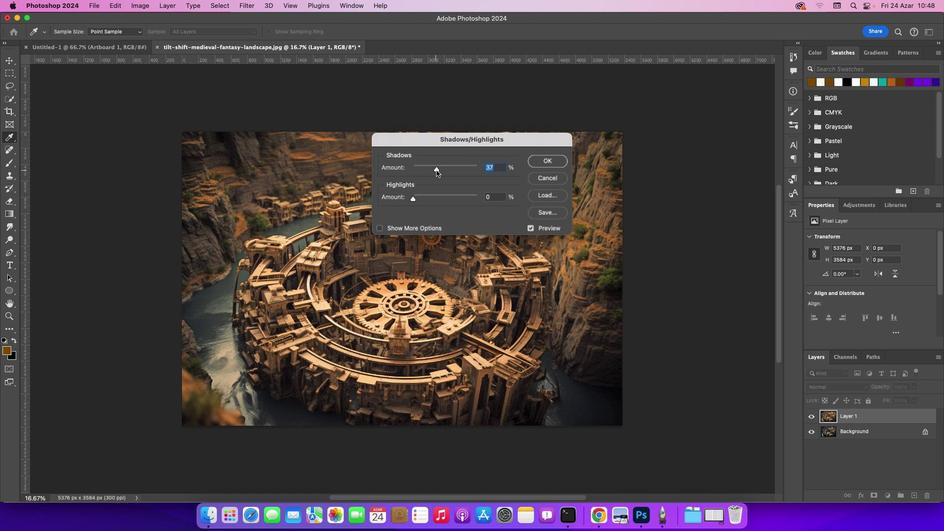 
Action: Mouse moved to (444, 248)
Screenshot: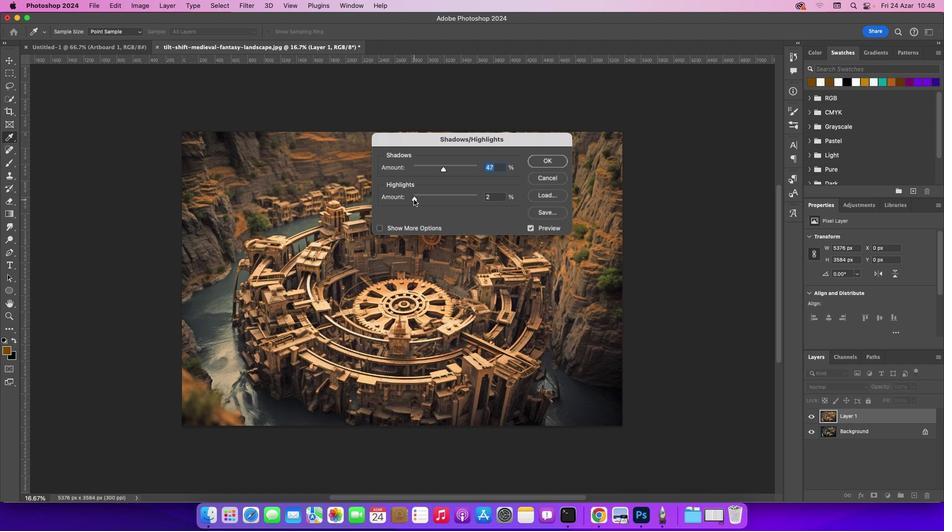 
Action: Mouse pressed left at (444, 248)
Screenshot: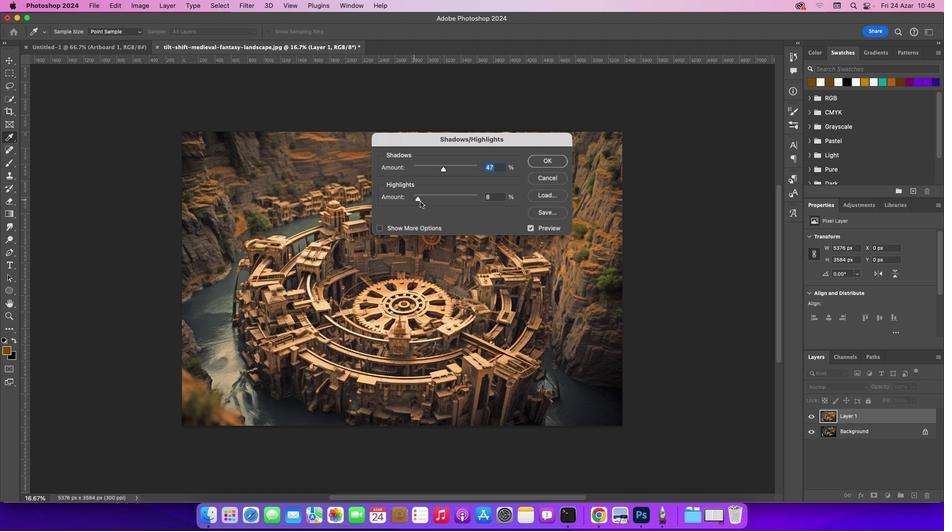 
Action: Mouse moved to (584, 222)
Screenshot: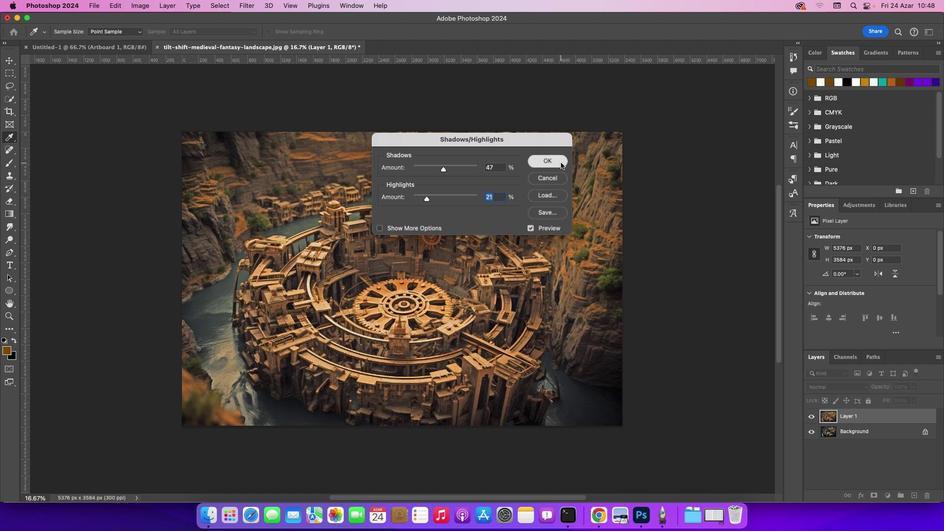 
Action: Mouse pressed left at (584, 222)
Screenshot: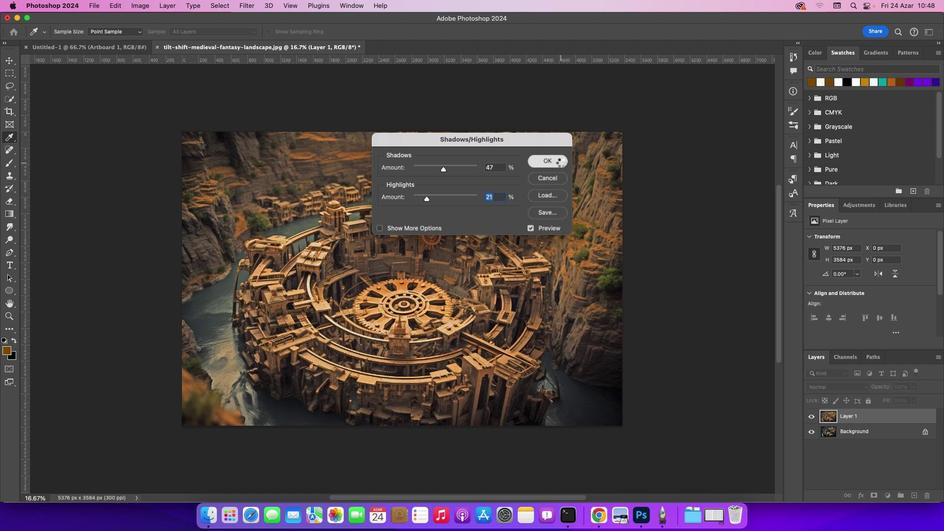 
Action: Mouse moved to (285, 107)
Screenshot: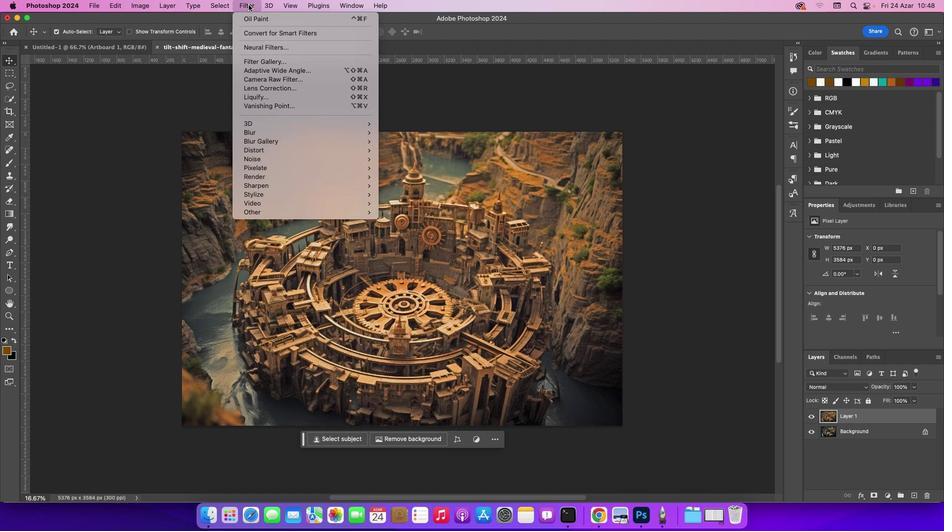 
Action: Mouse pressed left at (285, 107)
Screenshot: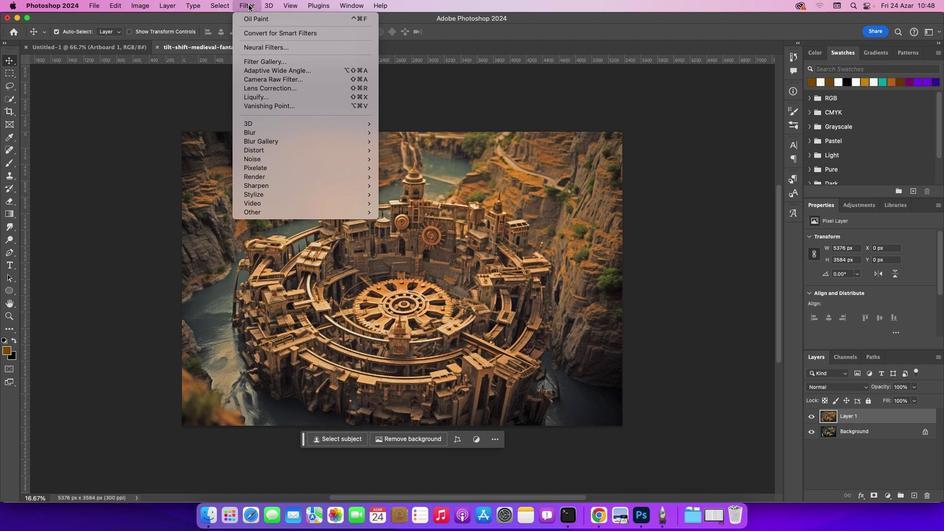
Action: Mouse moved to (304, 151)
Screenshot: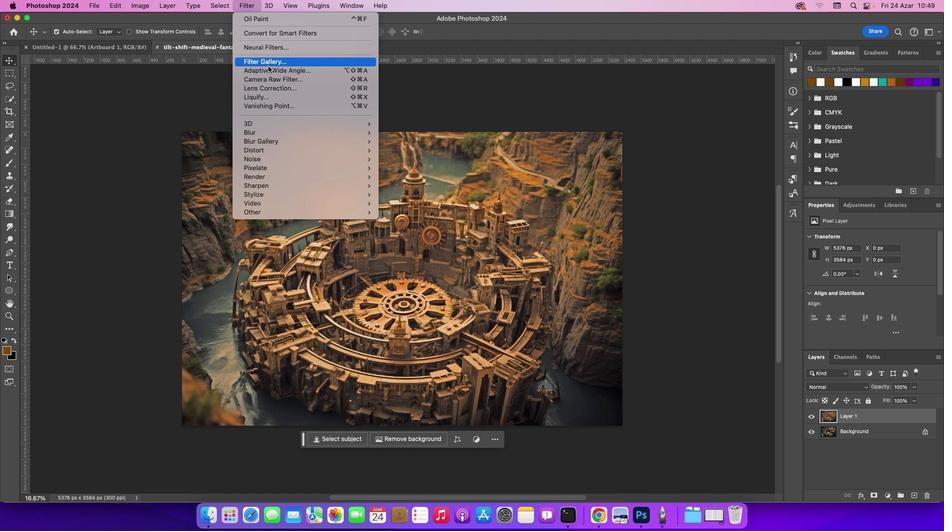 
Action: Mouse pressed left at (304, 151)
Screenshot: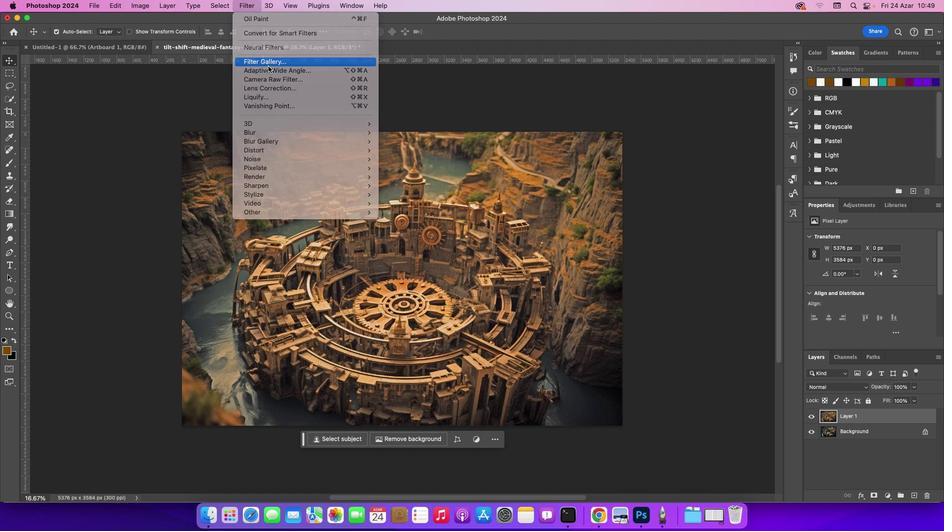 
Action: Mouse moved to (705, 129)
Screenshot: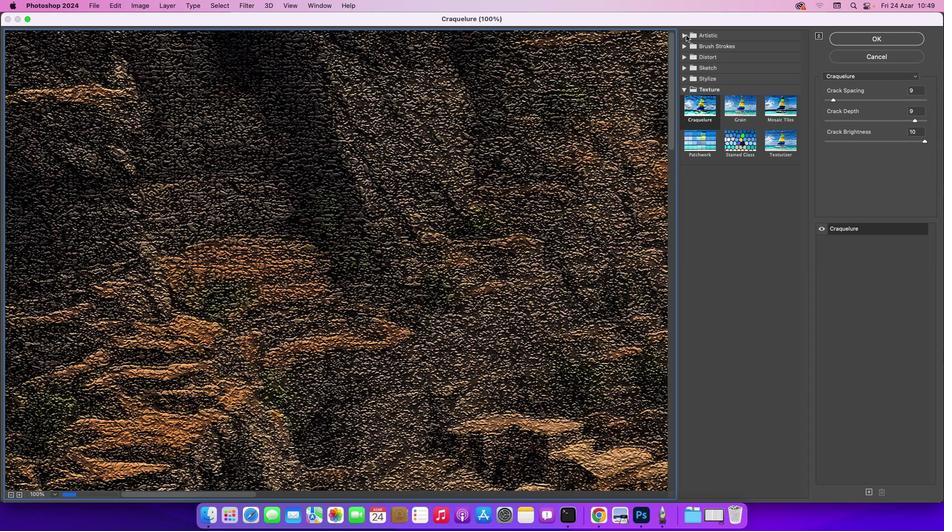 
Action: Mouse pressed left at (705, 129)
Screenshot: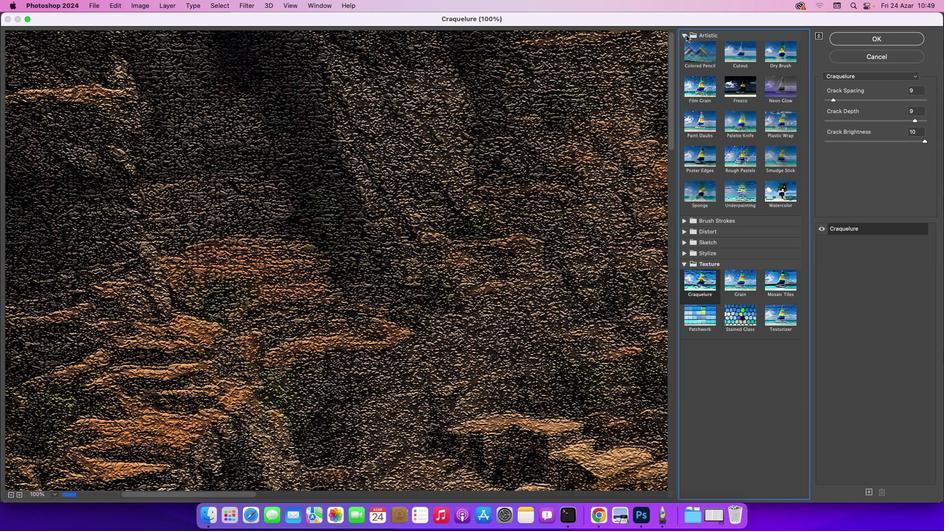 
Action: Mouse moved to (762, 142)
Screenshot: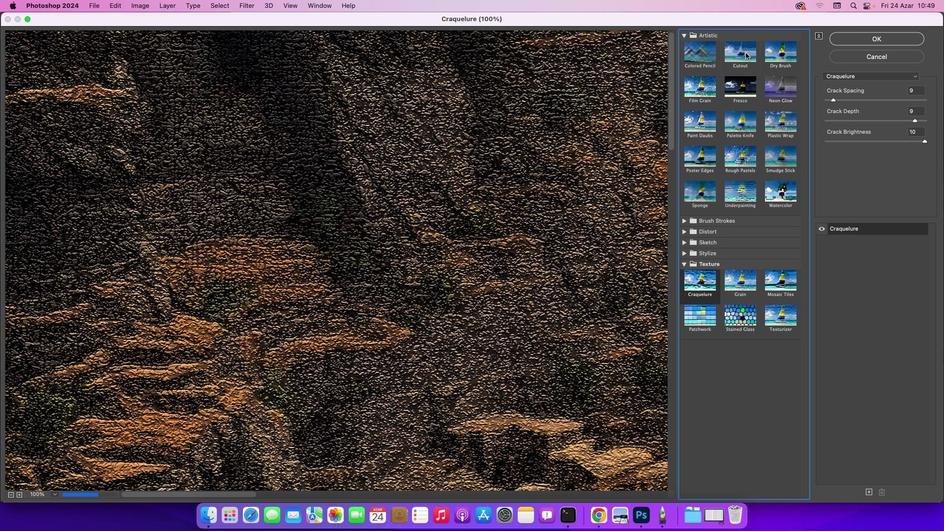 
Action: Mouse pressed left at (762, 142)
Screenshot: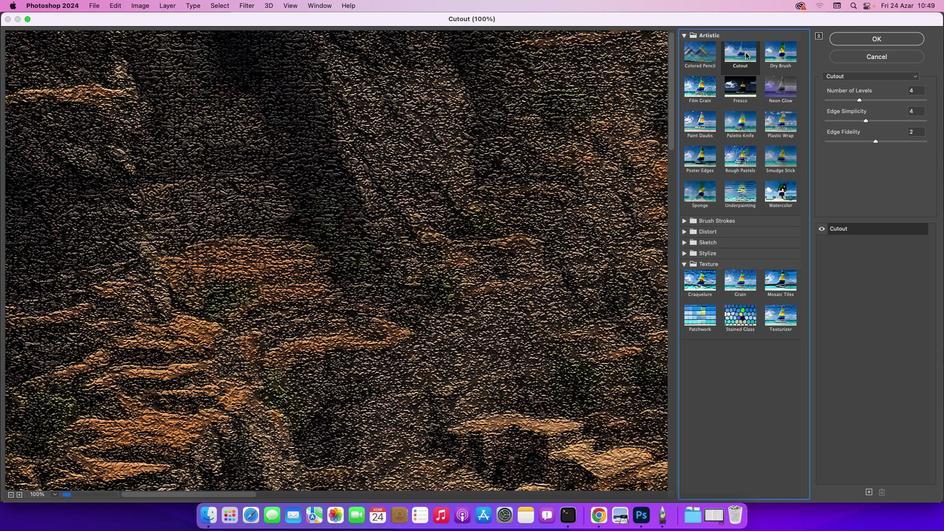 
Action: Mouse moved to (580, 229)
Screenshot: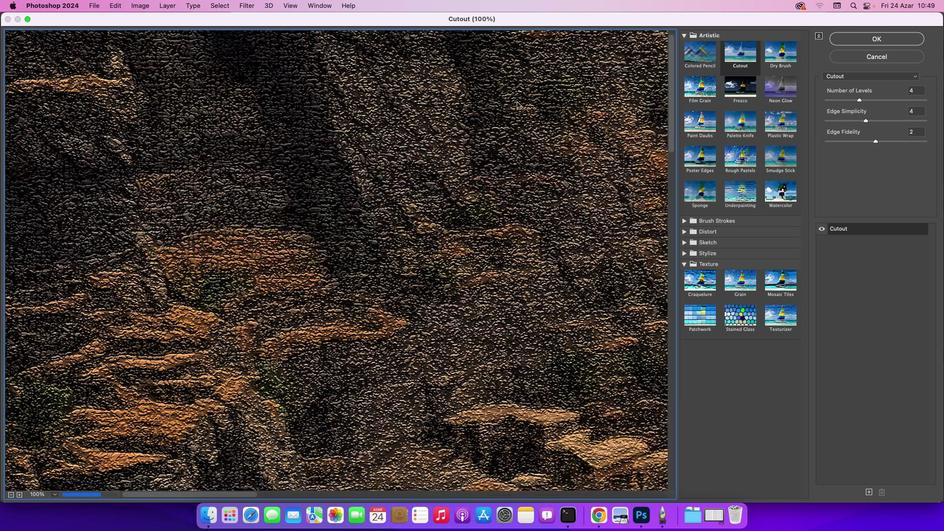 
Action: Mouse pressed left at (580, 229)
Screenshot: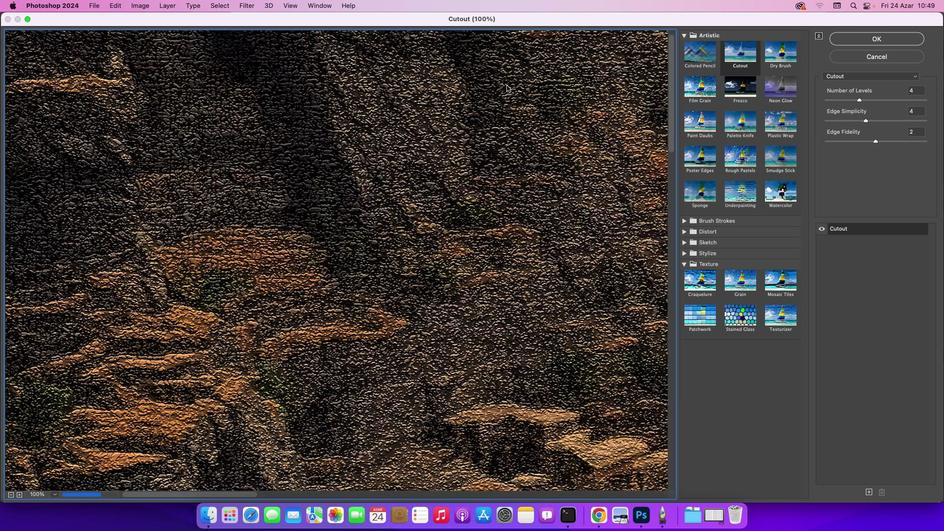 
Action: Mouse moved to (529, 428)
Screenshot: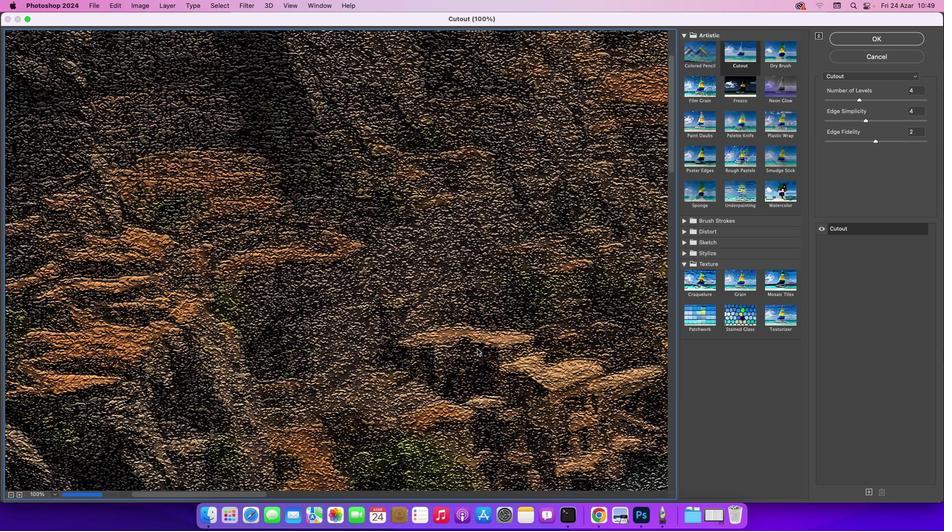 
Action: Mouse pressed left at (529, 428)
Screenshot: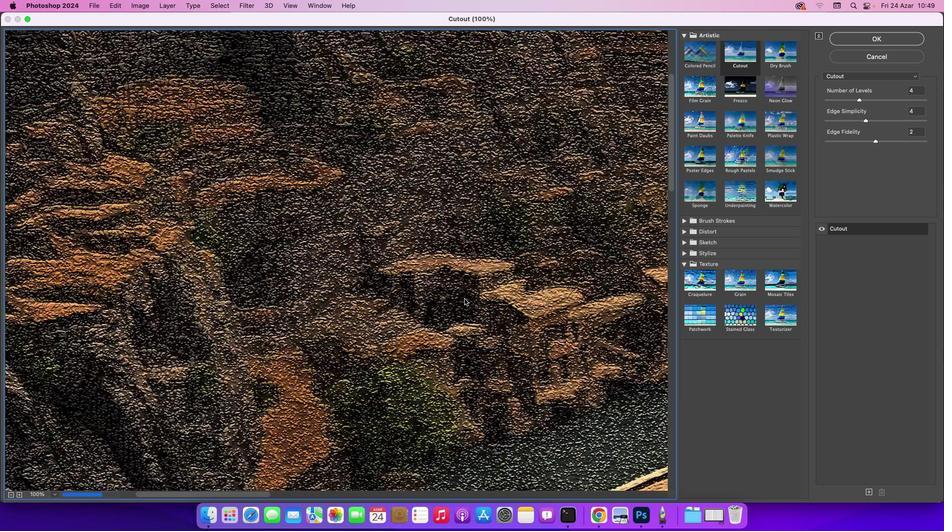 
Action: Mouse moved to (703, 129)
Screenshot: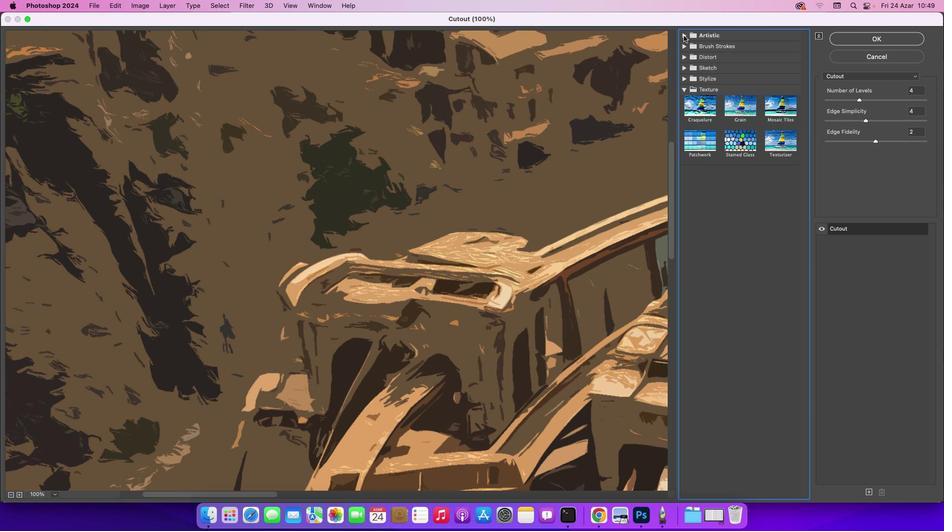 
Action: Mouse pressed left at (703, 129)
Screenshot: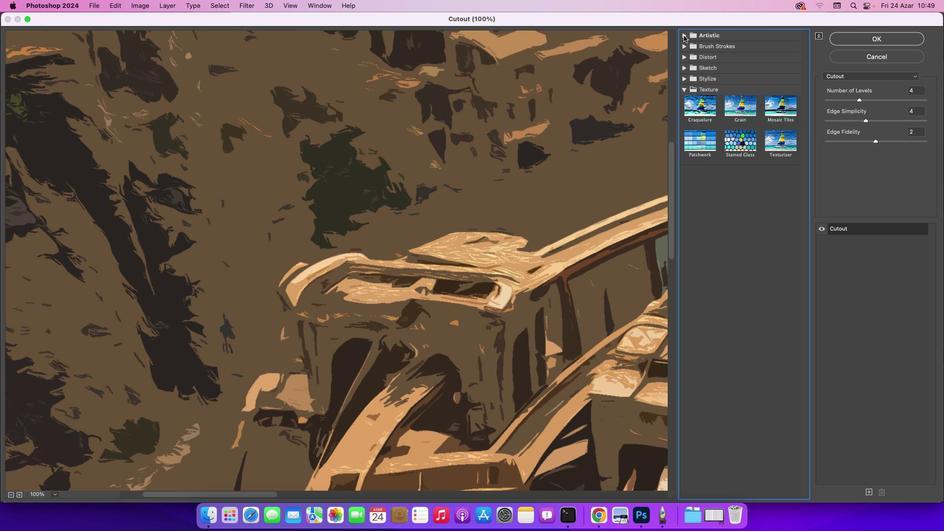 
Action: Mouse moved to (703, 138)
Screenshot: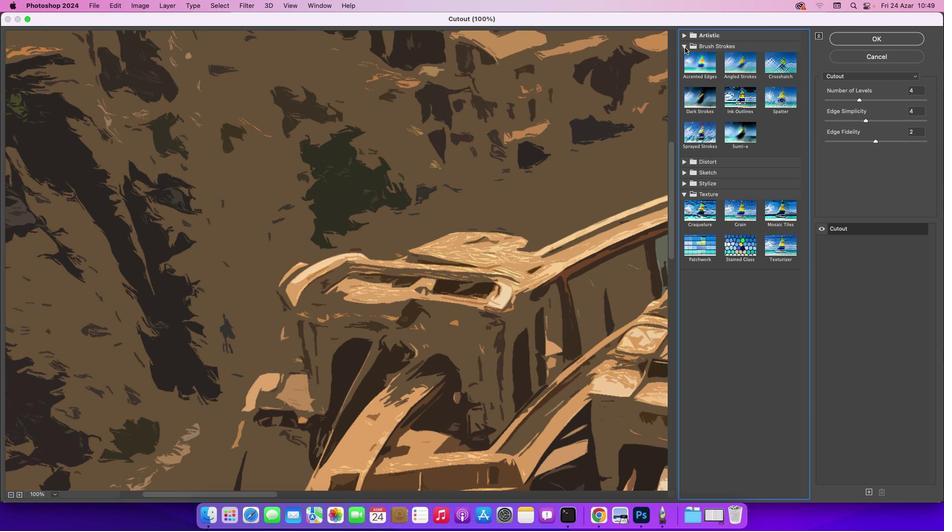 
Action: Mouse pressed left at (703, 138)
Screenshot: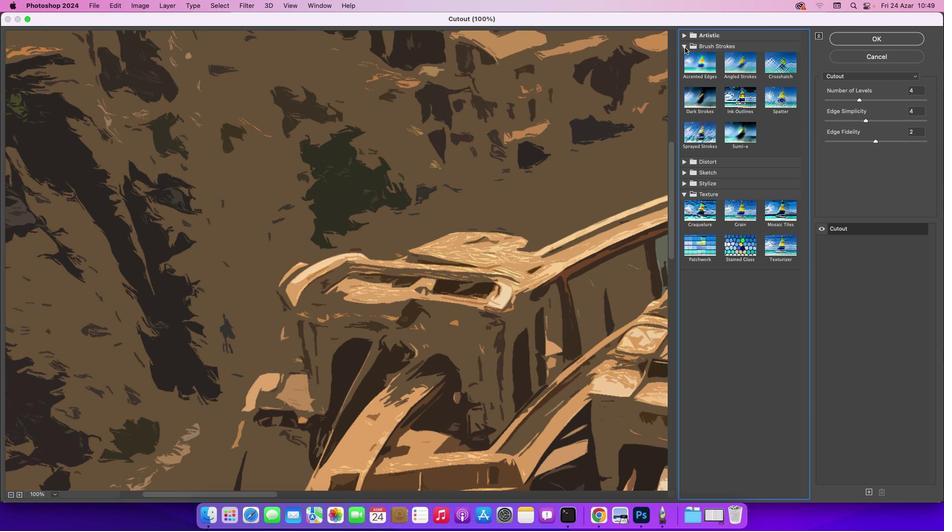 
Action: Mouse moved to (703, 138)
Screenshot: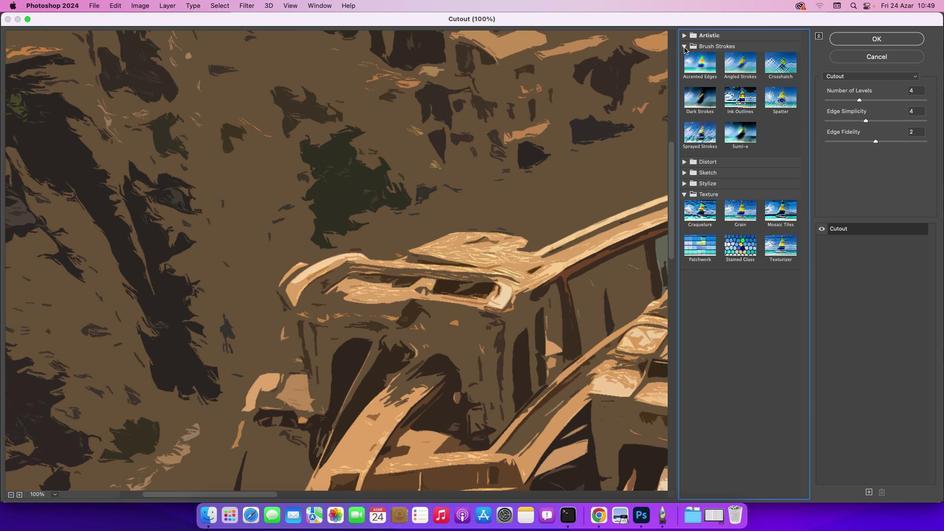
Action: Mouse pressed left at (703, 138)
Screenshot: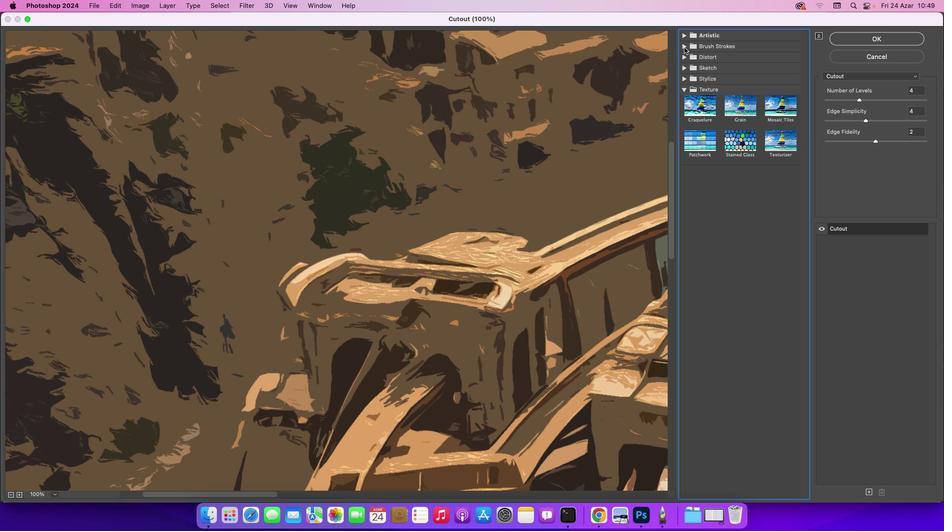 
Action: Mouse moved to (703, 146)
Screenshot: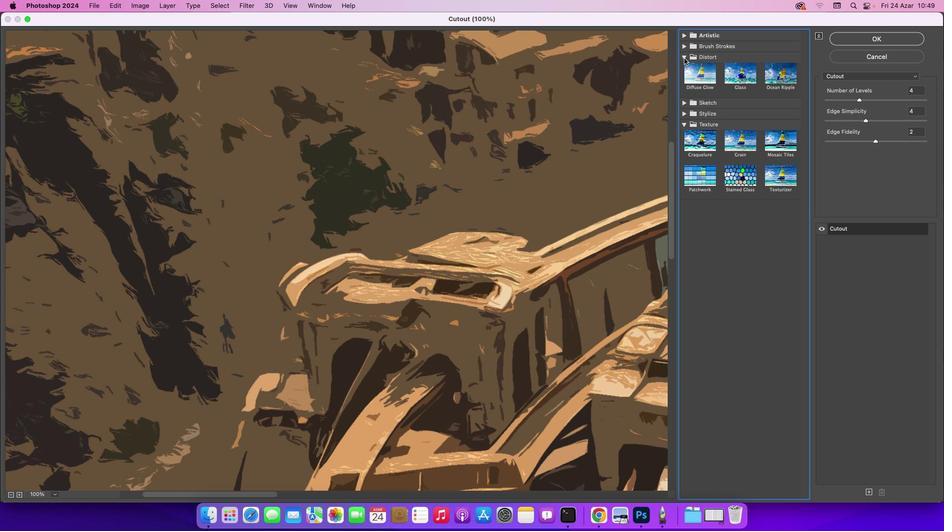 
Action: Mouse pressed left at (703, 146)
Screenshot: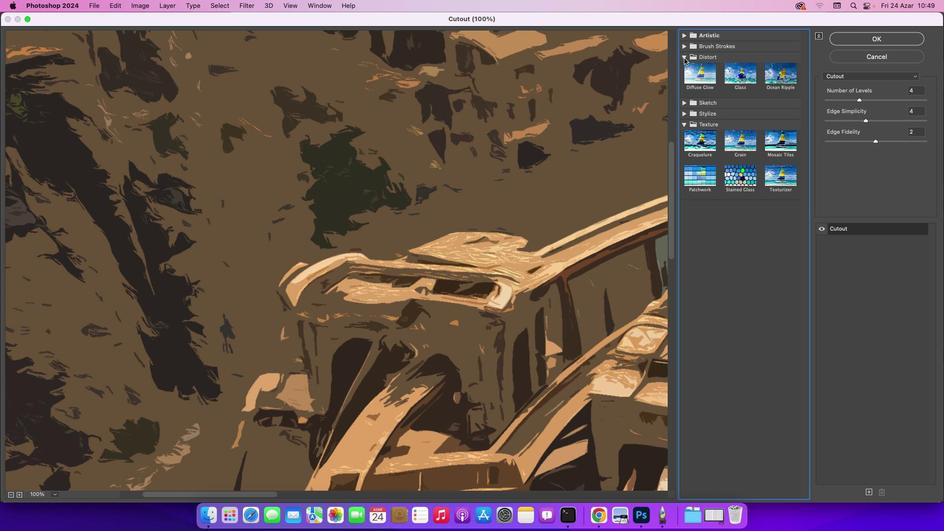 
Action: Mouse pressed left at (703, 146)
Screenshot: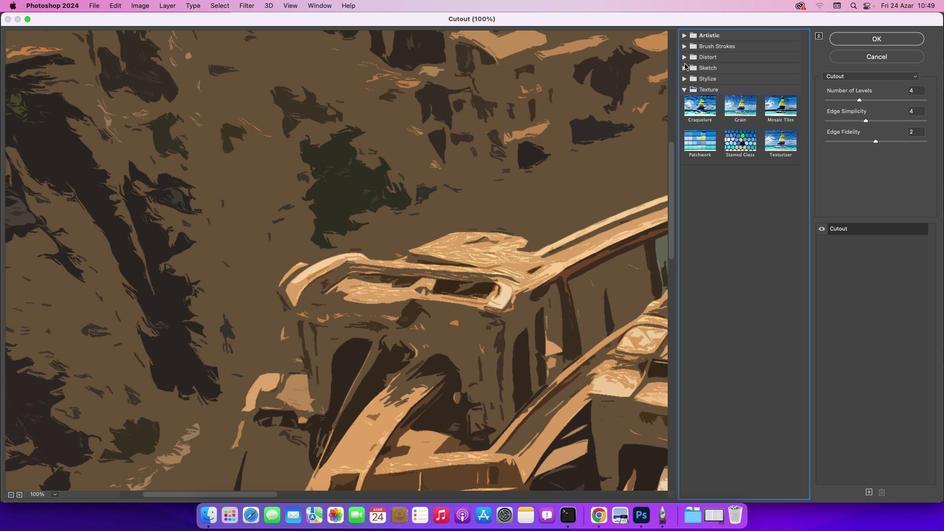 
Action: Mouse moved to (704, 151)
Screenshot: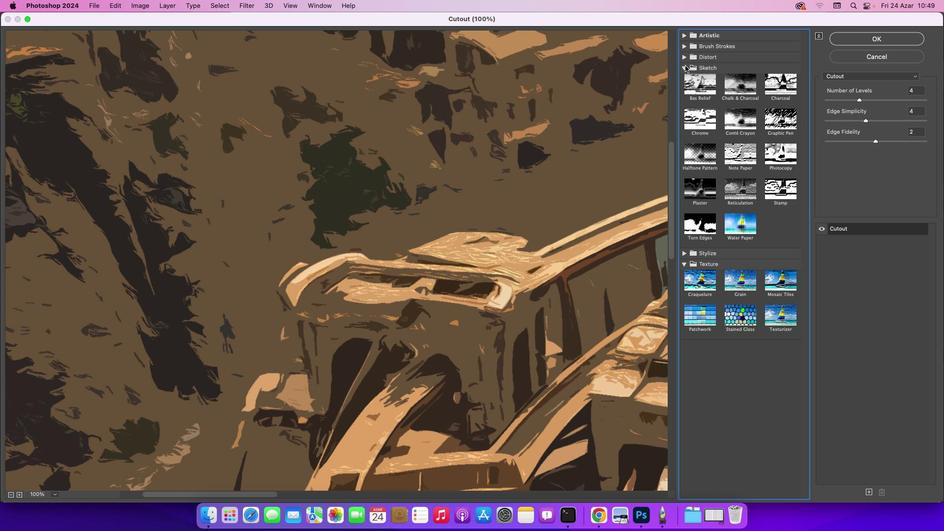
Action: Mouse pressed left at (704, 151)
Screenshot: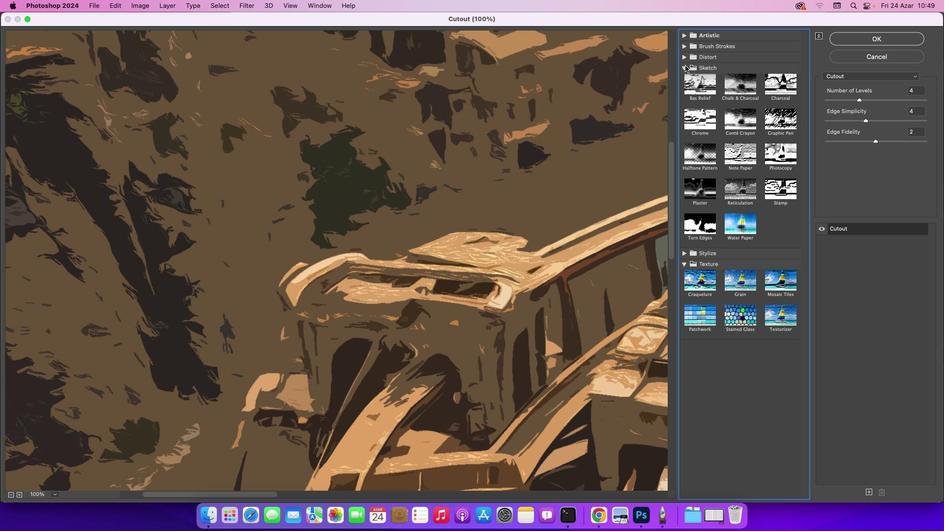 
Action: Mouse moved to (797, 190)
Screenshot: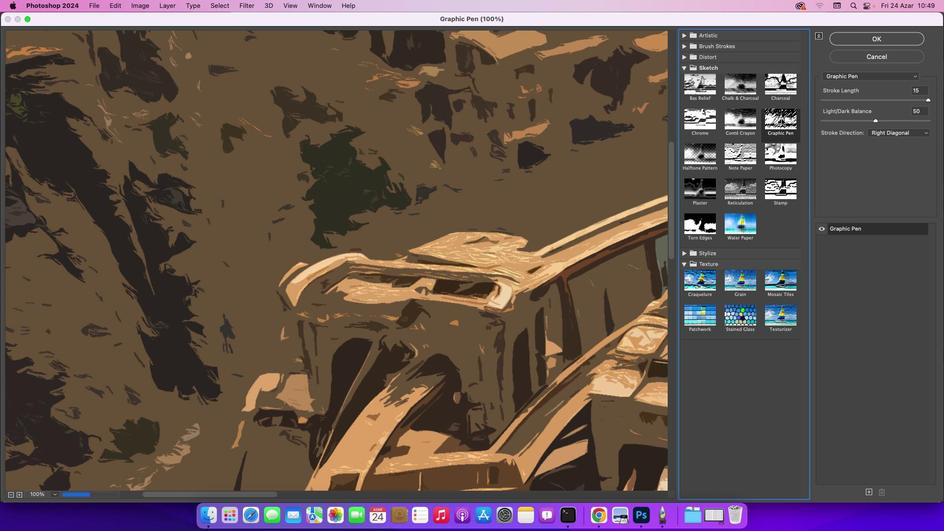 
Action: Mouse pressed left at (797, 190)
Screenshot: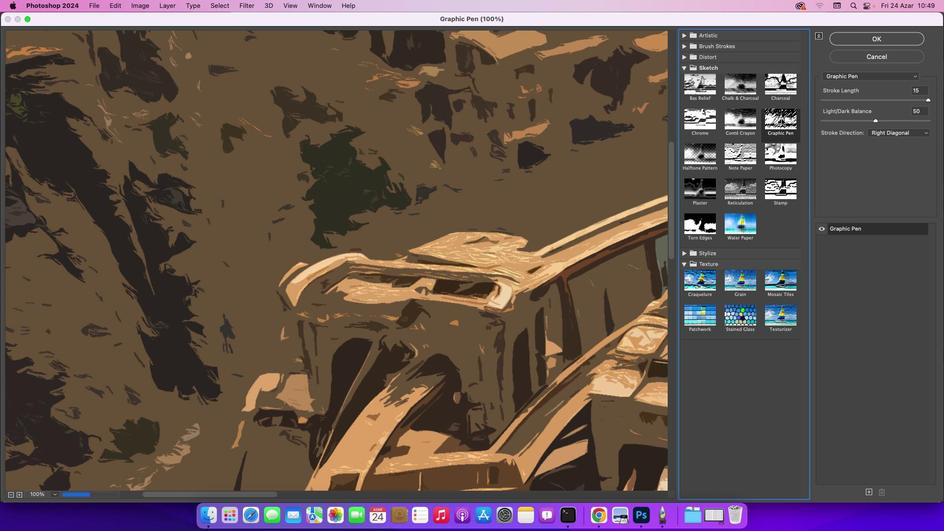 
Action: Mouse moved to (792, 247)
Screenshot: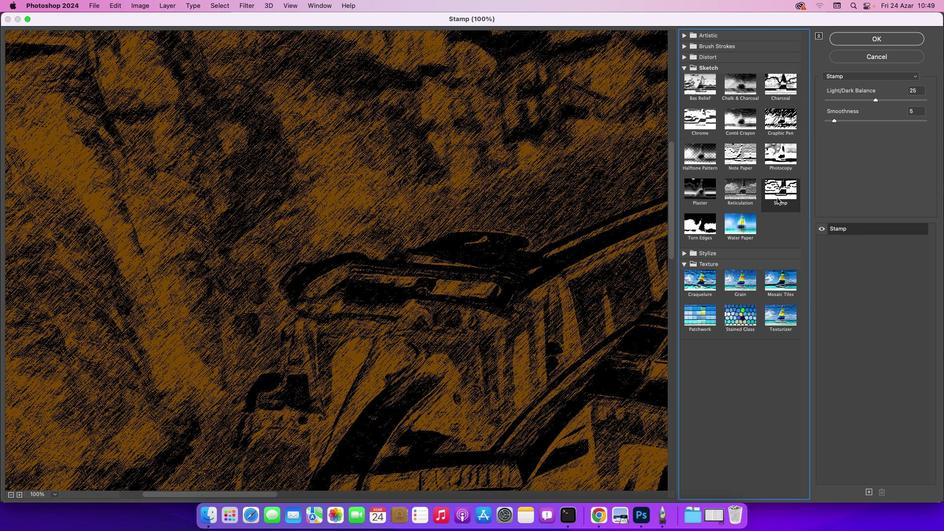 
Action: Mouse pressed left at (792, 247)
Screenshot: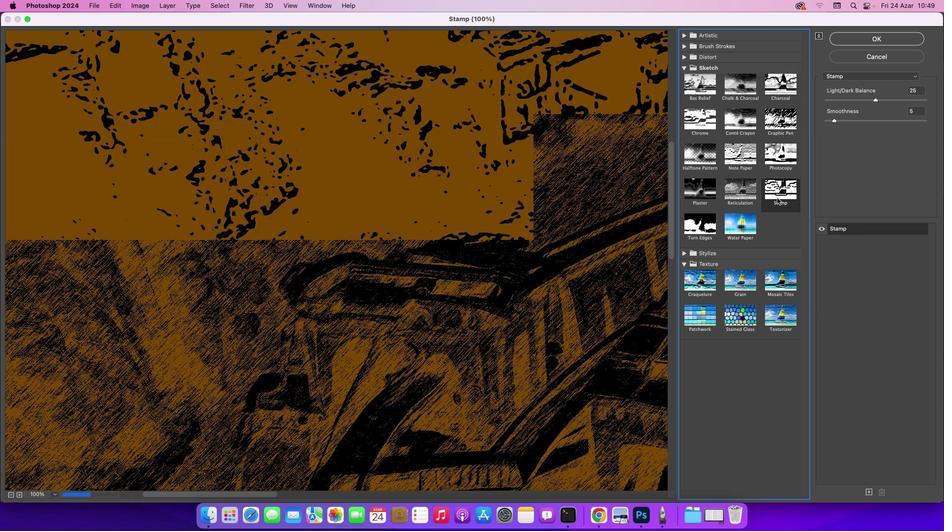 
Action: Mouse moved to (865, 131)
Screenshot: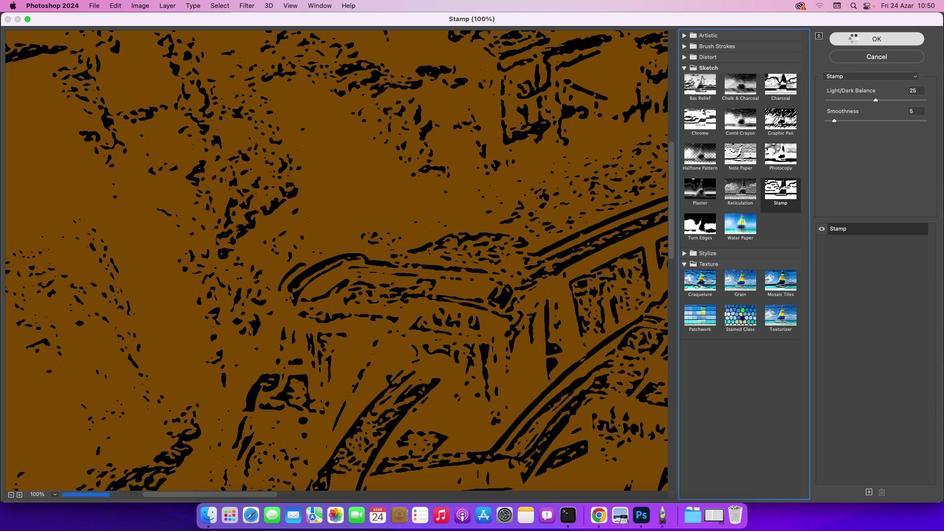 
Action: Mouse pressed left at (865, 131)
Screenshot: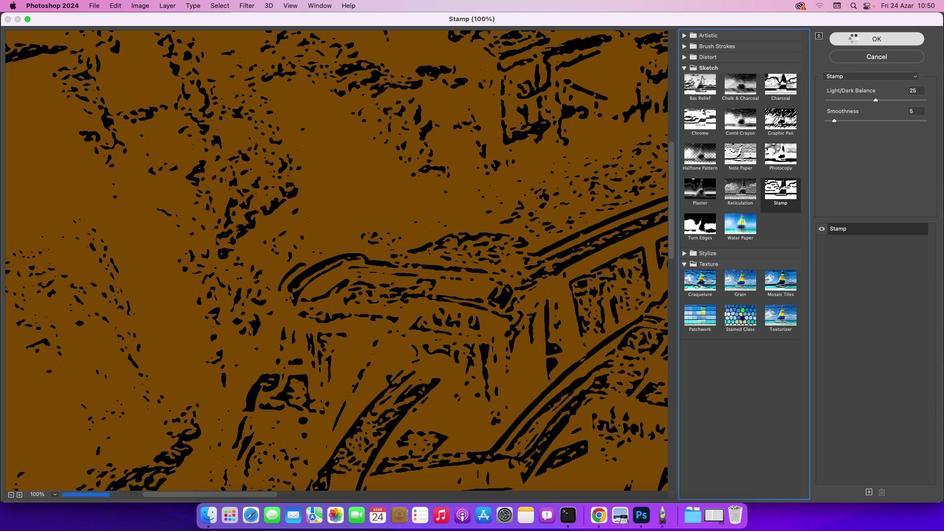 
Action: Mouse moved to (440, 252)
Screenshot: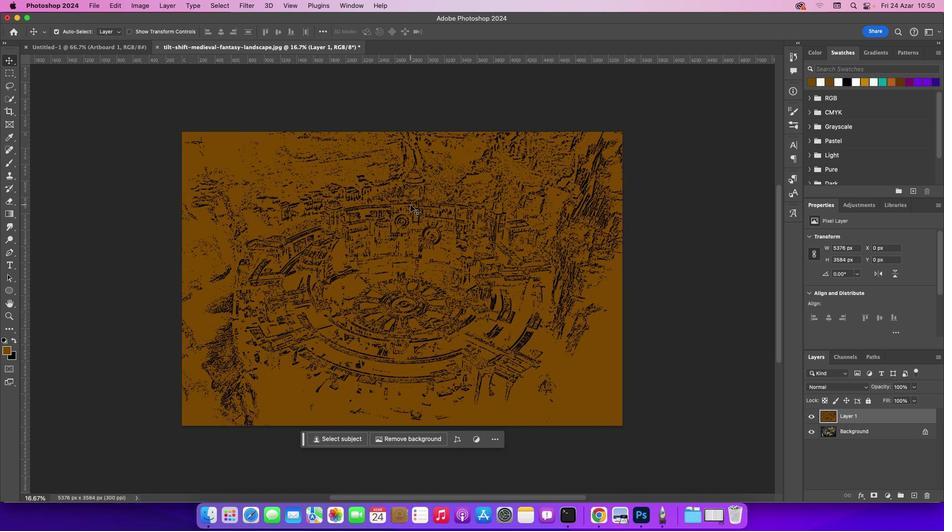 
Action: Mouse pressed left at (440, 252)
Screenshot: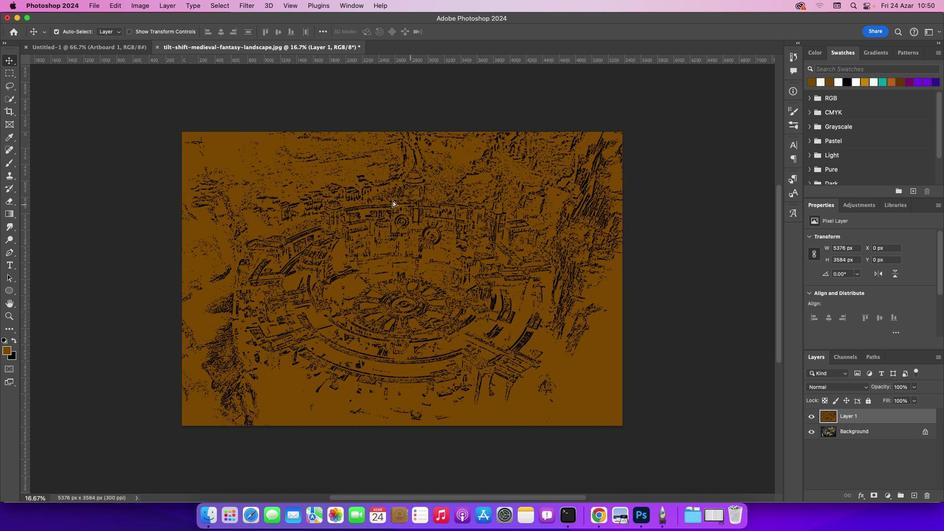 
Action: Mouse moved to (470, 311)
Screenshot: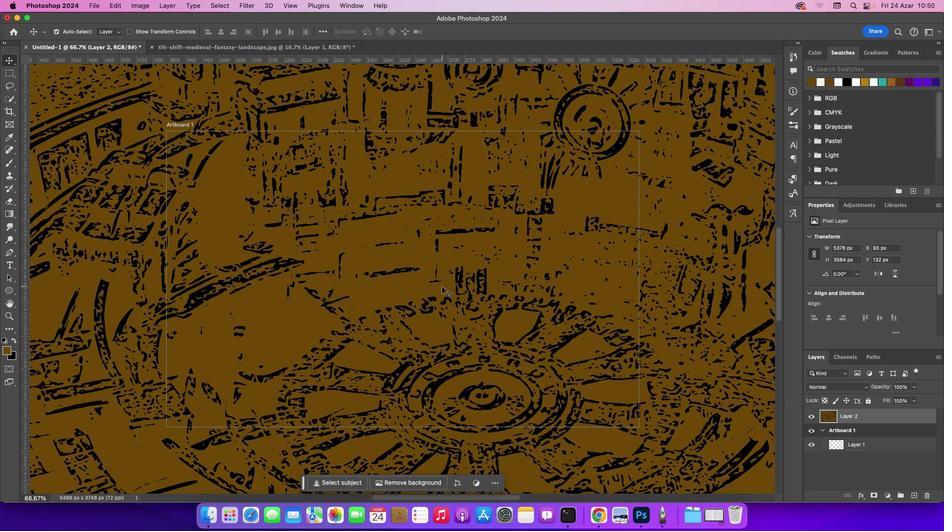 
Action: Key pressed Key.cmd_r'-''-''-''-''-''-'
Screenshot: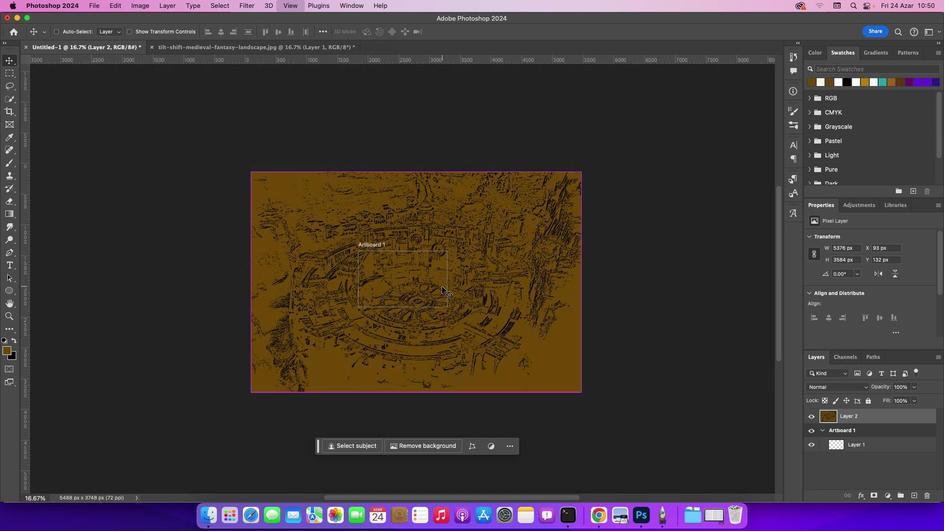 
Action: Mouse moved to (531, 303)
Screenshot: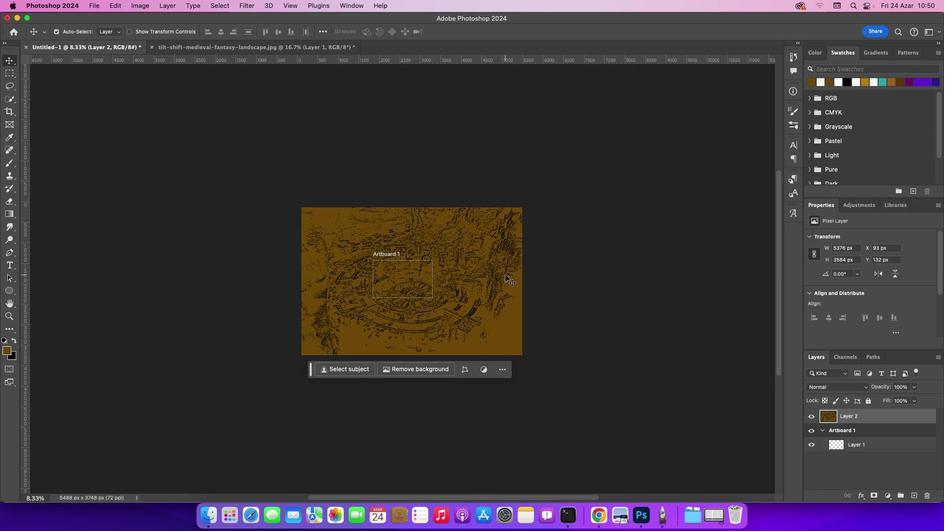 
Action: Mouse pressed left at (531, 303)
Screenshot: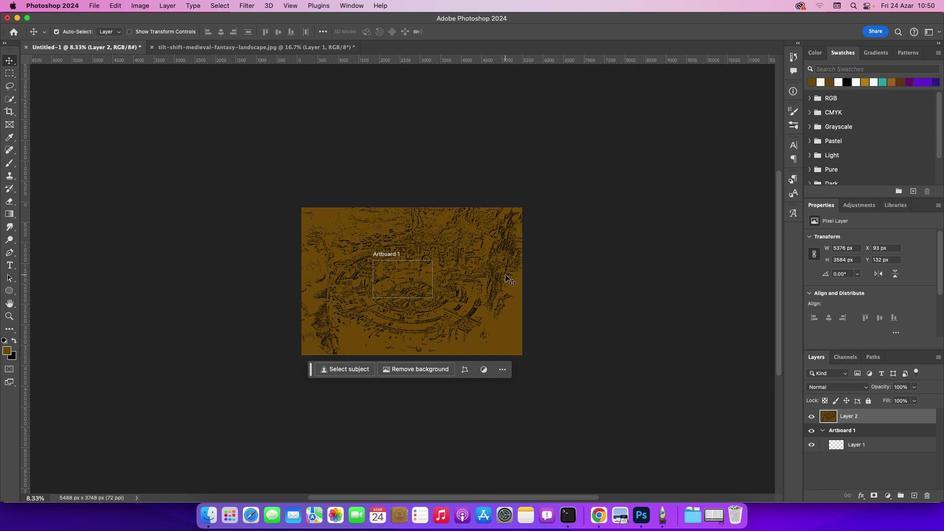 
Action: Mouse moved to (484, 326)
Screenshot: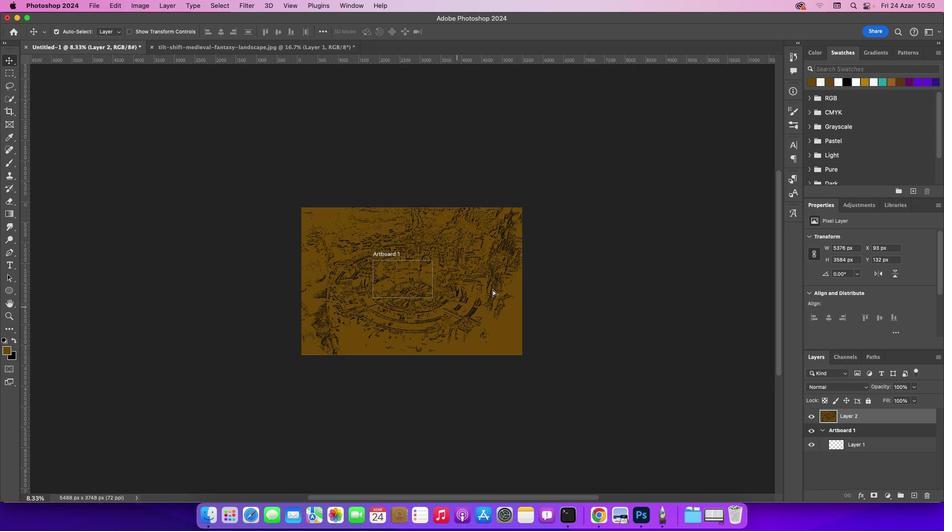 
Action: Mouse pressed left at (484, 326)
Screenshot: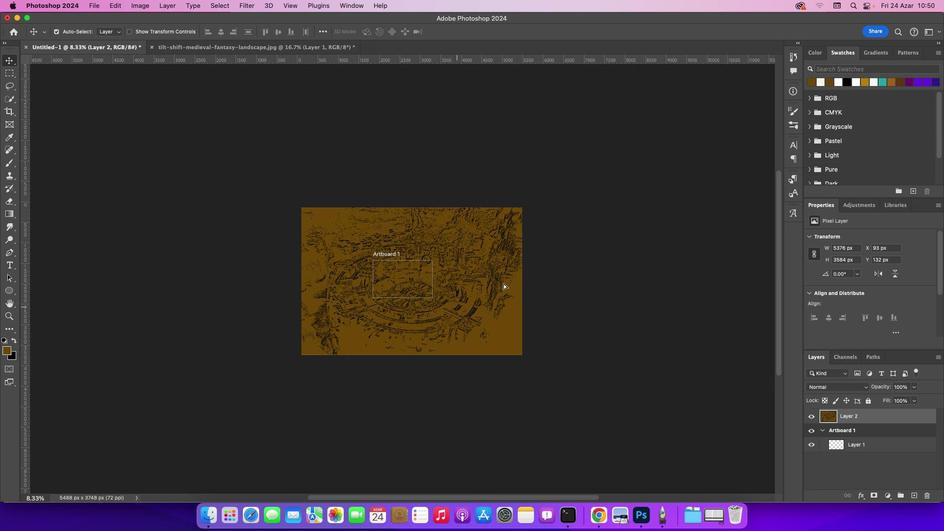 
Action: Mouse moved to (882, 404)
Screenshot: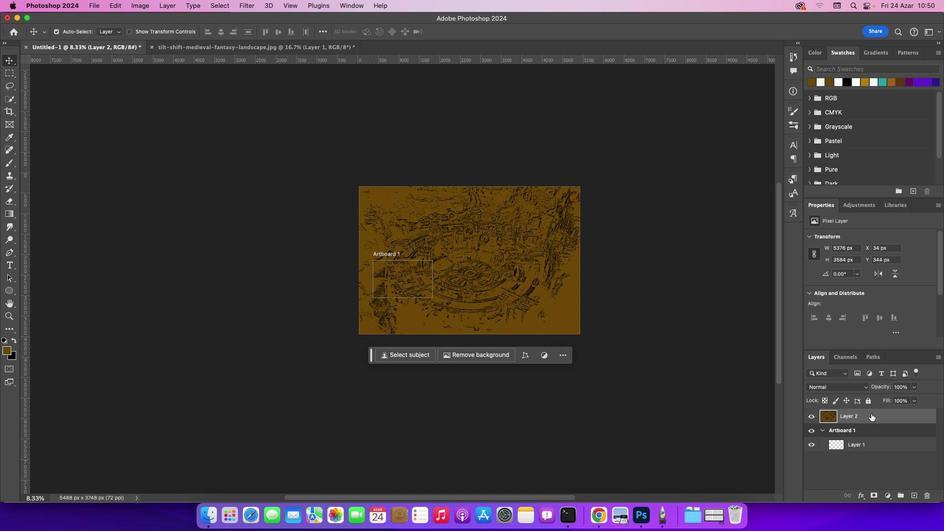
Action: Mouse pressed left at (882, 404)
Screenshot: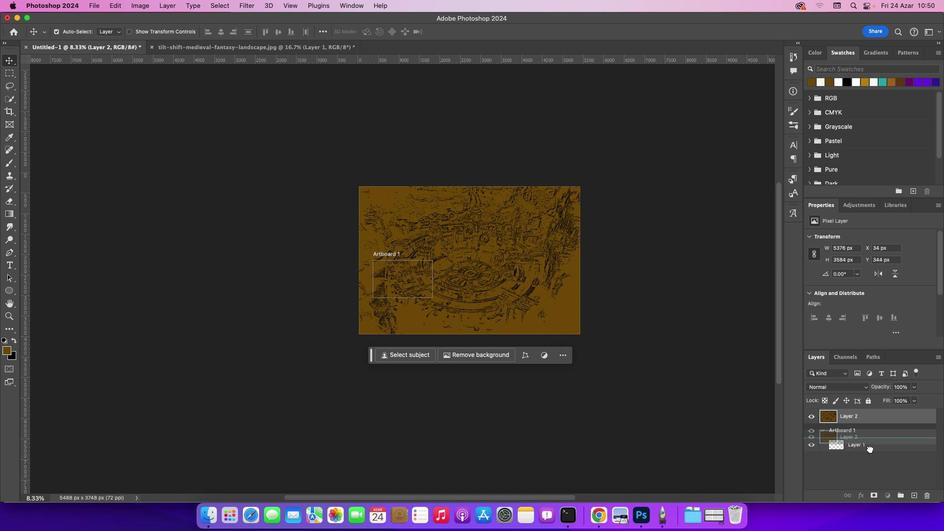 
Action: Mouse moved to (440, 328)
Screenshot: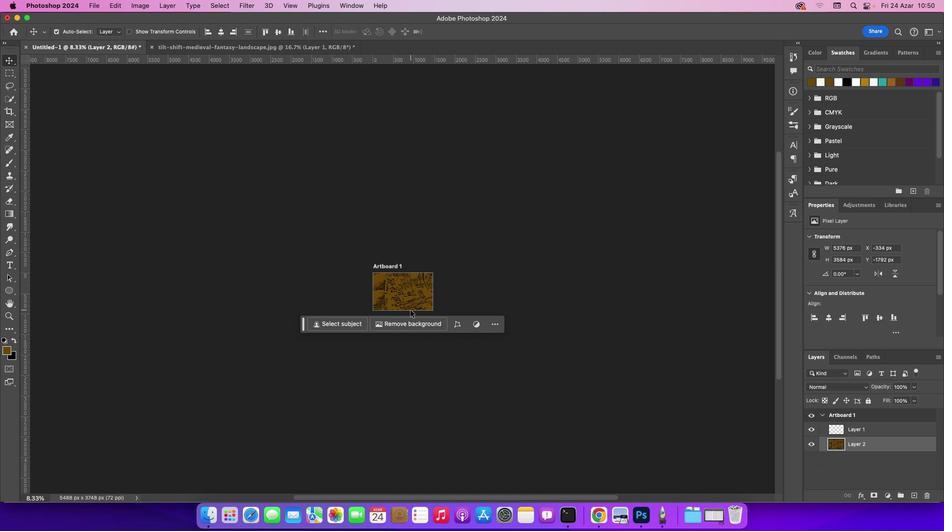 
Action: Key pressed Key.cmd't'
Screenshot: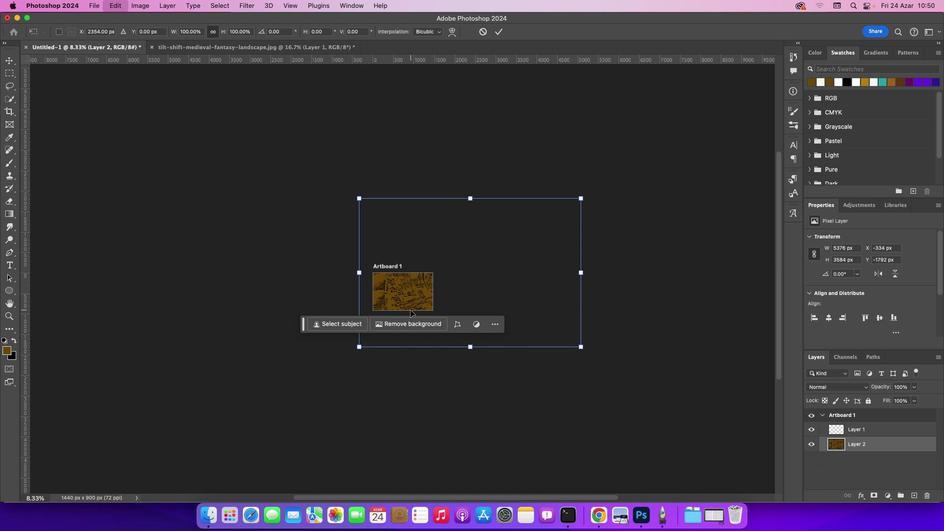 
Action: Mouse moved to (603, 356)
Screenshot: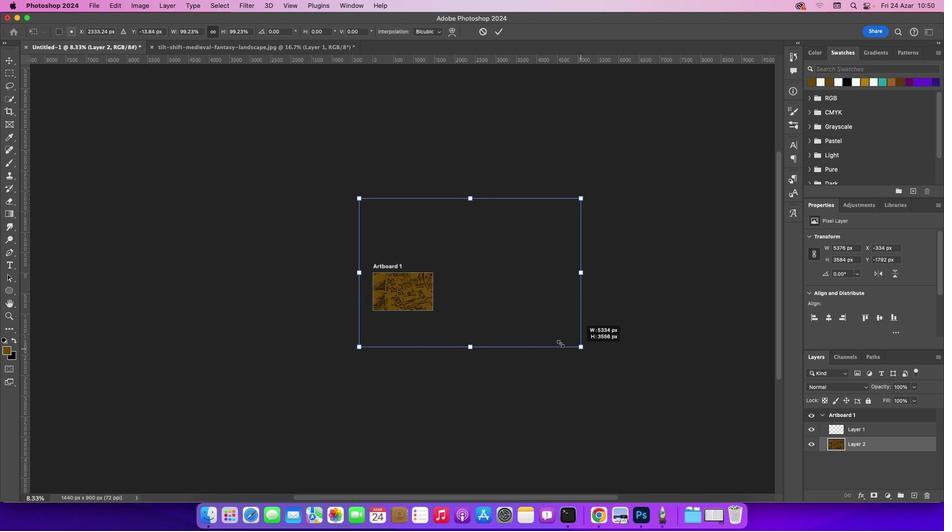 
Action: Mouse pressed left at (603, 356)
Screenshot: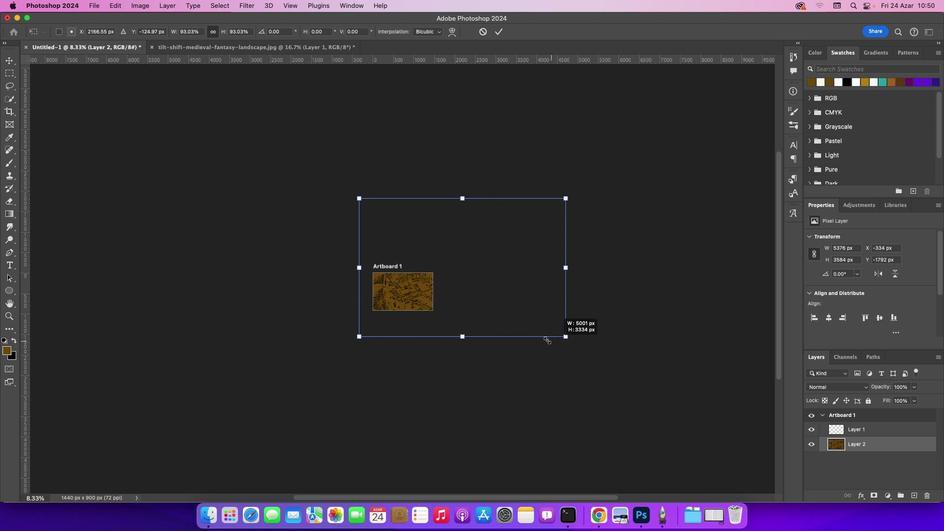 
Action: Mouse moved to (450, 271)
Screenshot: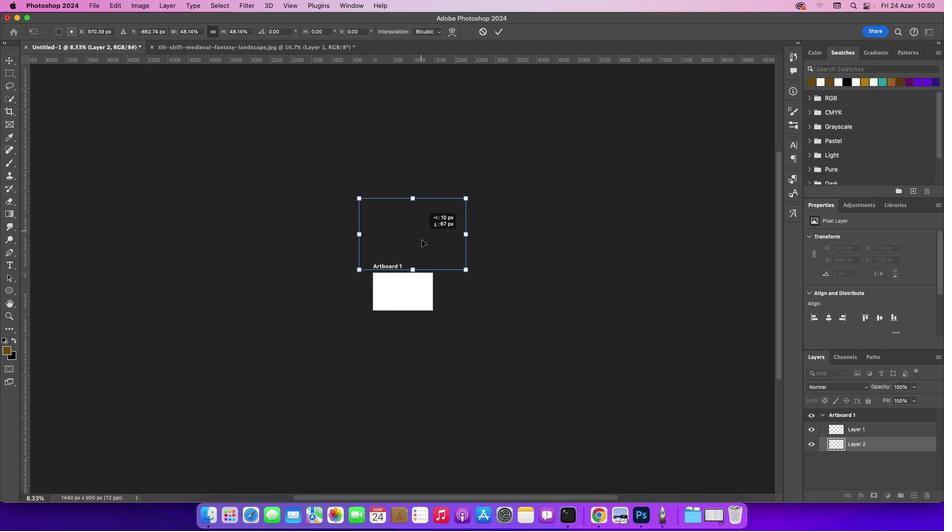 
Action: Mouse pressed left at (450, 271)
Screenshot: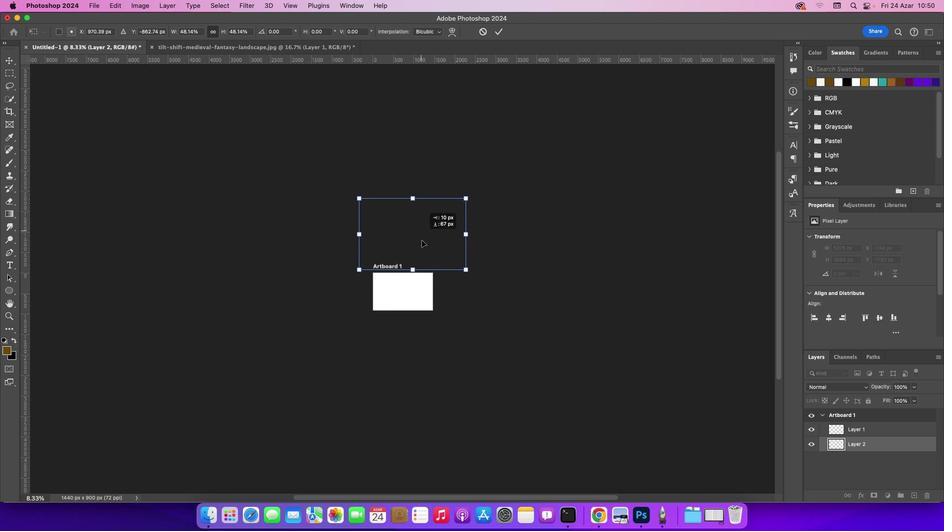 
Action: Mouse moved to (496, 291)
Screenshot: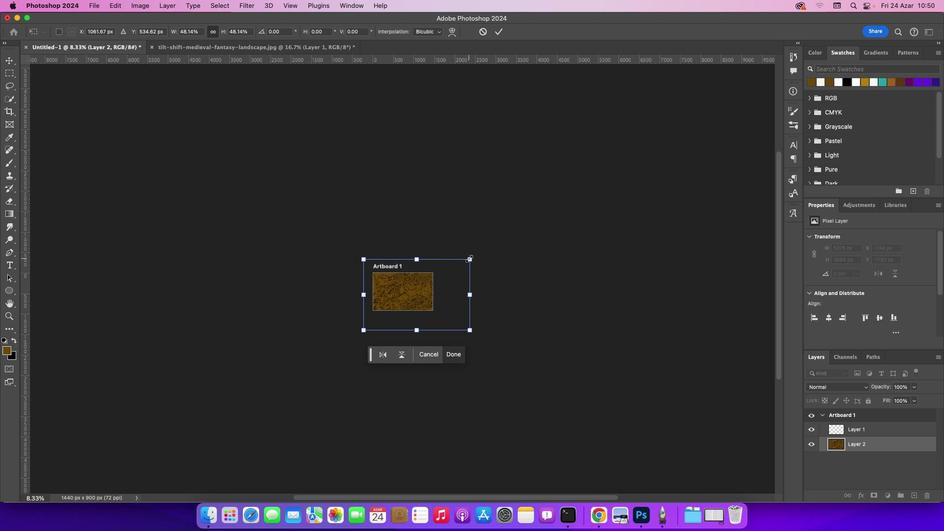 
Action: Mouse pressed left at (496, 291)
Screenshot: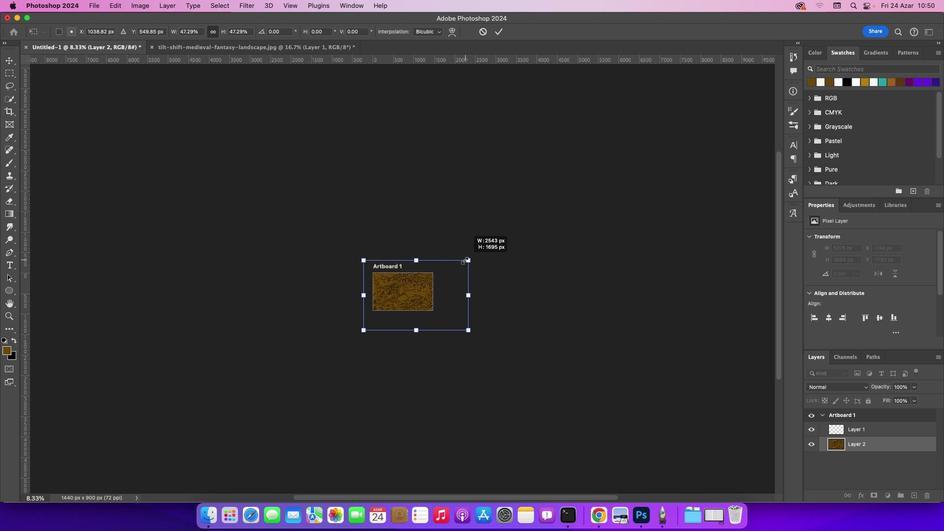 
Action: Mouse moved to (431, 324)
Screenshot: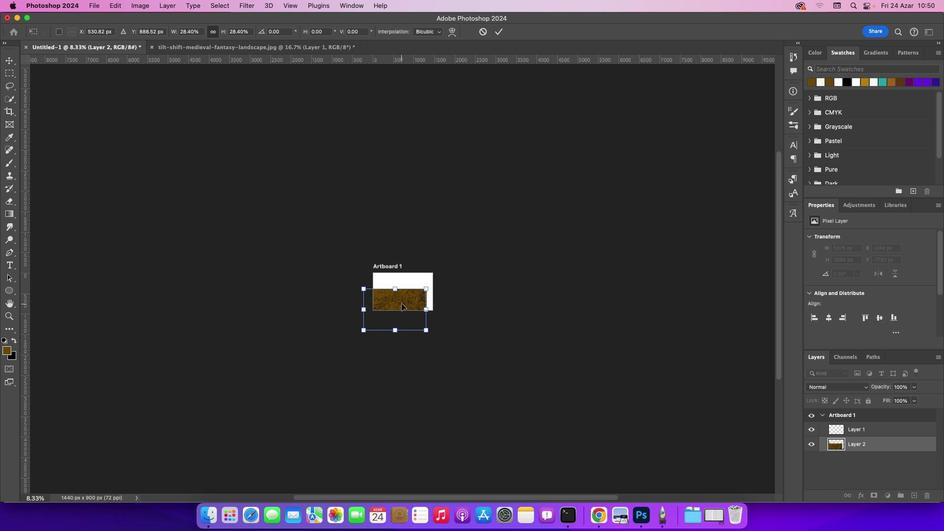 
Action: Mouse pressed left at (431, 324)
Screenshot: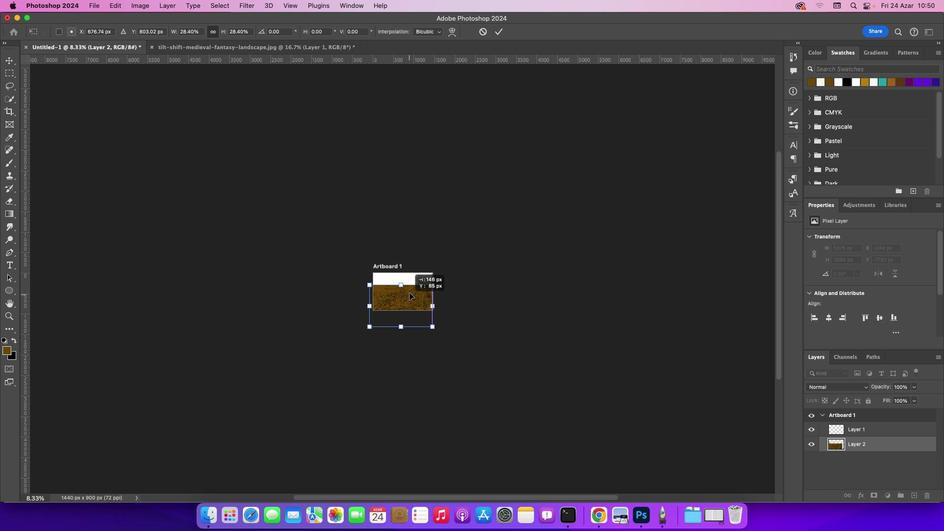 
Action: Mouse moved to (465, 333)
Screenshot: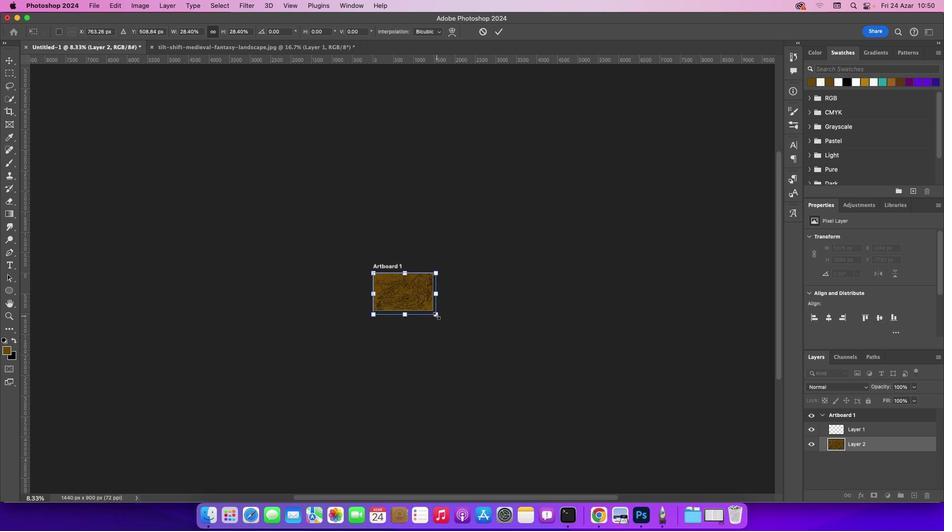
Action: Mouse pressed left at (465, 333)
Screenshot: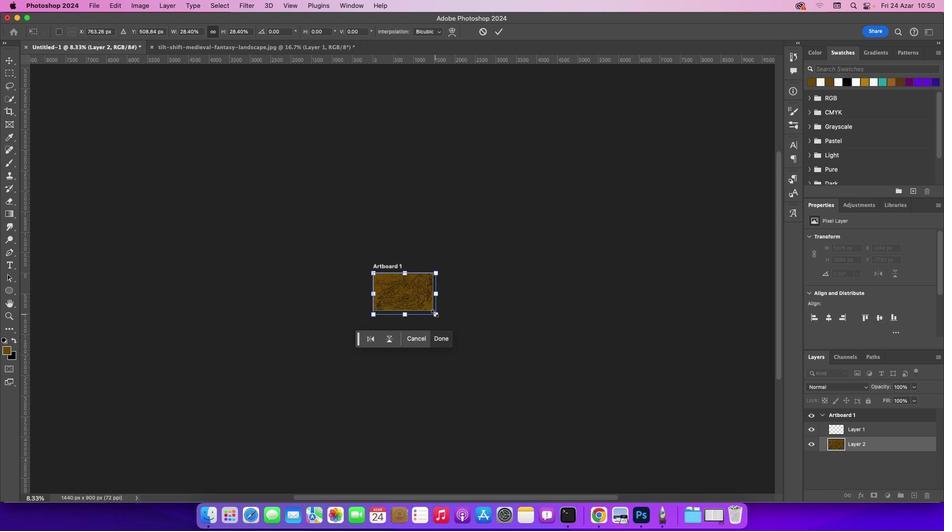 
Action: Mouse moved to (464, 332)
Screenshot: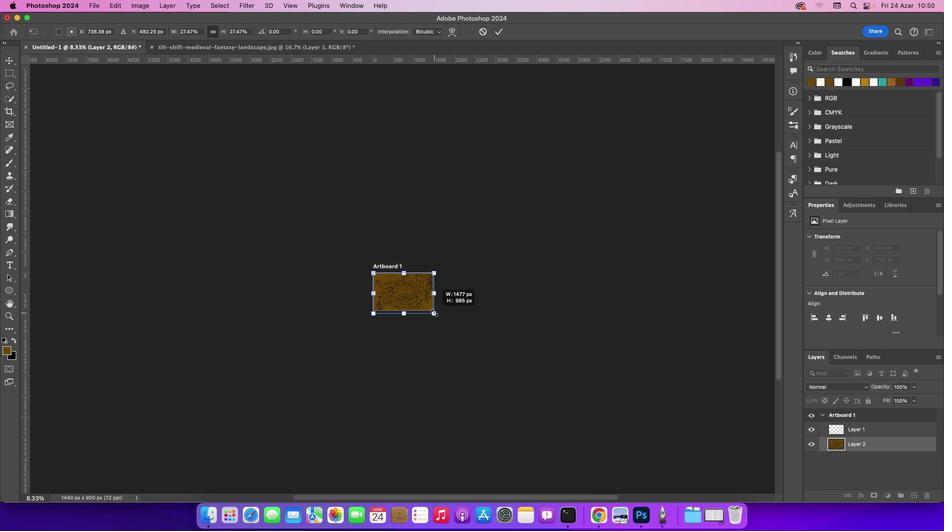 
Action: Mouse pressed left at (464, 332)
Screenshot: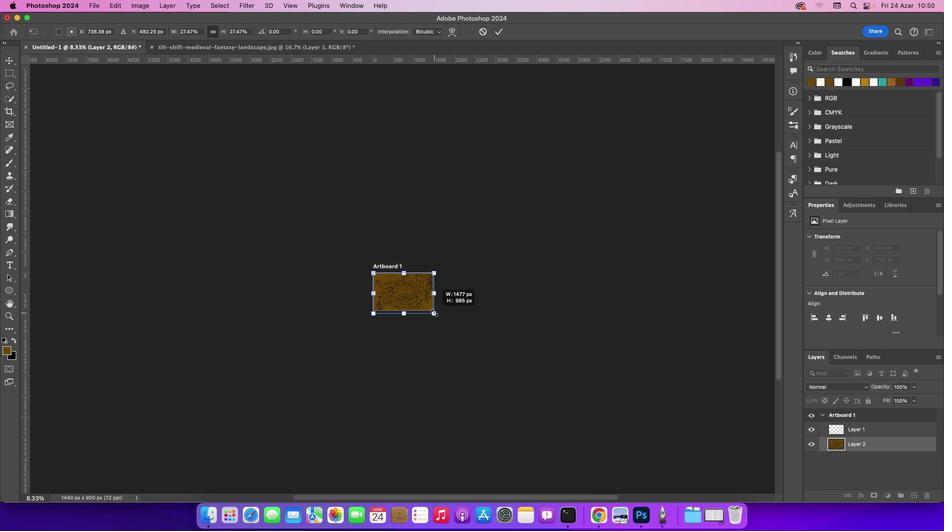 
Action: Mouse moved to (528, 328)
Screenshot: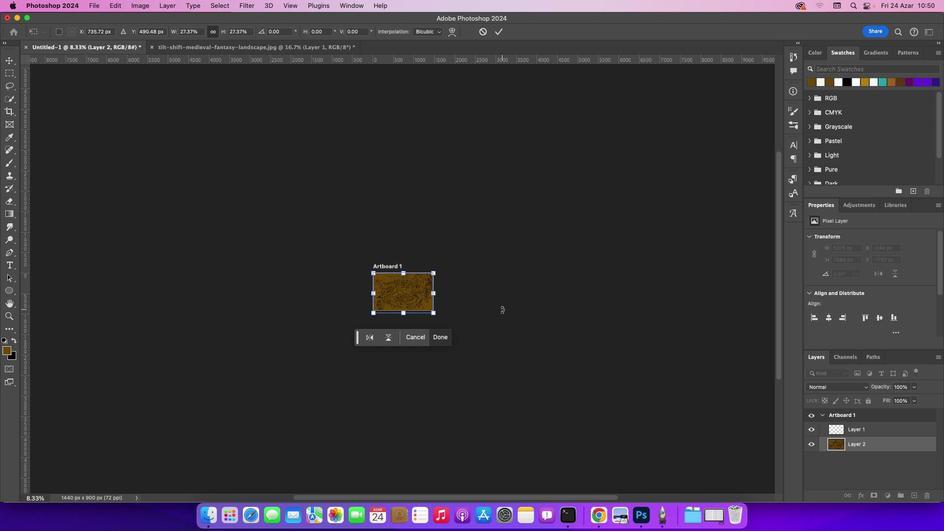 
Action: Key pressed Key.enterKey.cmd_r'=''=''=''=''=''=''='
Screenshot: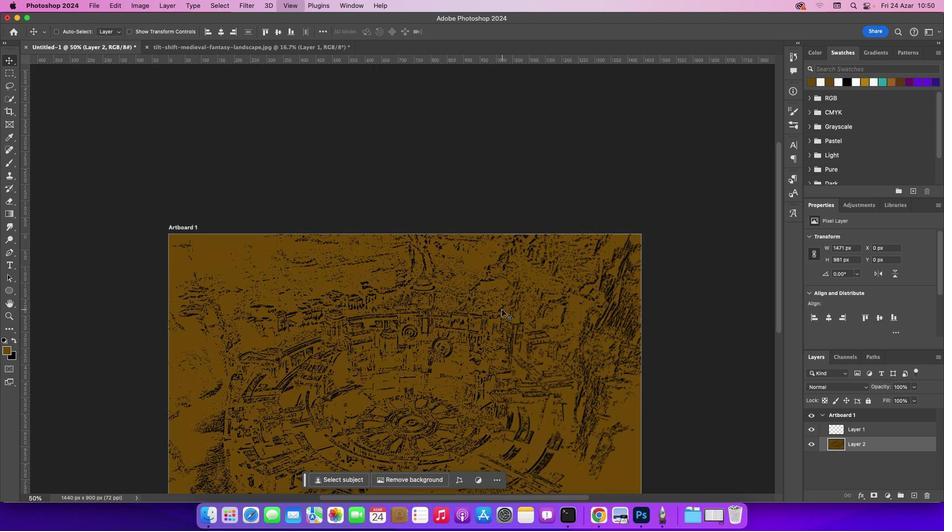 
Action: Mouse moved to (583, 379)
Screenshot: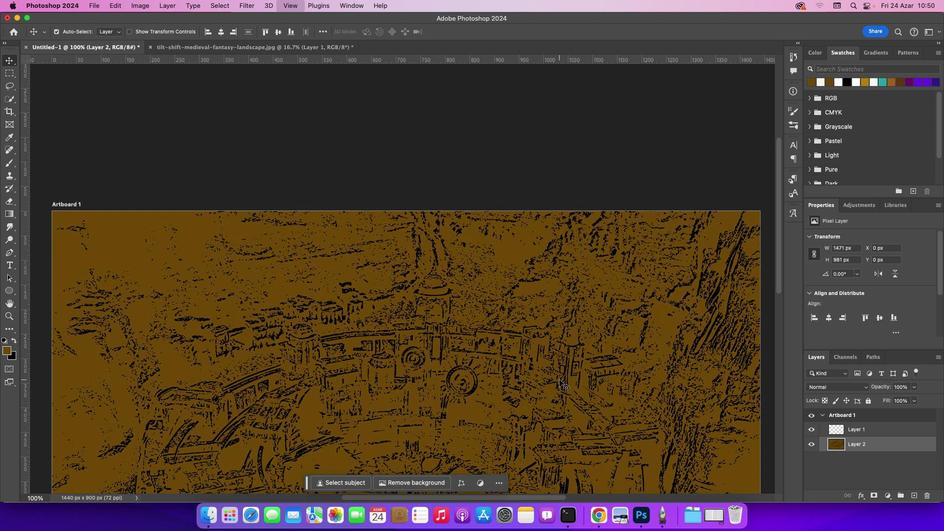 
Action: Mouse scrolled (583, 379) with delta (46, 103)
Screenshot: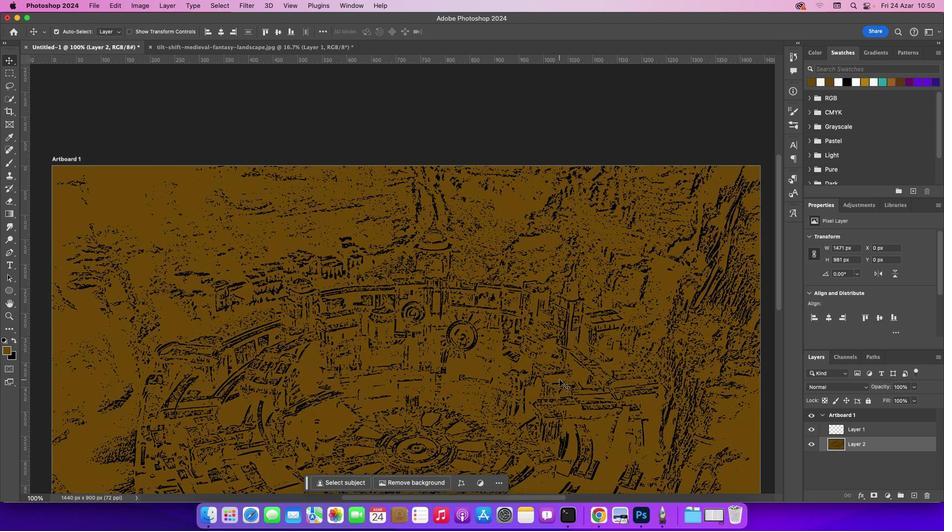 
Action: Mouse scrolled (583, 379) with delta (46, 103)
Screenshot: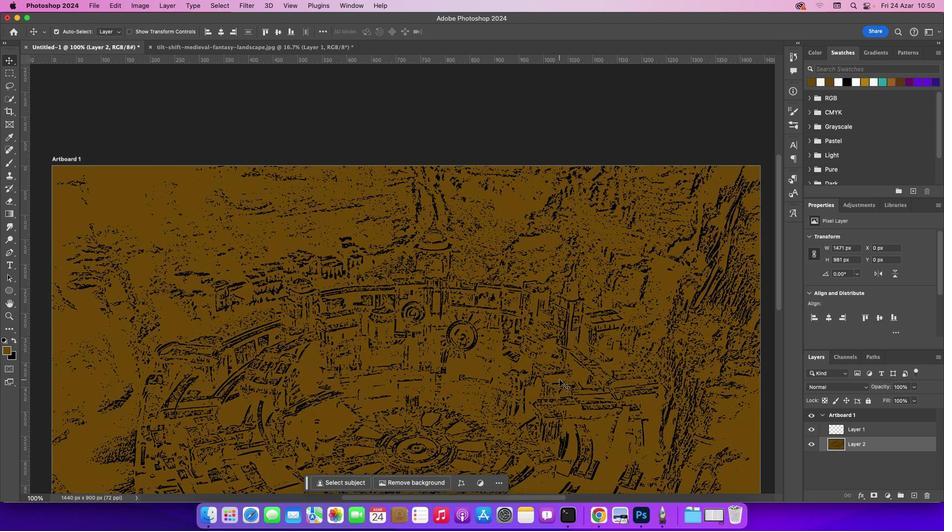
Action: Mouse scrolled (583, 379) with delta (46, 102)
Screenshot: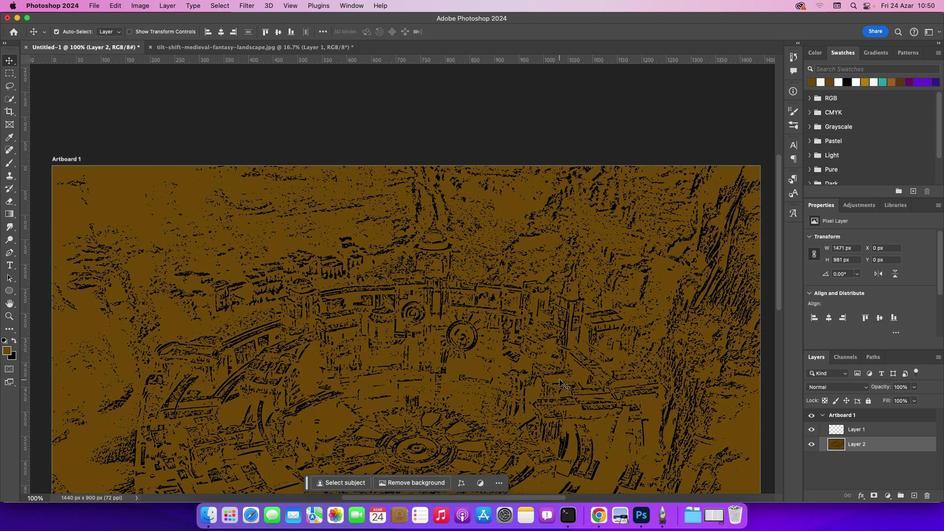 
Action: Mouse scrolled (583, 379) with delta (46, 102)
Screenshot: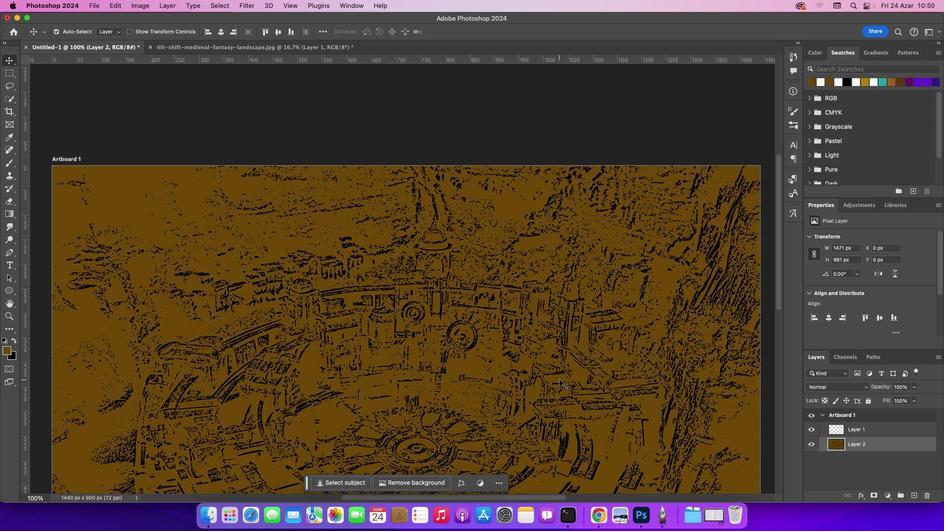 
Action: Mouse scrolled (583, 379) with delta (46, 103)
Screenshot: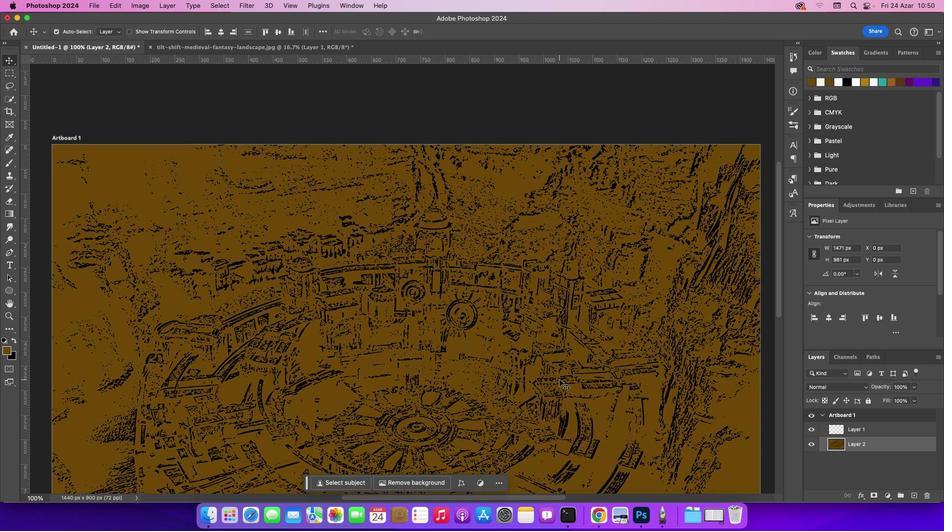 
Action: Mouse scrolled (583, 379) with delta (46, 103)
Screenshot: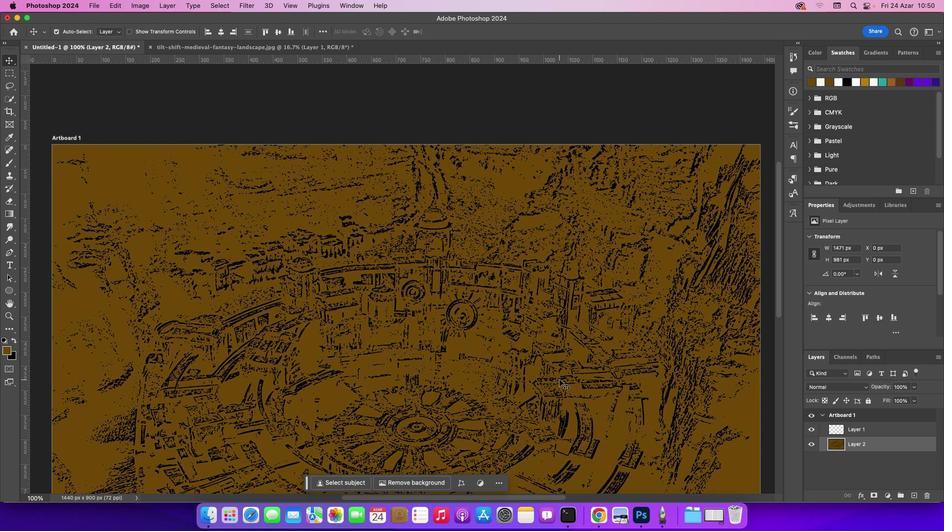 
Action: Mouse scrolled (583, 379) with delta (46, 102)
Screenshot: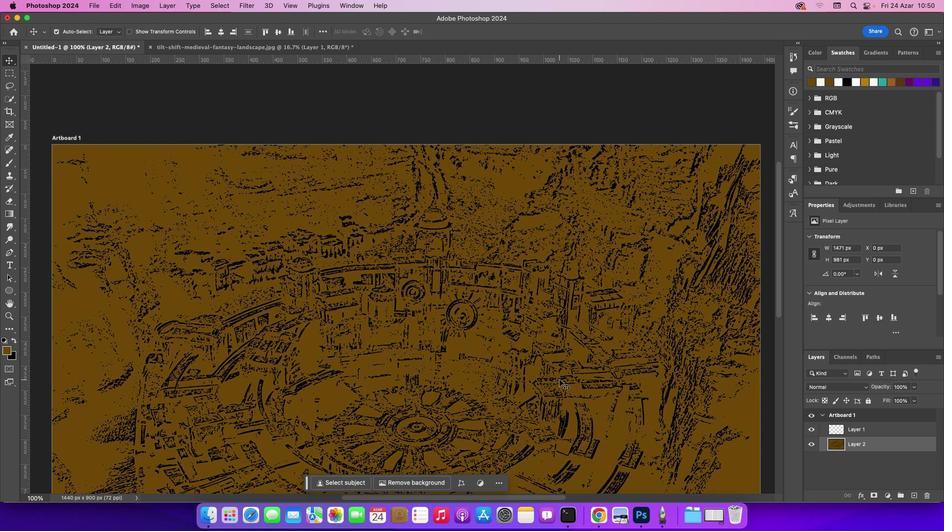 
Action: Mouse scrolled (583, 379) with delta (46, 103)
Screenshot: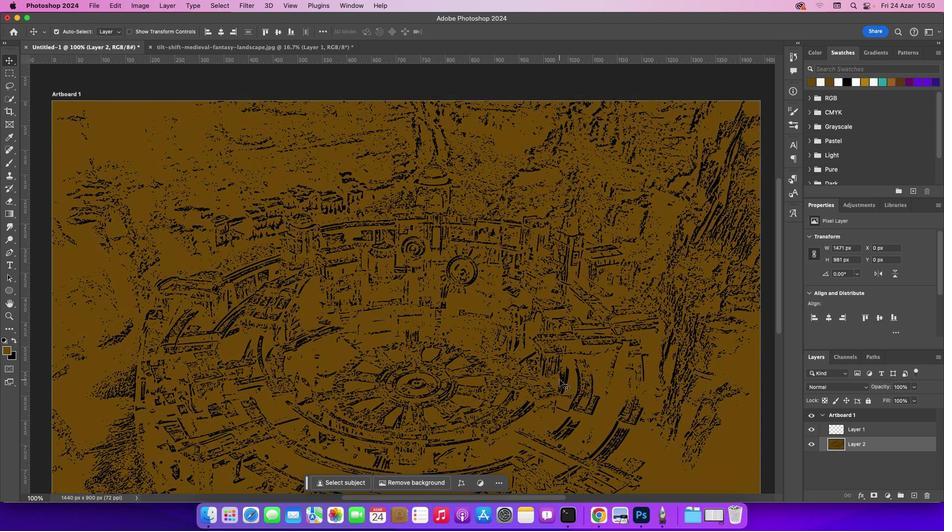
Action: Mouse scrolled (583, 379) with delta (46, 103)
Screenshot: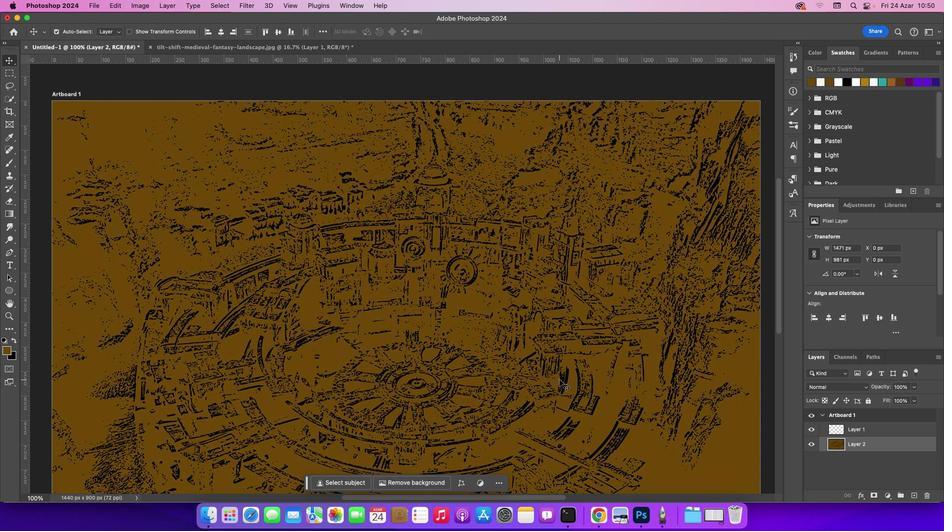 
Action: Mouse scrolled (583, 379) with delta (46, 102)
Screenshot: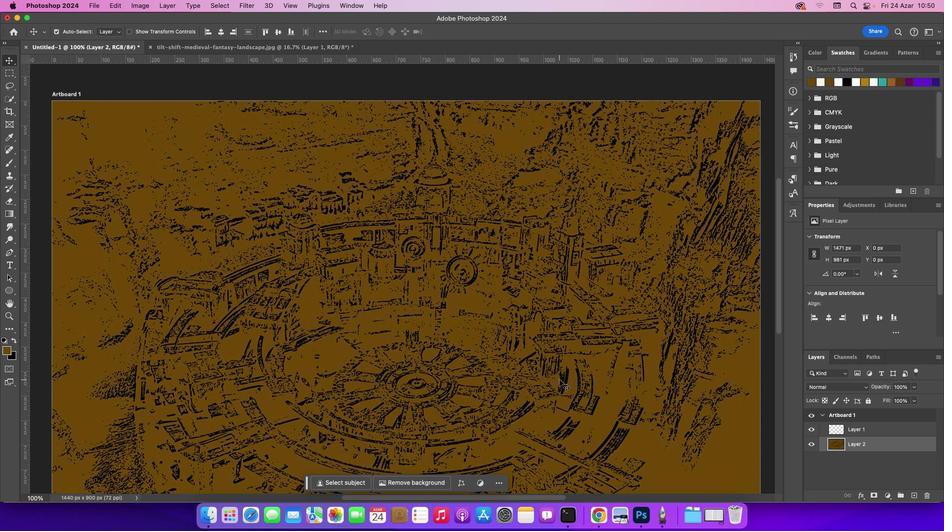 
Action: Mouse scrolled (583, 379) with delta (46, 102)
Screenshot: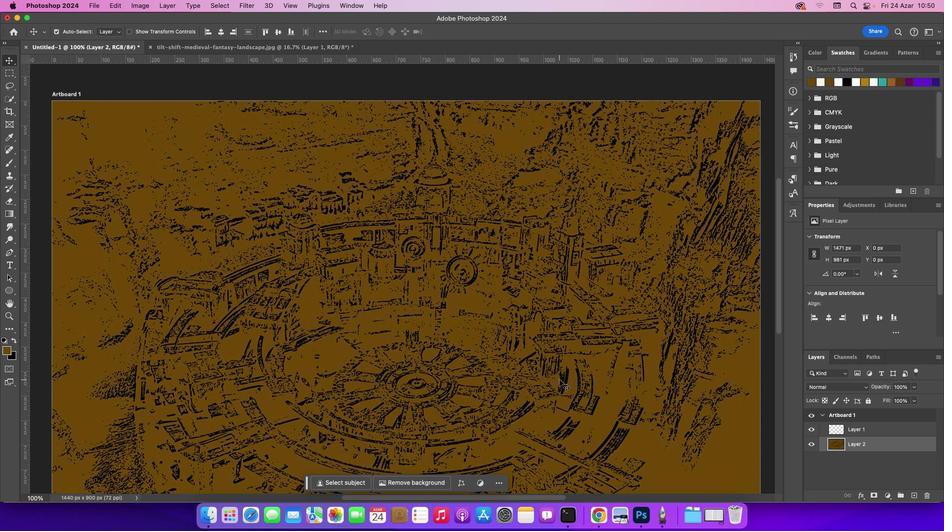 
Action: Mouse scrolled (583, 379) with delta (46, 103)
Screenshot: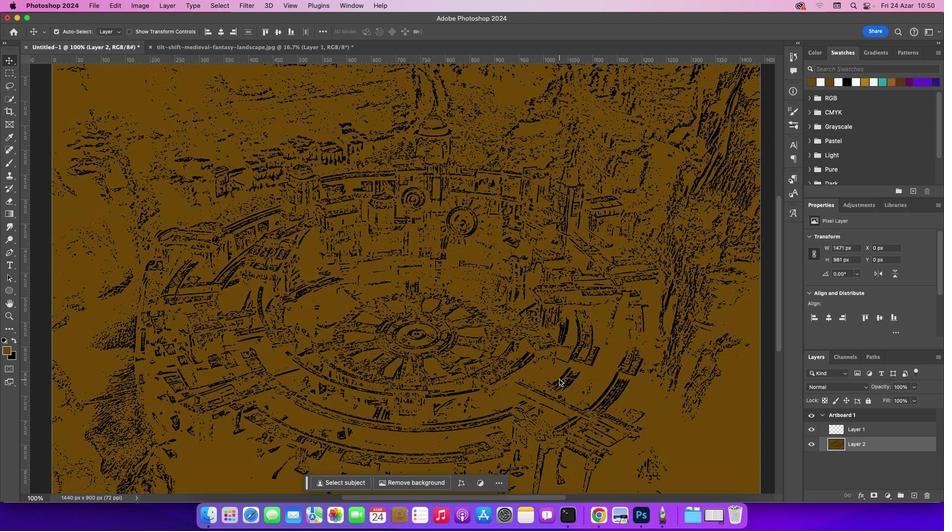 
Action: Mouse scrolled (583, 379) with delta (46, 103)
Screenshot: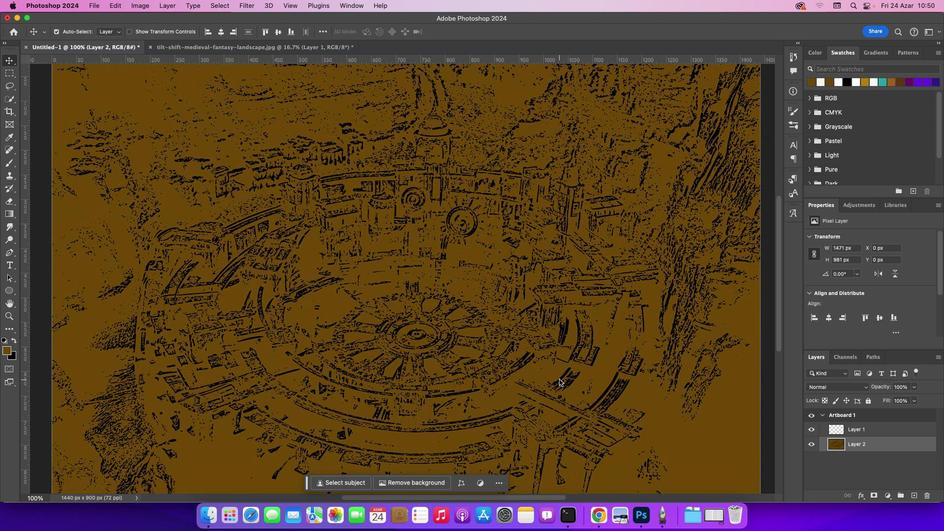 
Action: Mouse scrolled (583, 379) with delta (46, 102)
Screenshot: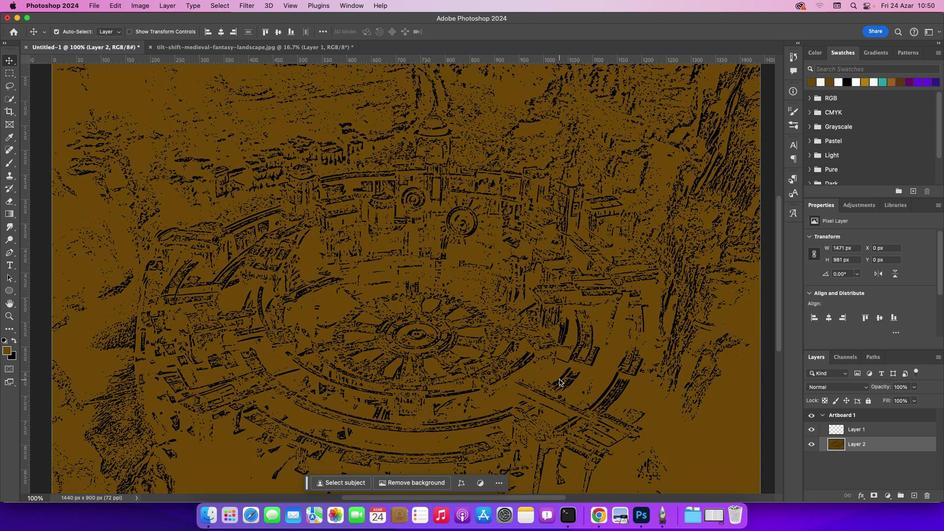 
Action: Mouse scrolled (583, 379) with delta (46, 102)
Screenshot: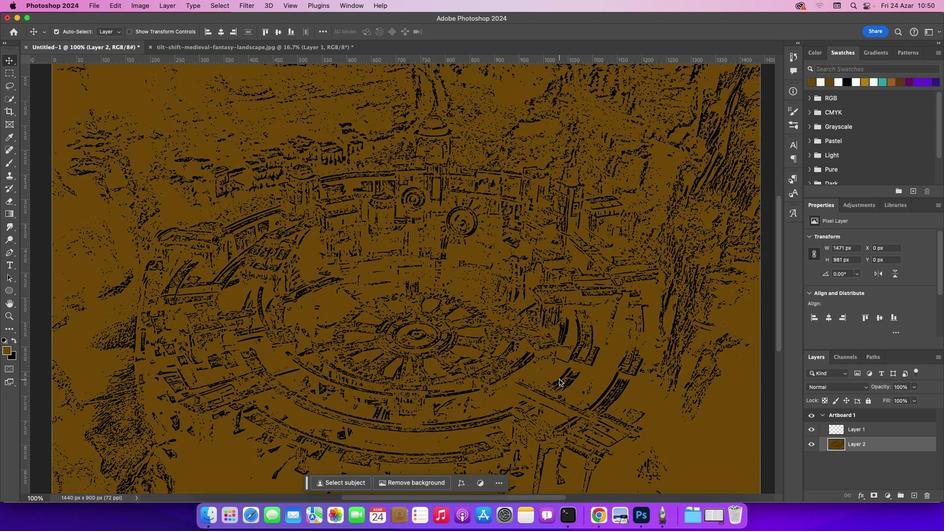 
Action: Key pressed Key.cmd_r'-'
Screenshot: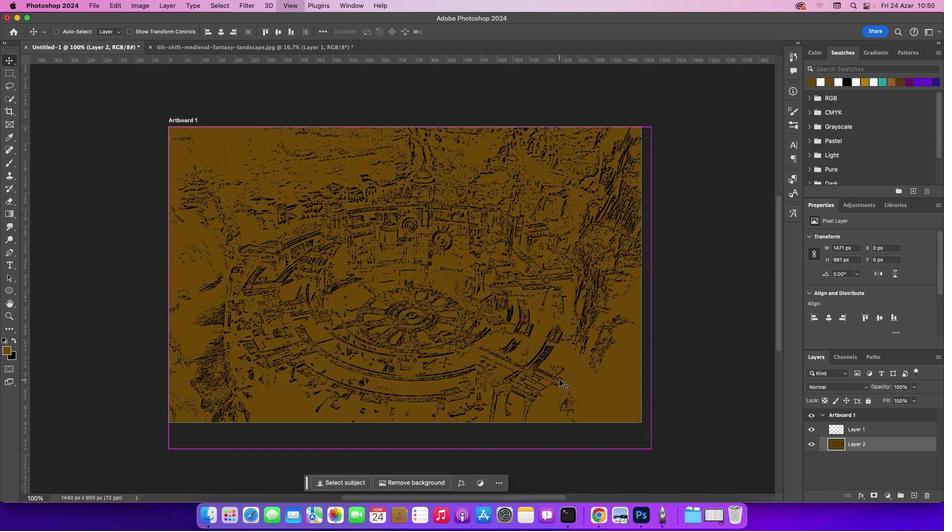 
Action: Mouse moved to (564, 331)
Screenshot: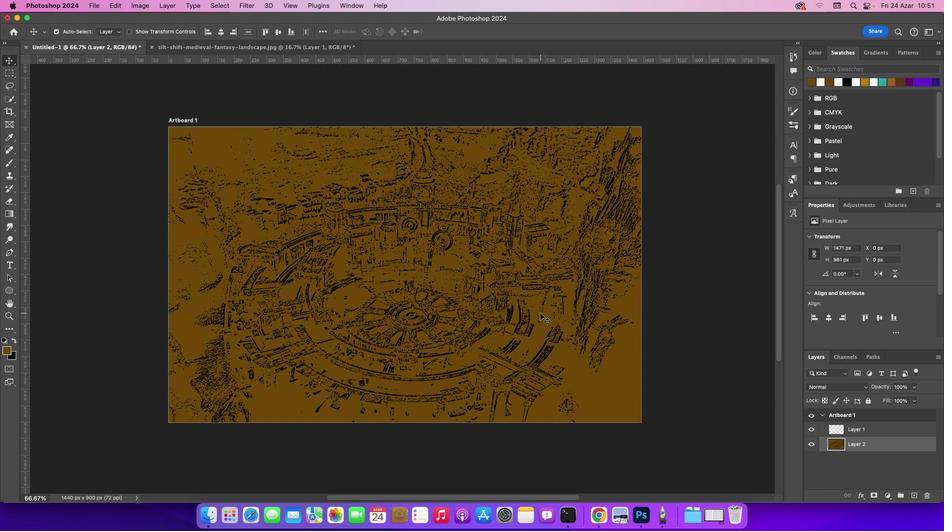 
Action: Mouse pressed left at (564, 331)
Screenshot: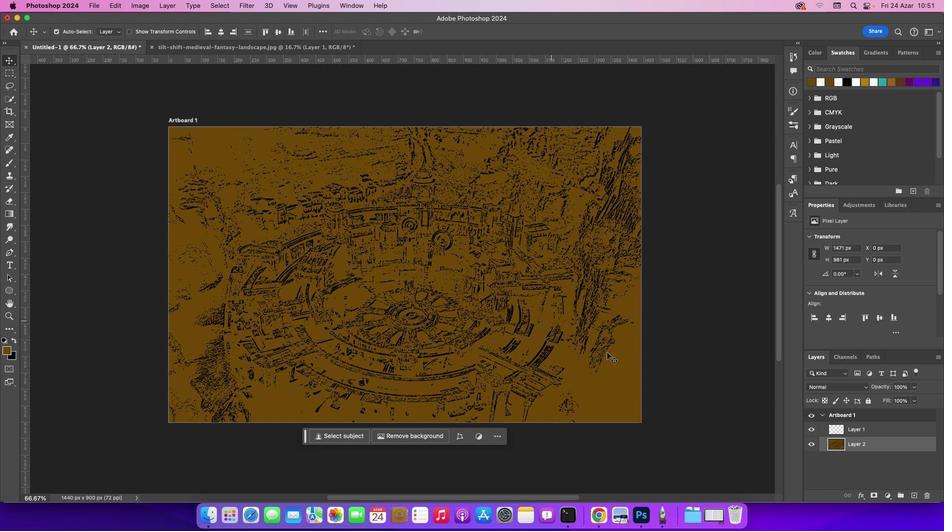 
Action: Mouse moved to (879, 415)
Screenshot: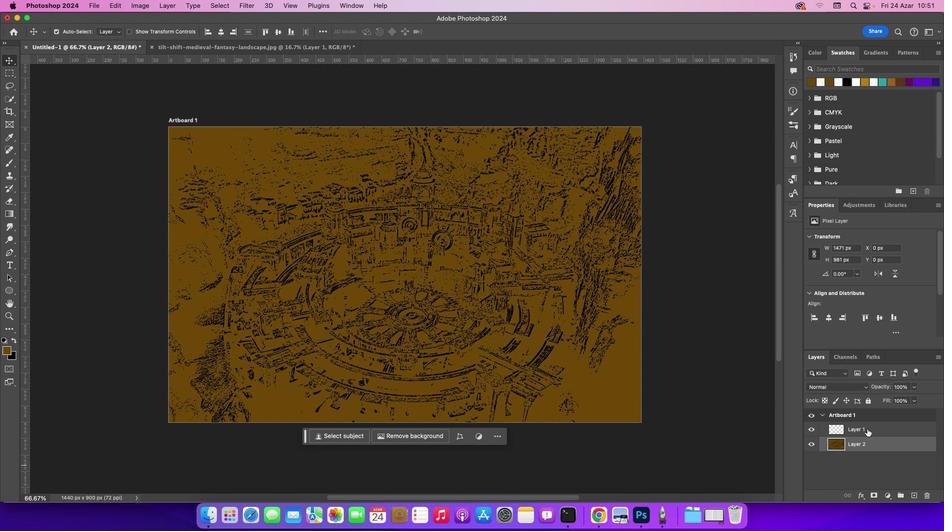 
Action: Mouse pressed left at (879, 415)
Screenshot: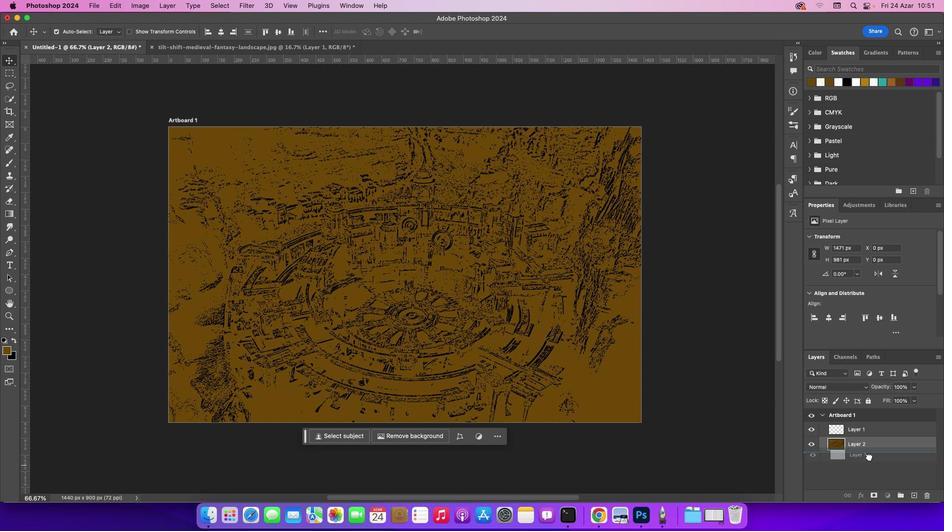 
Action: Mouse moved to (466, 300)
Screenshot: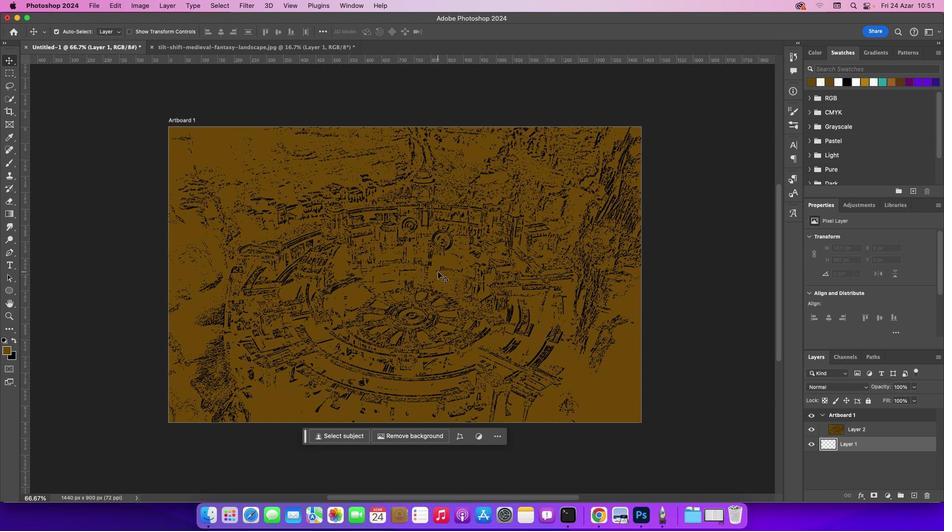 
Action: Mouse pressed left at (466, 300)
Screenshot: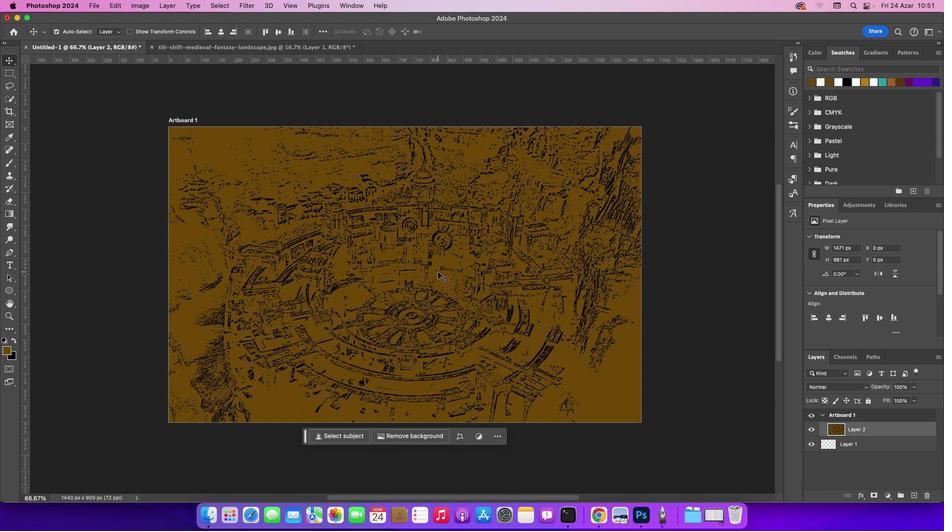
Action: Mouse moved to (185, 107)
Screenshot: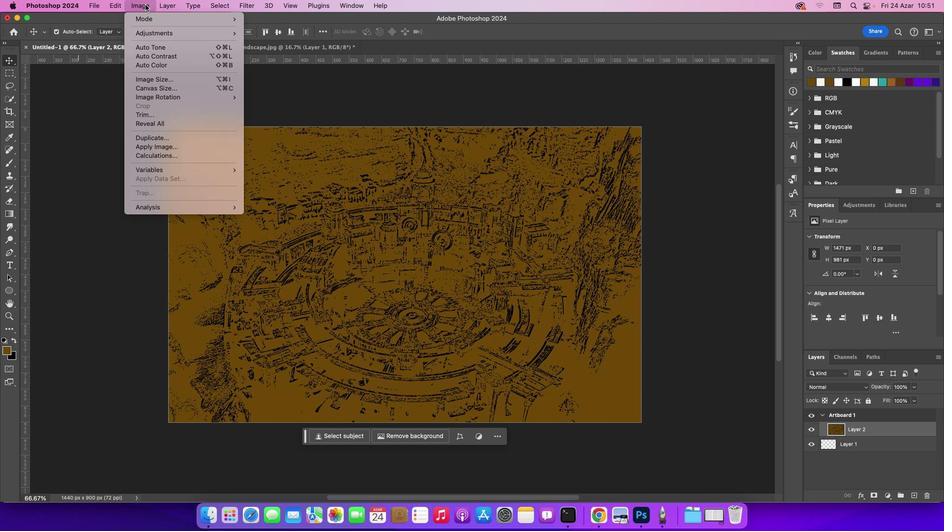 
Action: Mouse pressed left at (185, 107)
Screenshot: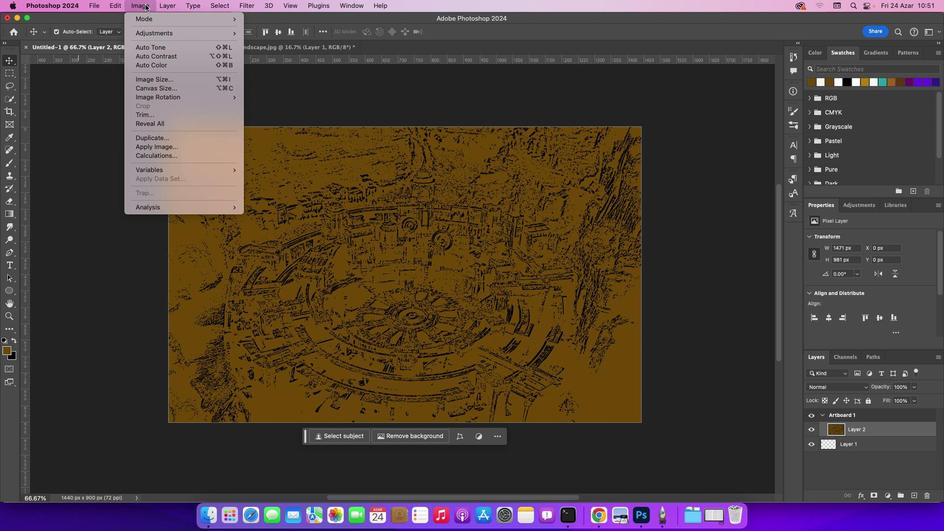 
Action: Mouse moved to (437, 181)
Screenshot: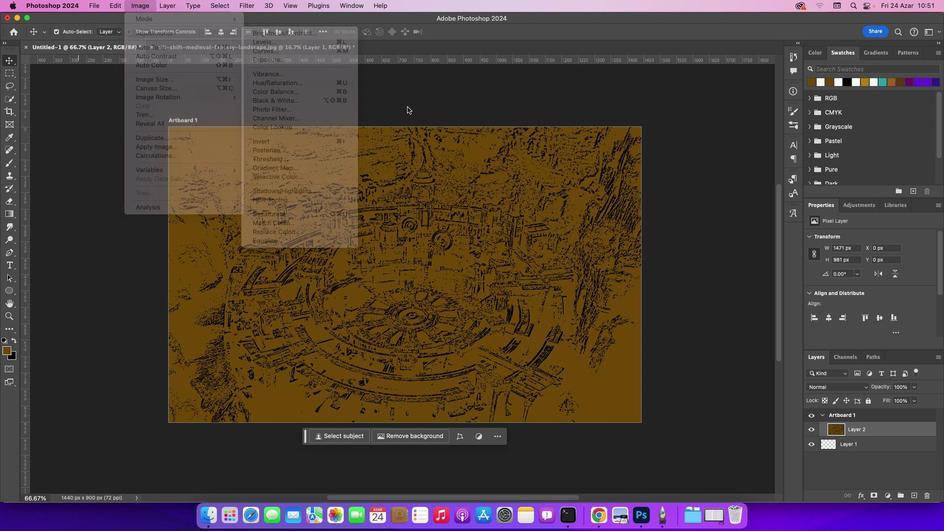 
Action: Mouse pressed left at (437, 181)
Screenshot: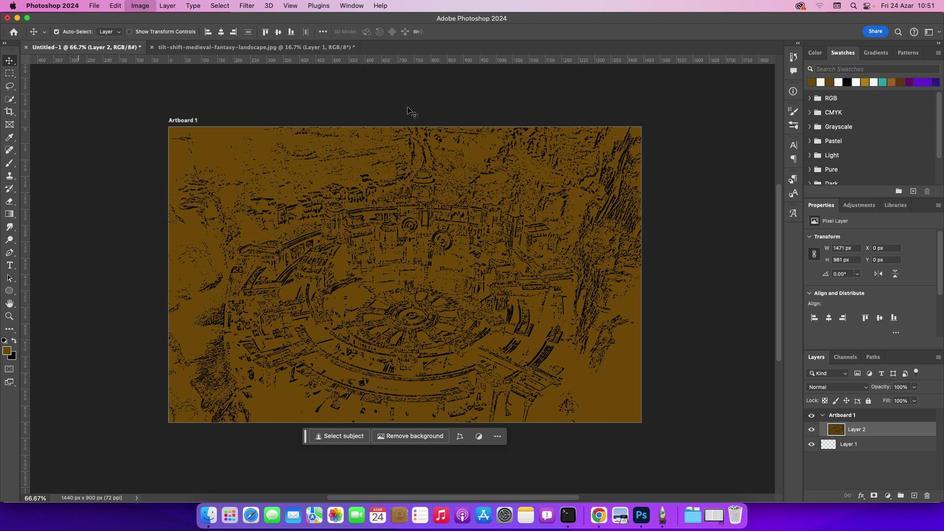 
Action: Mouse moved to (292, 139)
Screenshot: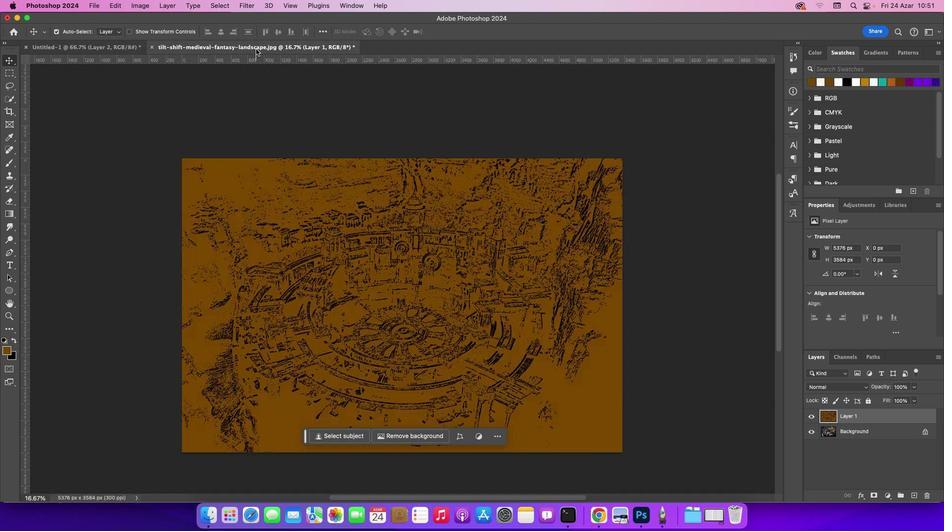 
Action: Mouse pressed left at (292, 139)
Screenshot: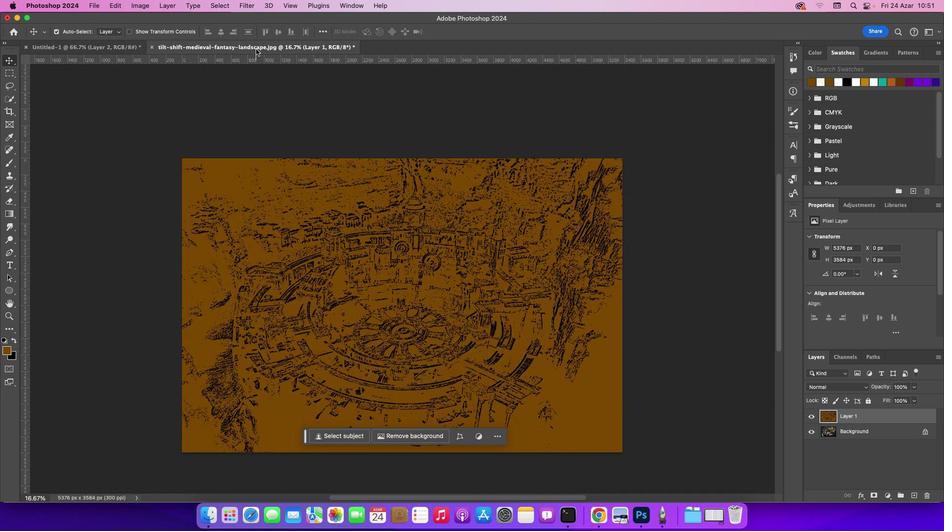 
Action: Mouse moved to (824, 406)
Screenshot: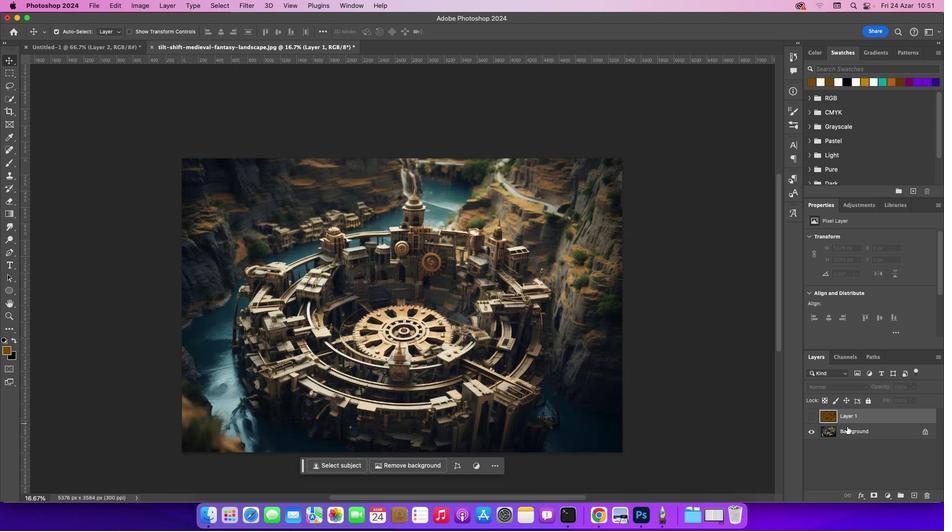 
Action: Mouse pressed left at (824, 406)
Screenshot: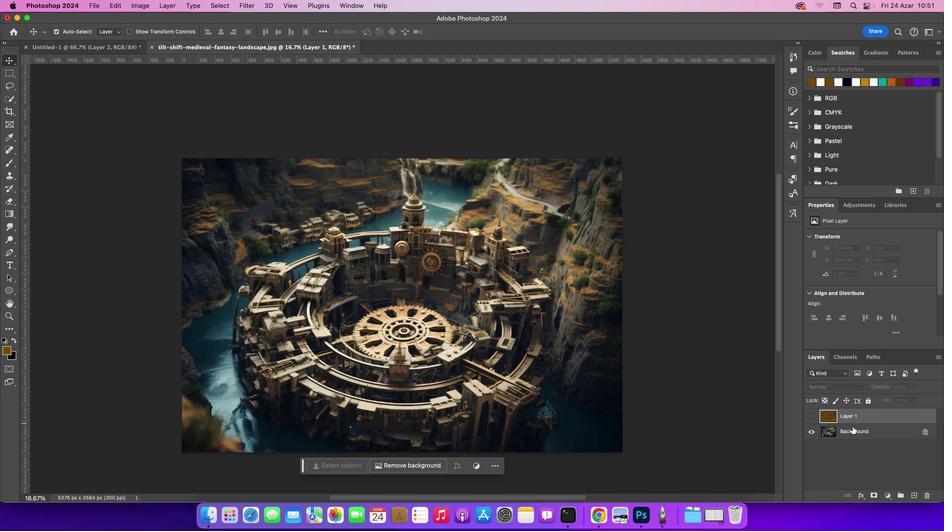 
Action: Mouse moved to (867, 414)
Screenshot: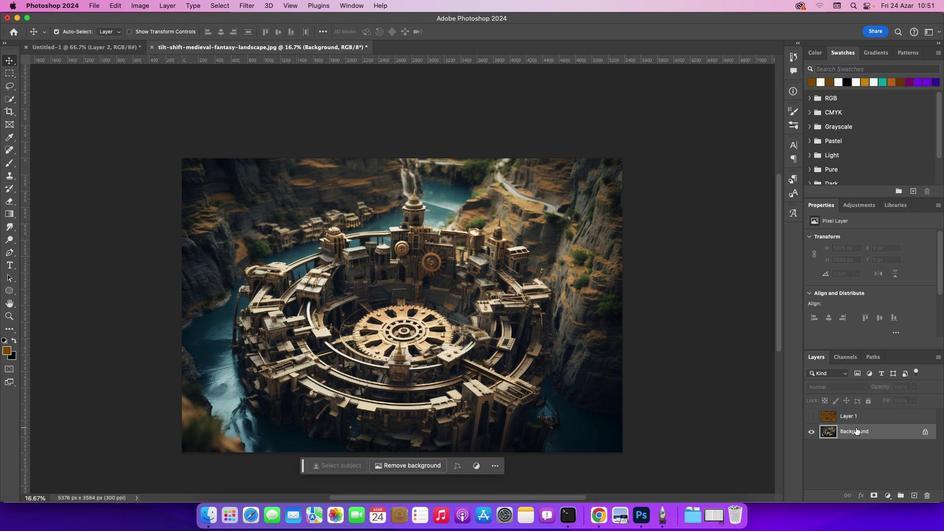 
Action: Mouse pressed left at (867, 414)
Screenshot: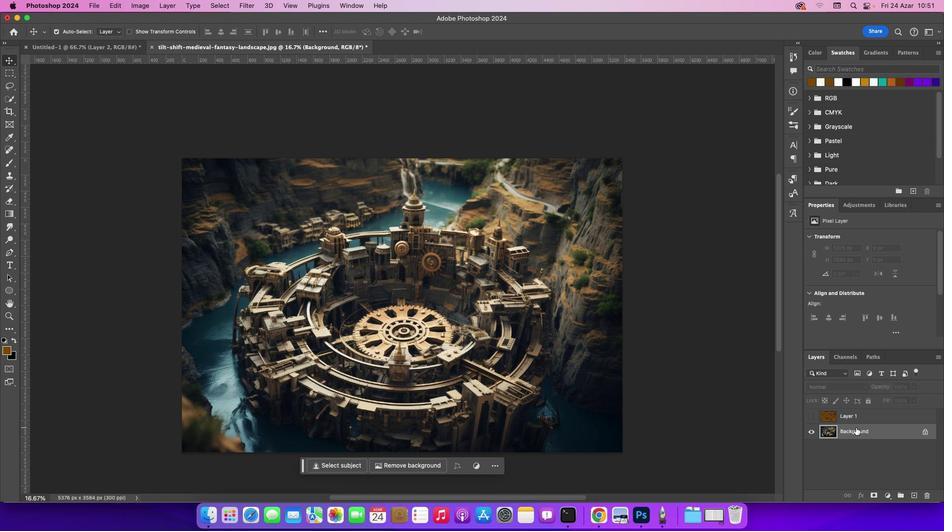 
Action: Mouse moved to (856, 416)
Screenshot: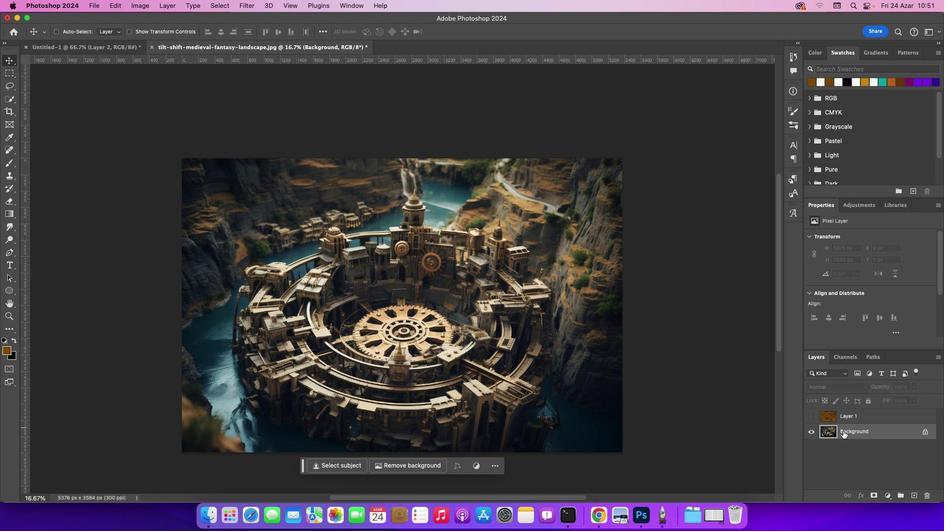 
Action: Key pressed Key.cmd_r
Screenshot: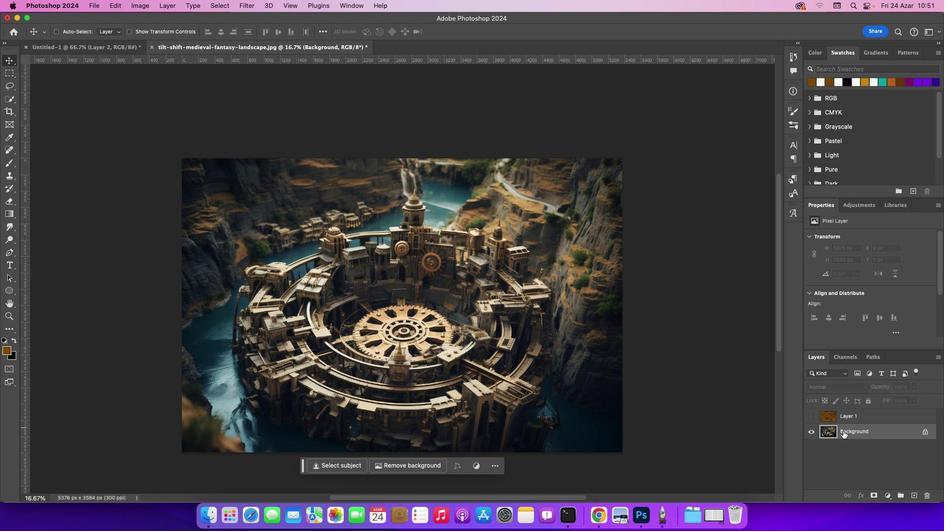 
Action: Mouse moved to (856, 416)
Screenshot: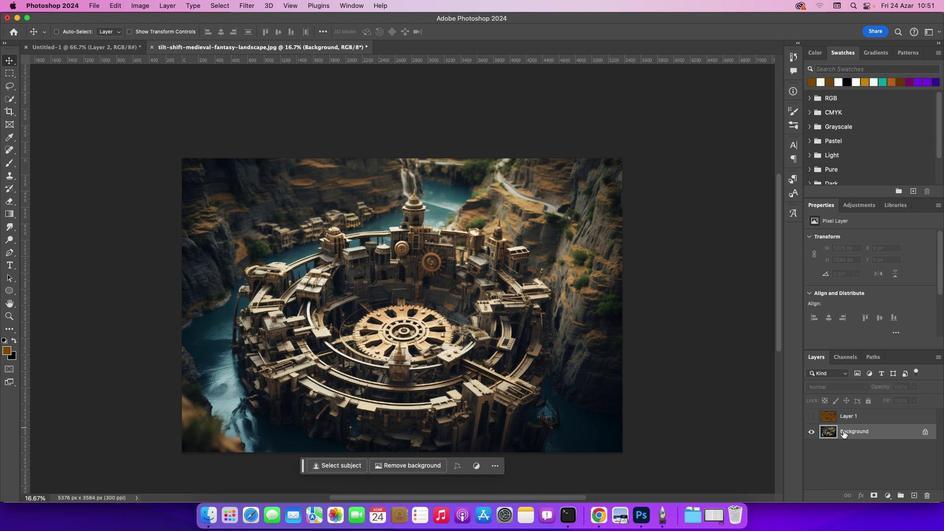 
Action: Key pressed 'j'
Screenshot: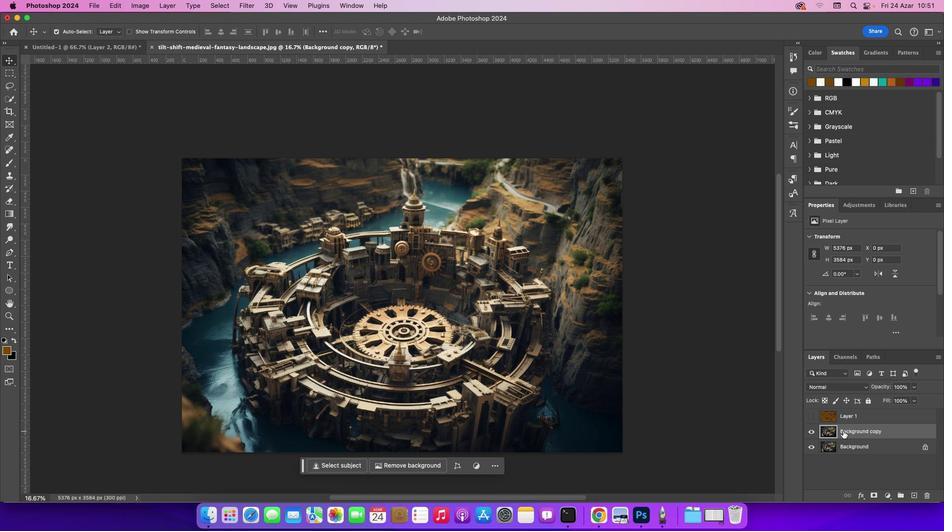 
Action: Mouse moved to (179, 108)
Screenshot: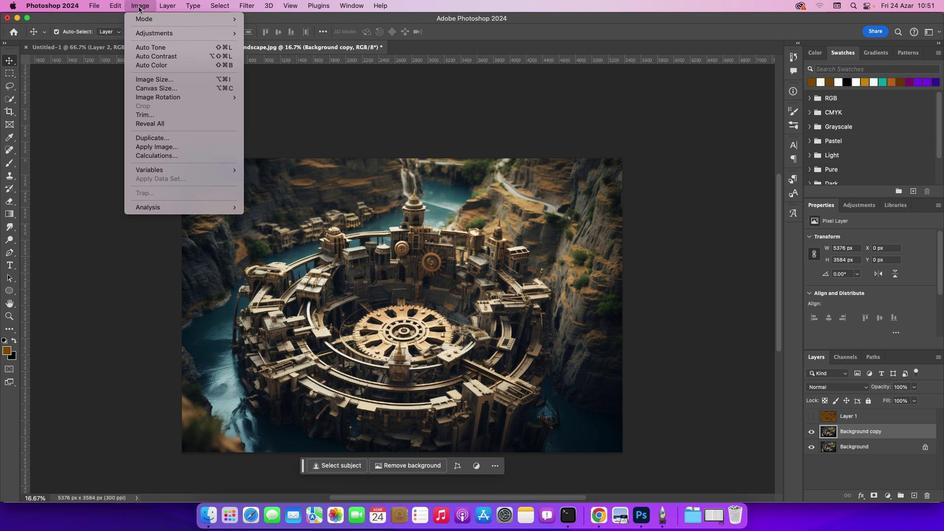 
Action: Mouse pressed left at (179, 108)
Screenshot: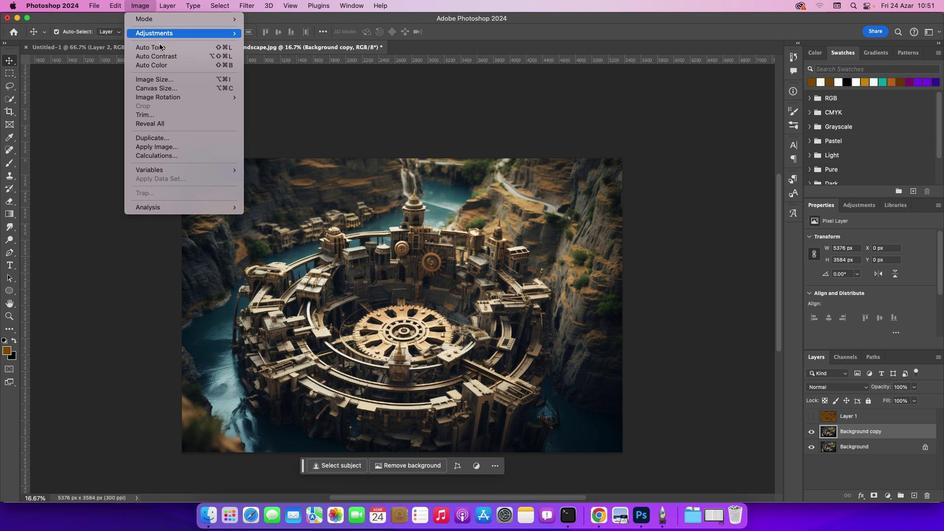 
Action: Mouse moved to (315, 225)
Screenshot: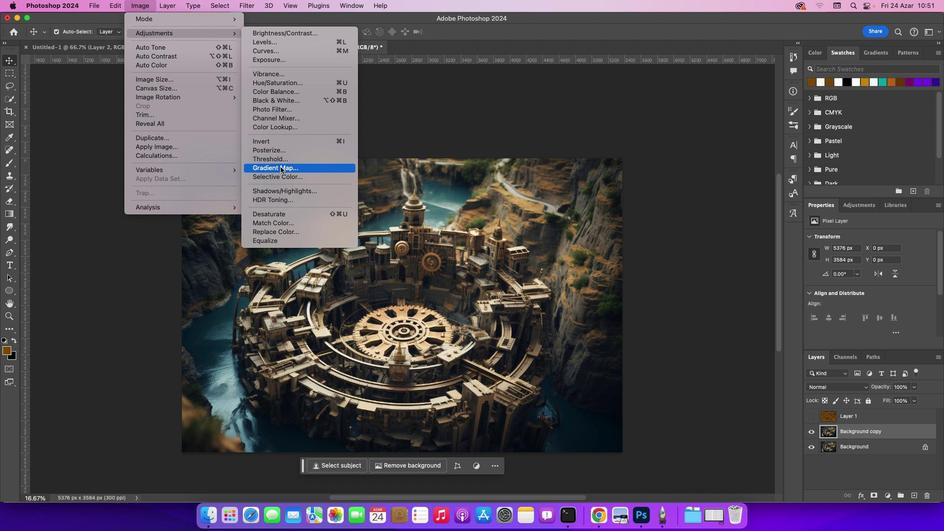 
Action: Mouse pressed left at (315, 225)
Screenshot: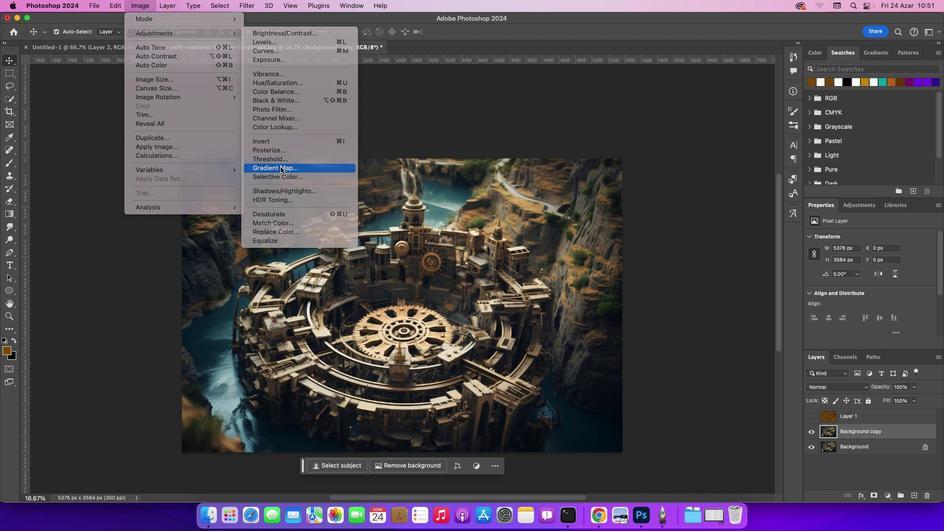 
Action: Mouse moved to (412, 249)
Screenshot: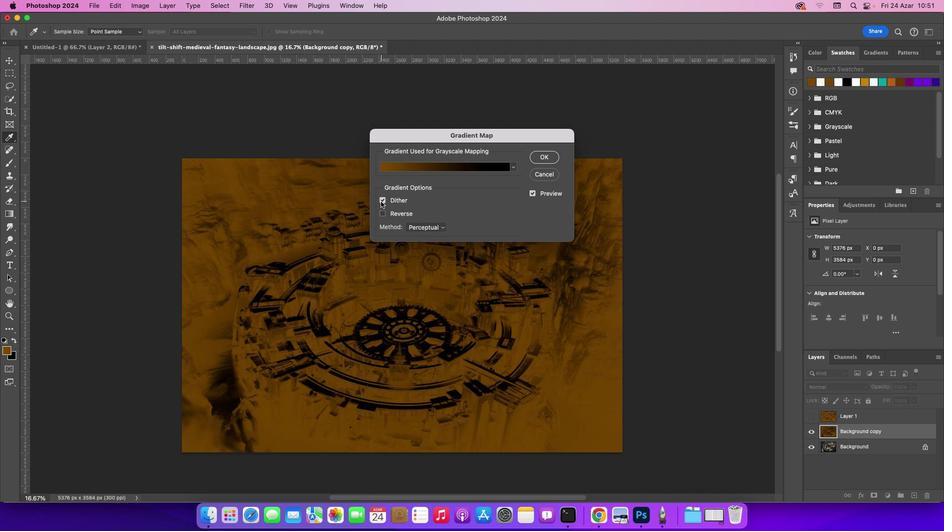 
Action: Mouse pressed left at (412, 249)
Screenshot: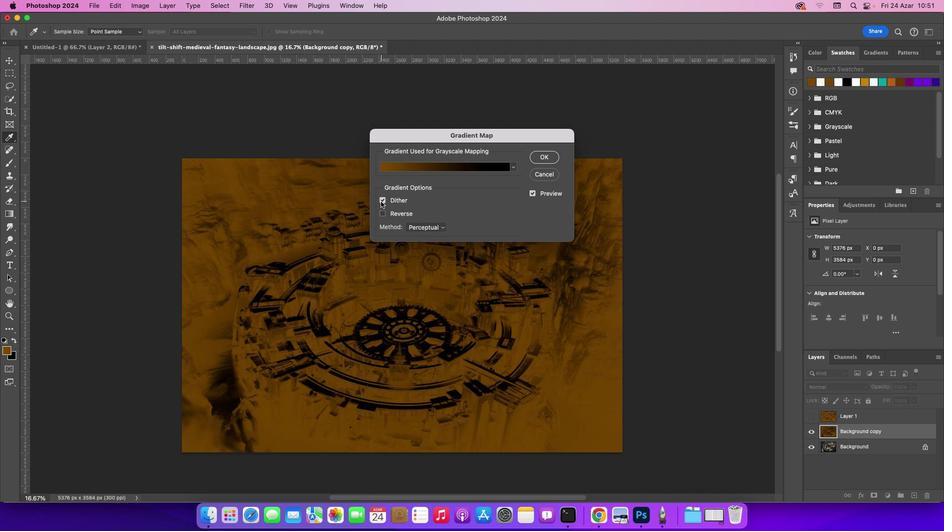 
Action: Mouse moved to (410, 259)
Screenshot: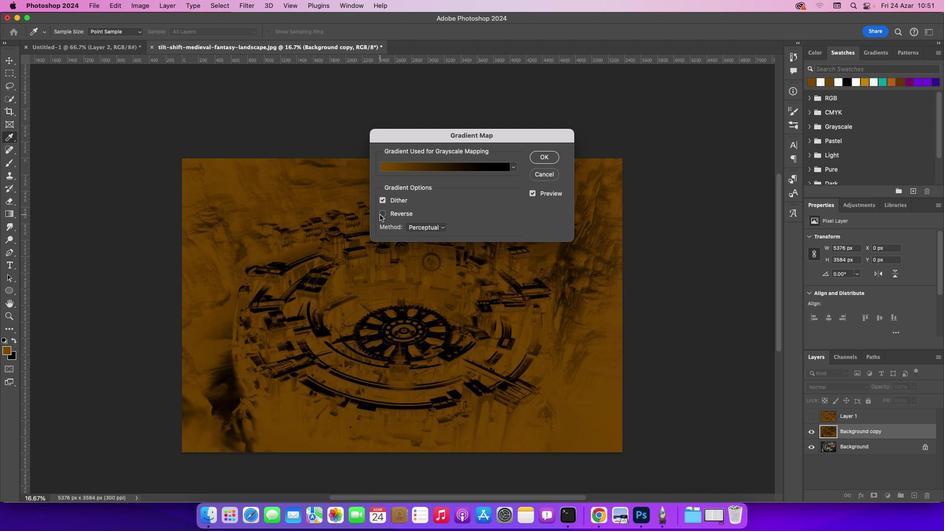 
Action: Mouse pressed left at (410, 259)
Screenshot: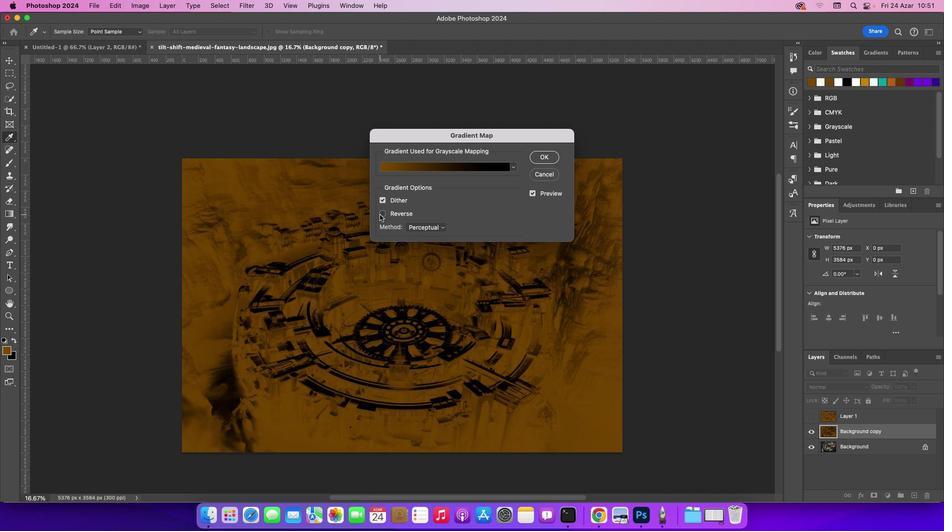 
Action: Mouse moved to (413, 260)
Screenshot: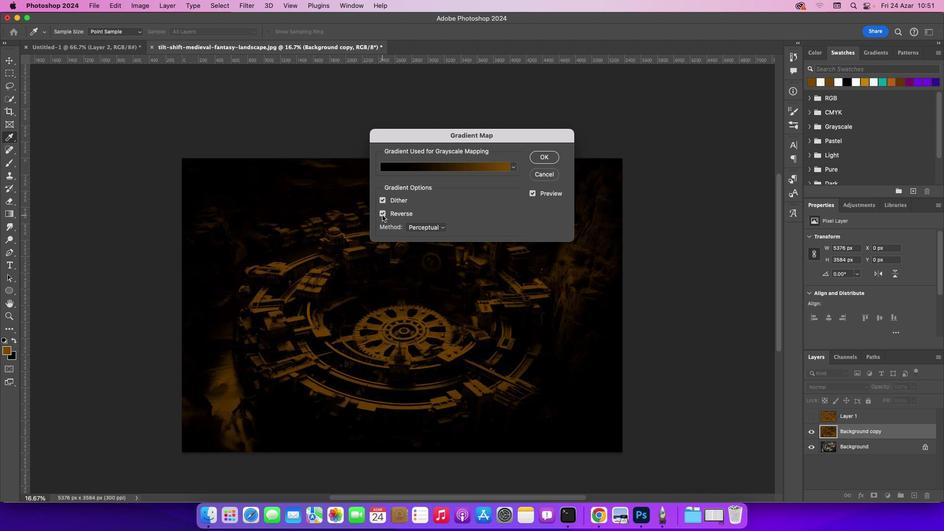 
Action: Mouse pressed left at (413, 260)
Screenshot: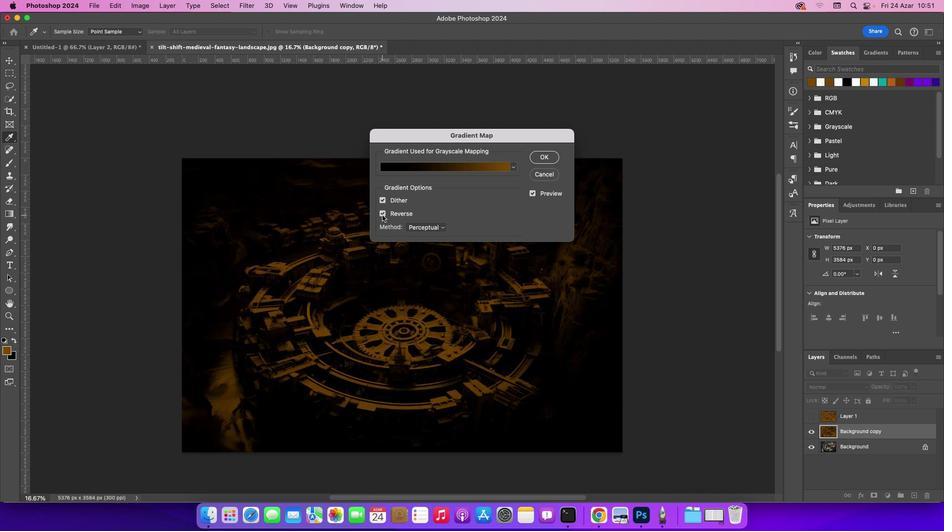 
Action: Mouse moved to (414, 250)
Screenshot: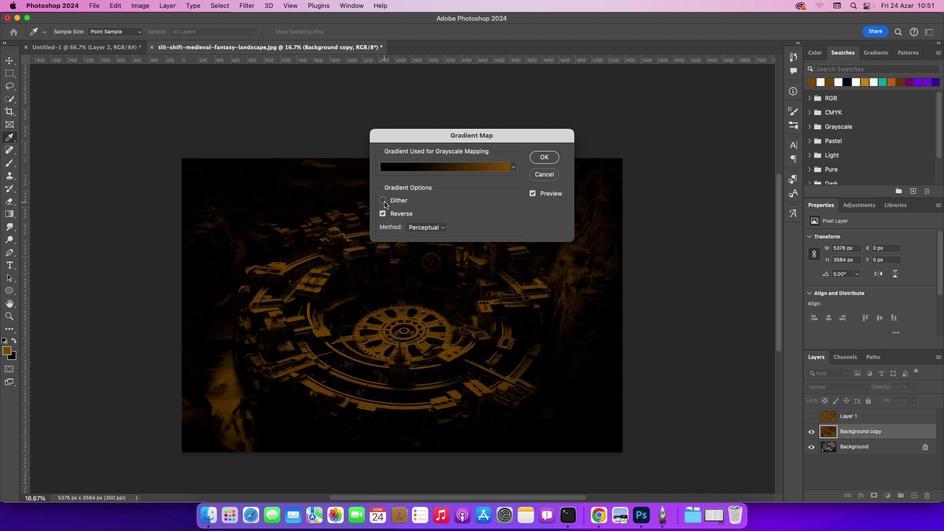 
Action: Mouse pressed left at (414, 250)
Screenshot: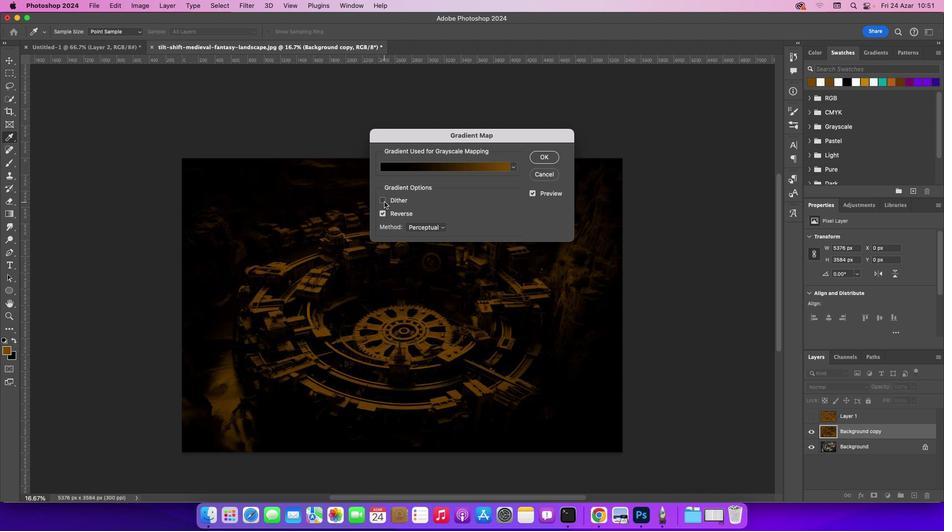 
Action: Mouse moved to (414, 260)
Screenshot: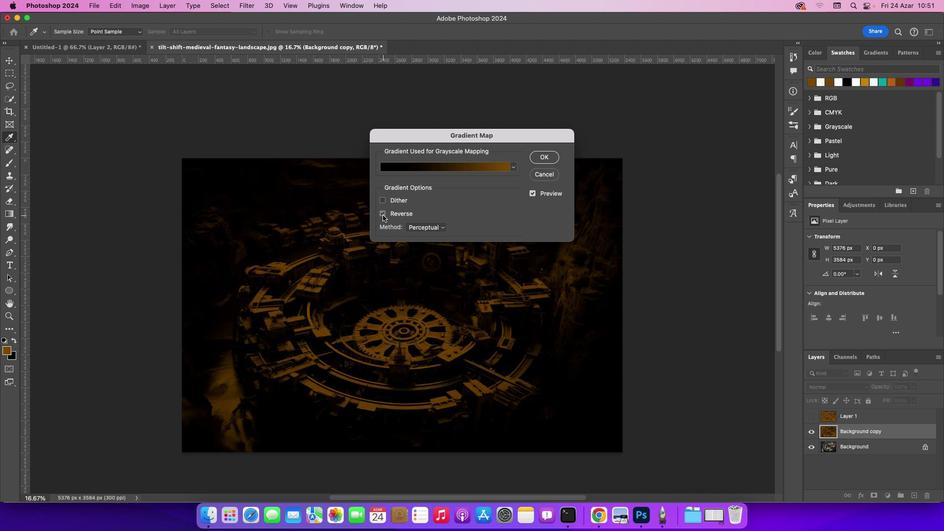 
Action: Mouse pressed left at (414, 260)
Screenshot: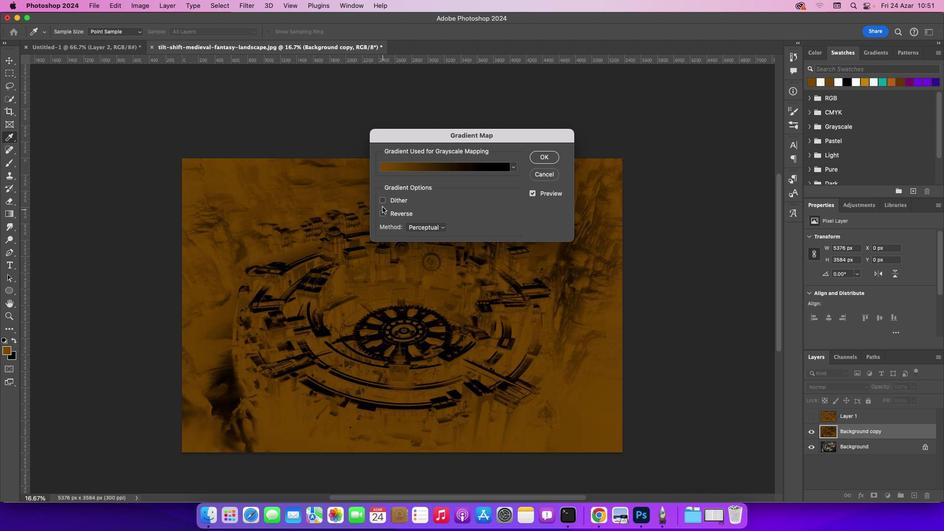 
Action: Mouse moved to (470, 267)
Screenshot: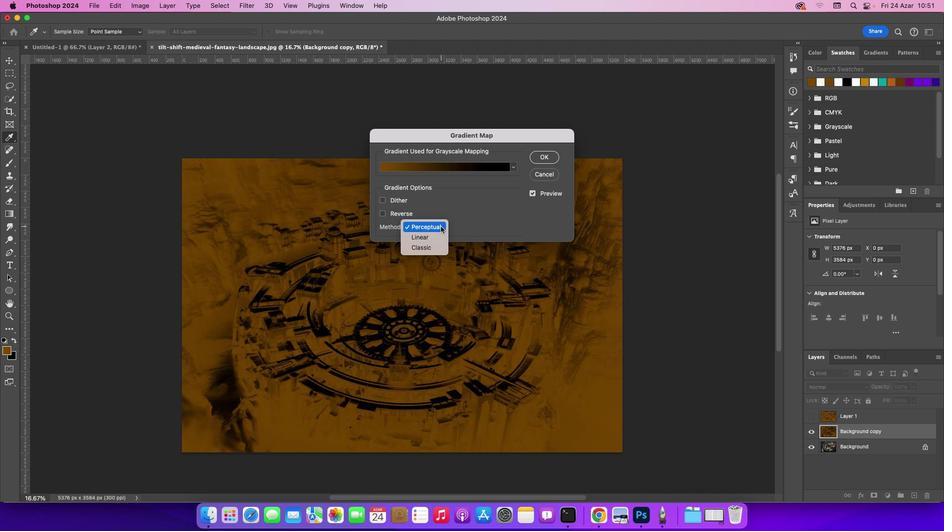
Action: Mouse pressed left at (470, 267)
Screenshot: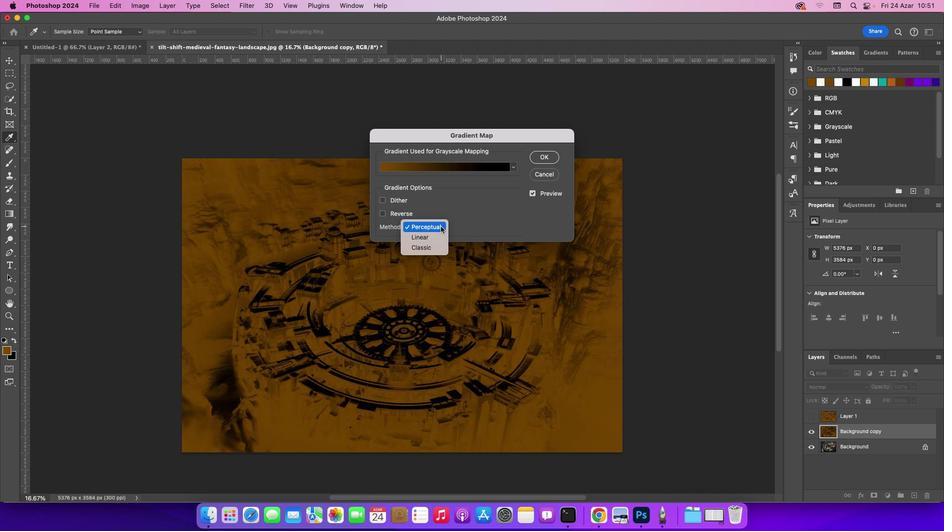 
Action: Mouse pressed left at (470, 267)
Screenshot: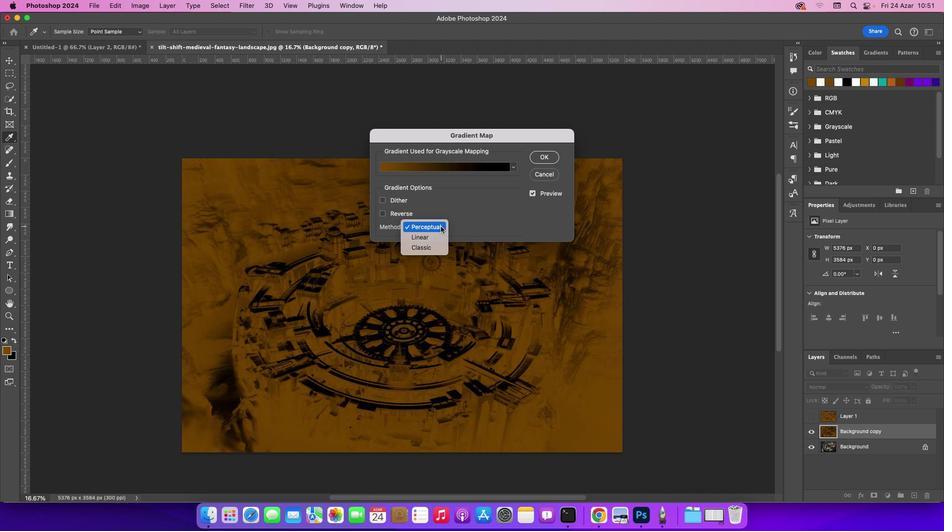 
Action: Mouse moved to (462, 268)
Screenshot: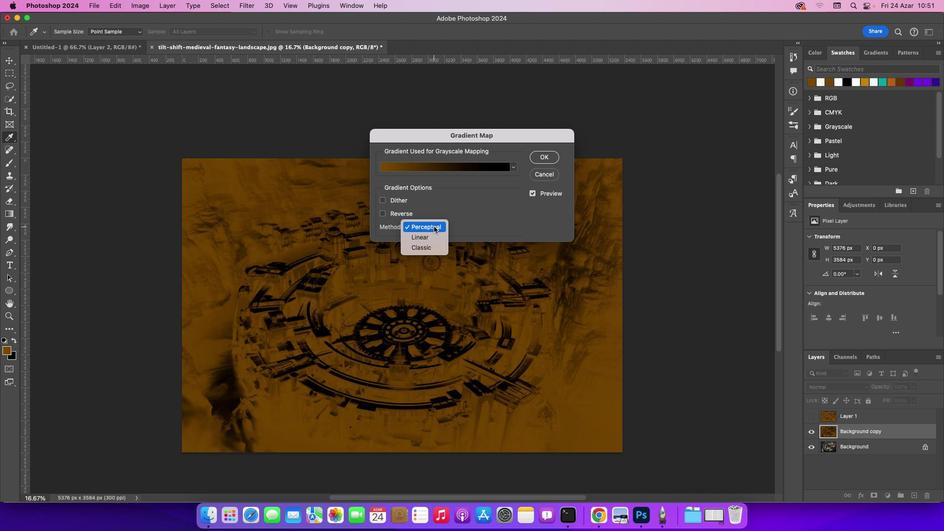 
Action: Mouse pressed left at (462, 268)
